 Task: Create fields in book object.
Action: Mouse moved to (736, 72)
Screenshot: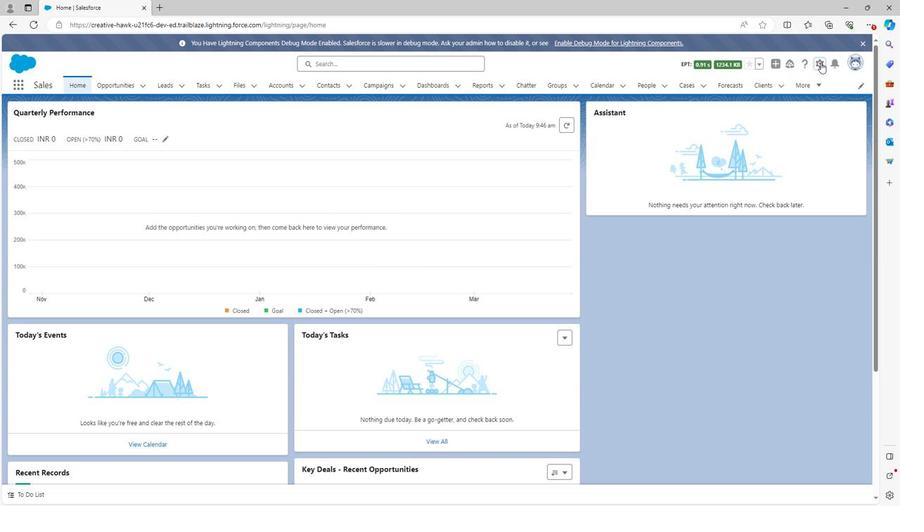 
Action: Mouse pressed left at (736, 72)
Screenshot: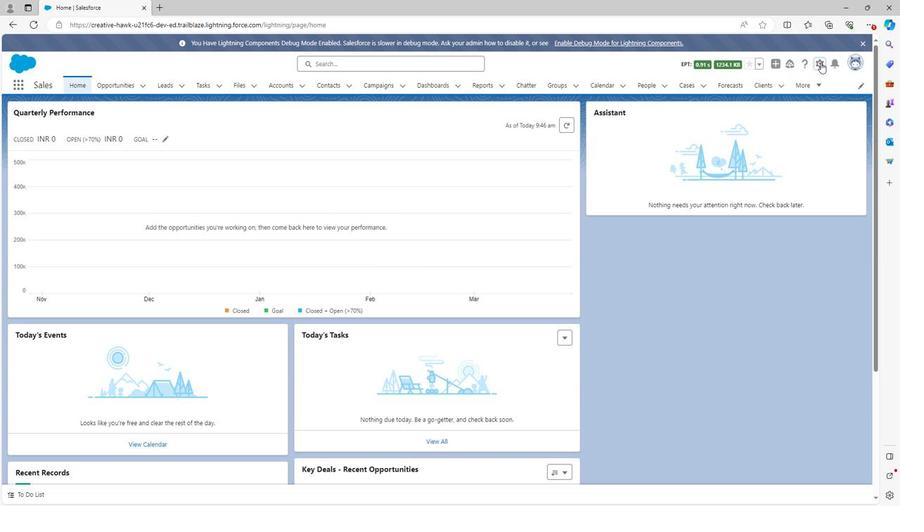 
Action: Mouse moved to (715, 99)
Screenshot: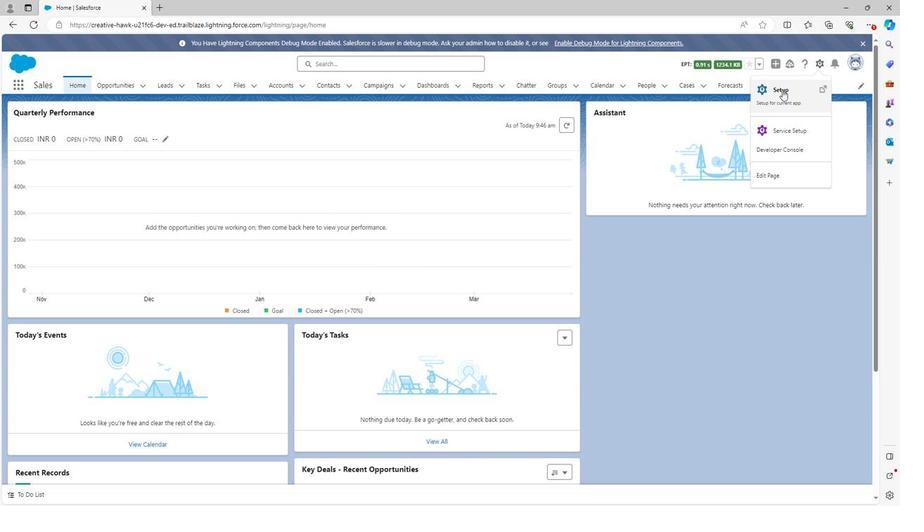 
Action: Mouse pressed left at (715, 99)
Screenshot: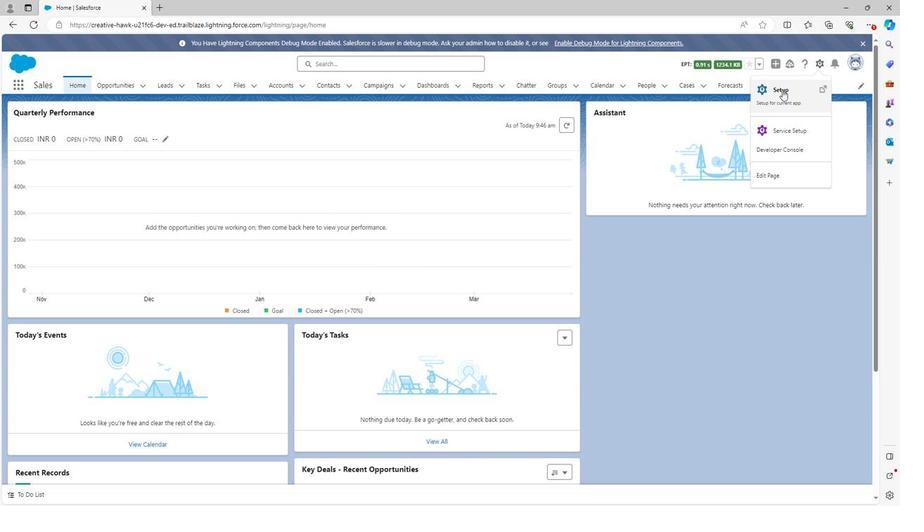 
Action: Mouse moved to (335, 95)
Screenshot: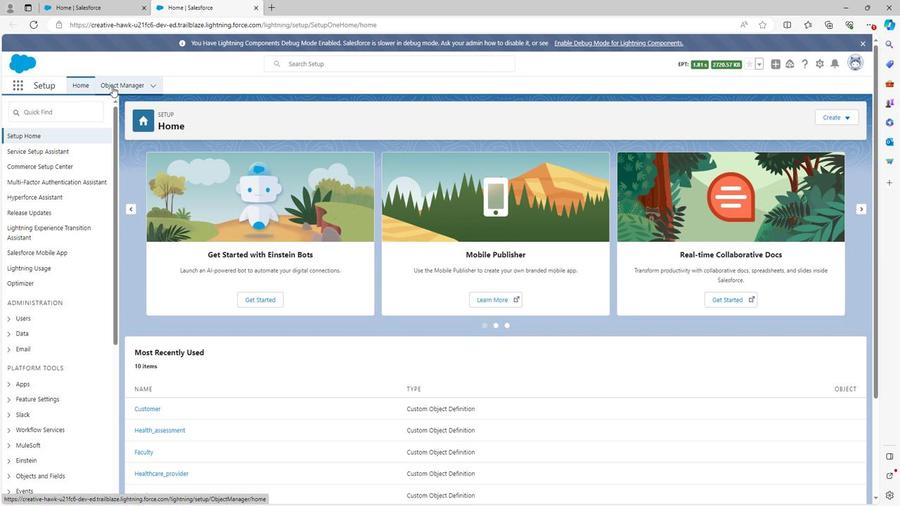 
Action: Mouse pressed left at (335, 95)
Screenshot: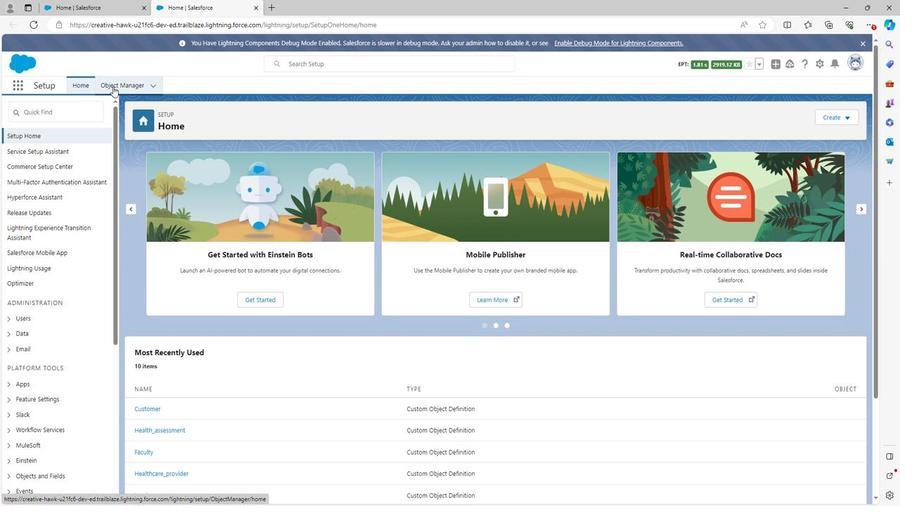 
Action: Mouse moved to (294, 292)
Screenshot: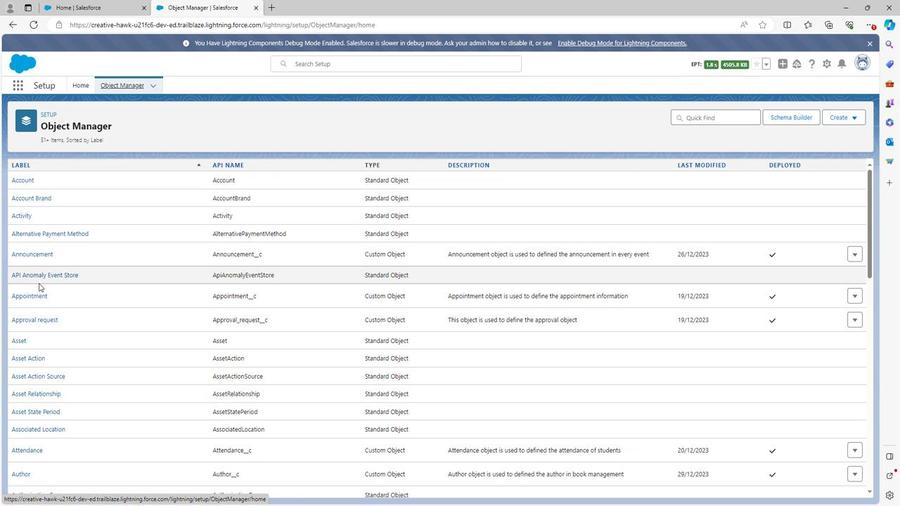 
Action: Mouse scrolled (294, 292) with delta (0, 0)
Screenshot: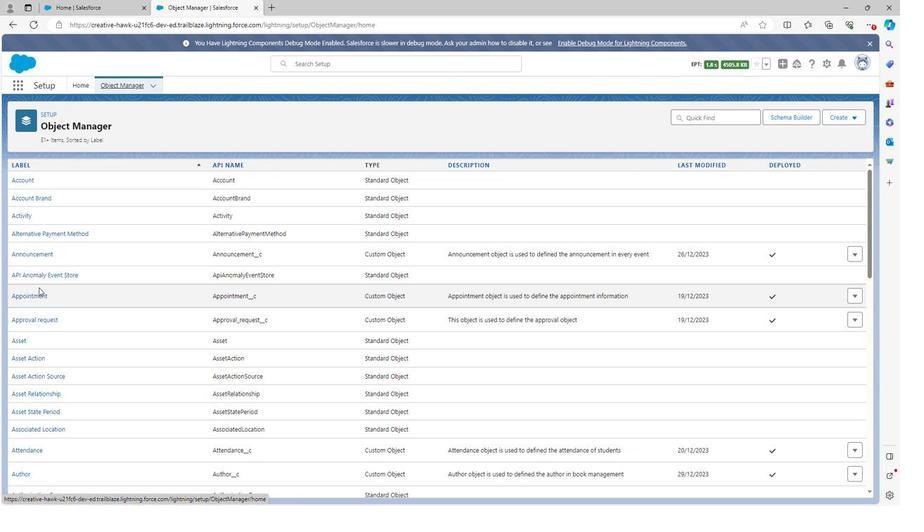 
Action: Mouse scrolled (294, 292) with delta (0, 0)
Screenshot: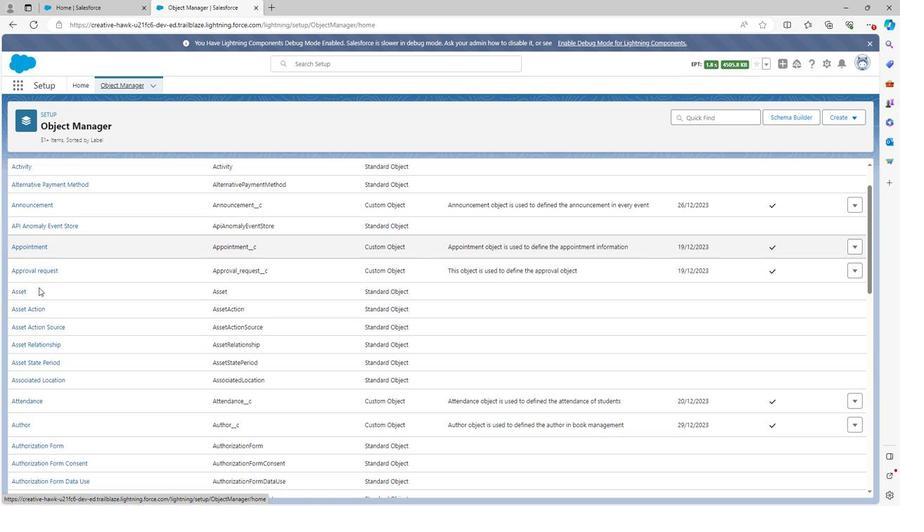 
Action: Mouse scrolled (294, 292) with delta (0, 0)
Screenshot: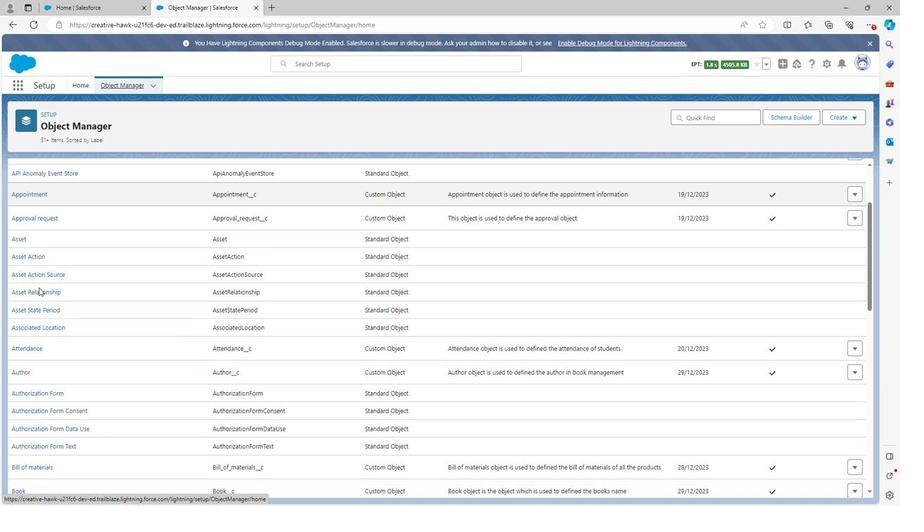 
Action: Mouse scrolled (294, 292) with delta (0, 0)
Screenshot: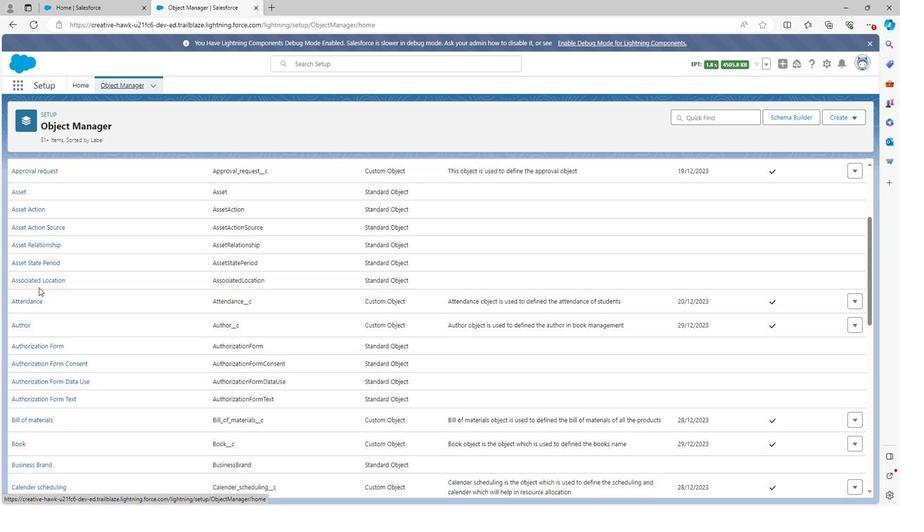 
Action: Mouse scrolled (294, 292) with delta (0, 0)
Screenshot: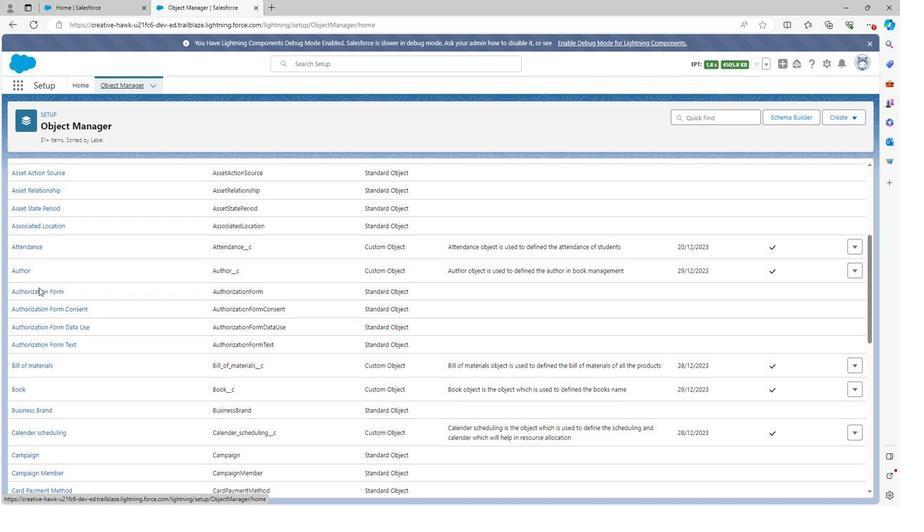 
Action: Mouse moved to (283, 339)
Screenshot: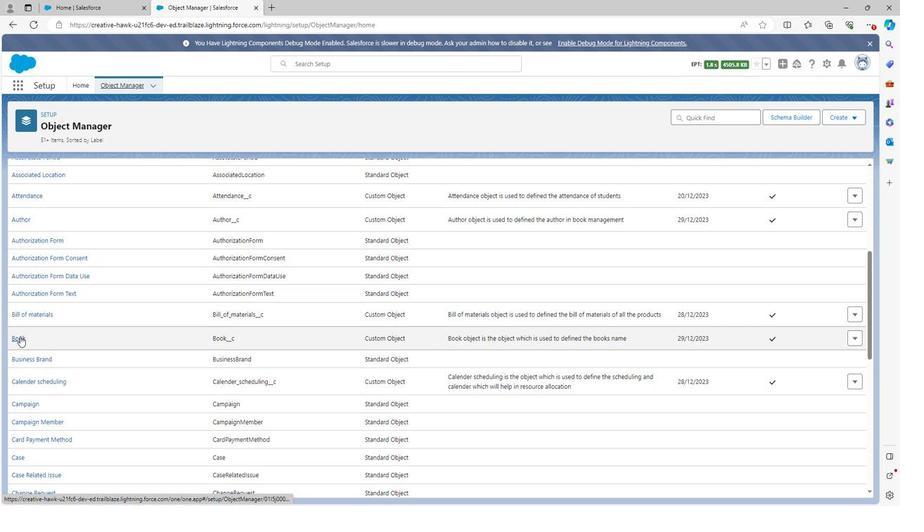 
Action: Mouse pressed left at (283, 339)
Screenshot: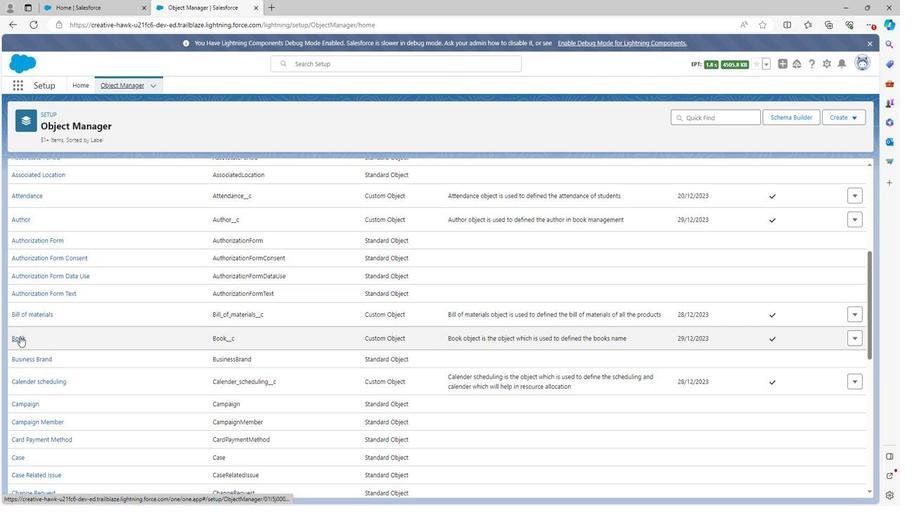 
Action: Mouse moved to (304, 187)
Screenshot: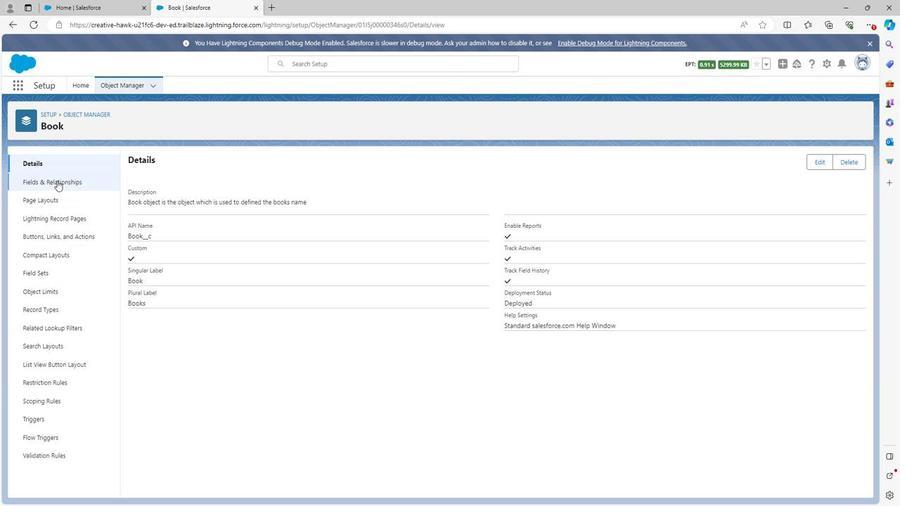 
Action: Mouse pressed left at (304, 187)
Screenshot: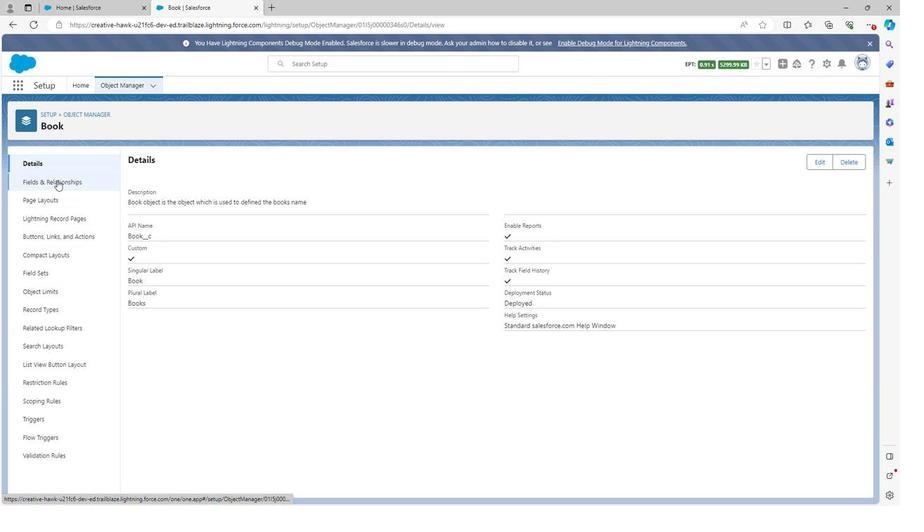 
Action: Mouse moved to (648, 168)
Screenshot: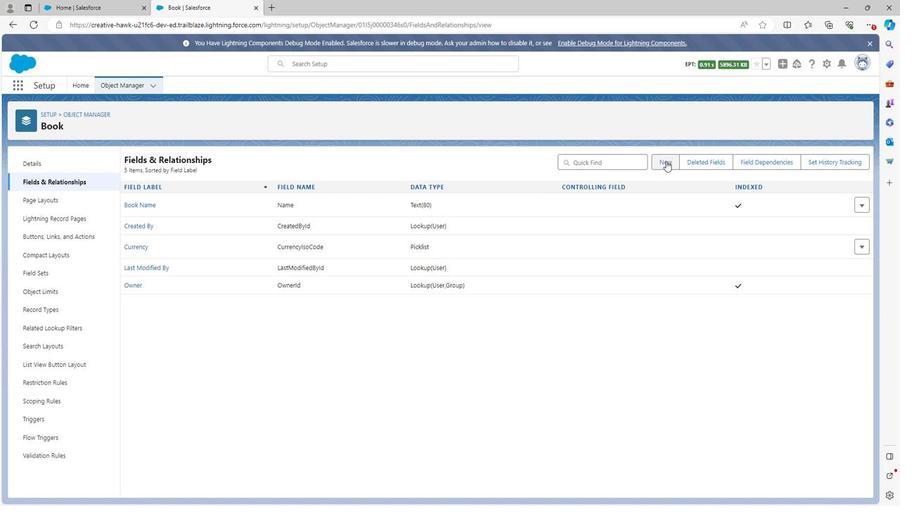 
Action: Mouse pressed left at (648, 168)
Screenshot: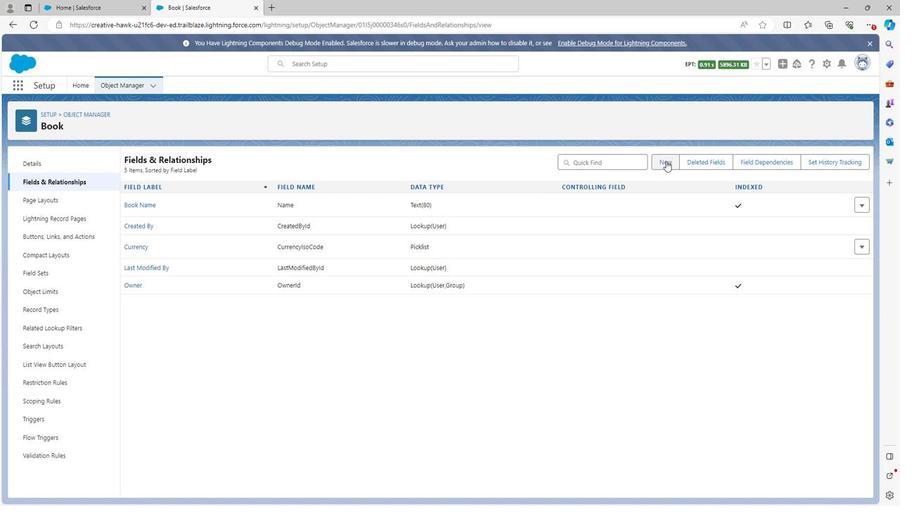 
Action: Mouse moved to (384, 330)
Screenshot: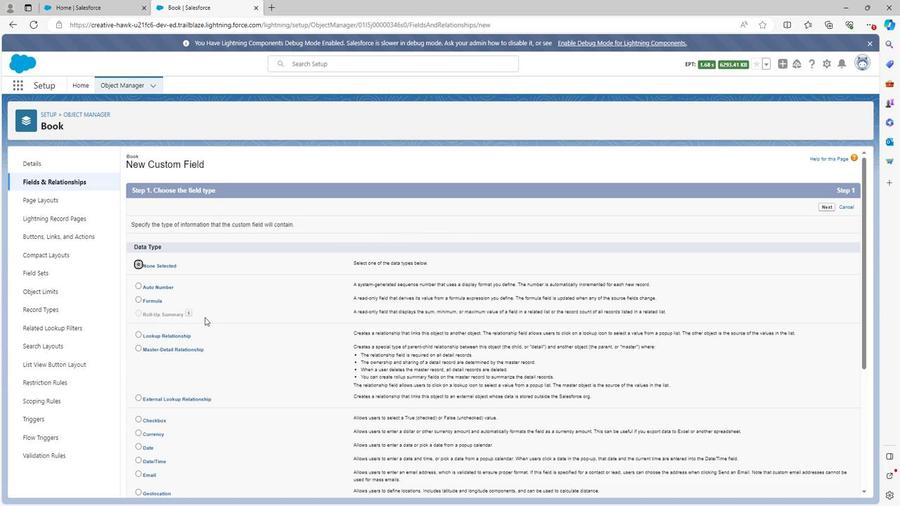 
Action: Mouse scrolled (384, 330) with delta (0, 0)
Screenshot: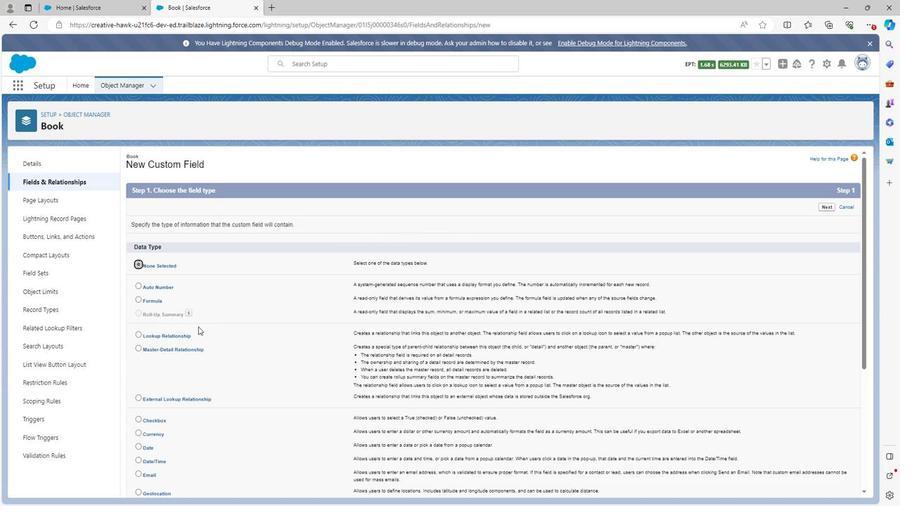 
Action: Mouse moved to (384, 330)
Screenshot: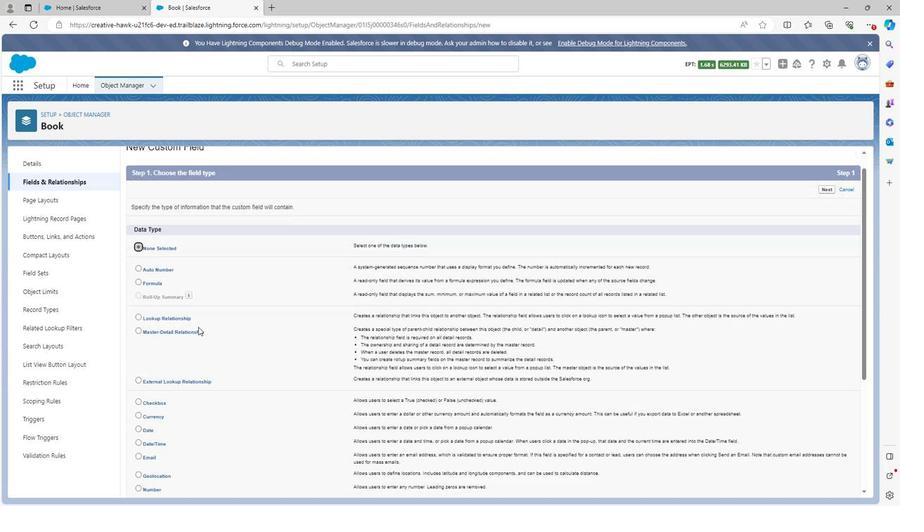 
Action: Mouse scrolled (384, 330) with delta (0, 0)
Screenshot: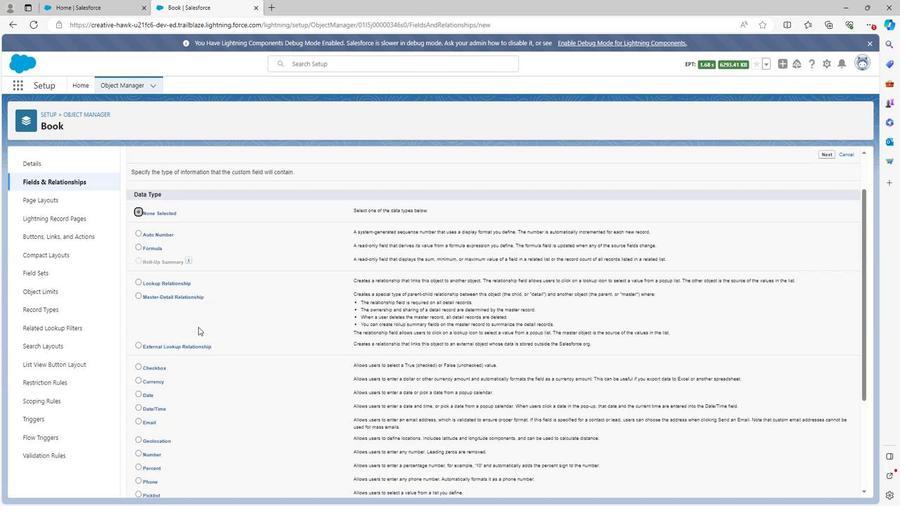 
Action: Mouse scrolled (384, 330) with delta (0, 0)
Screenshot: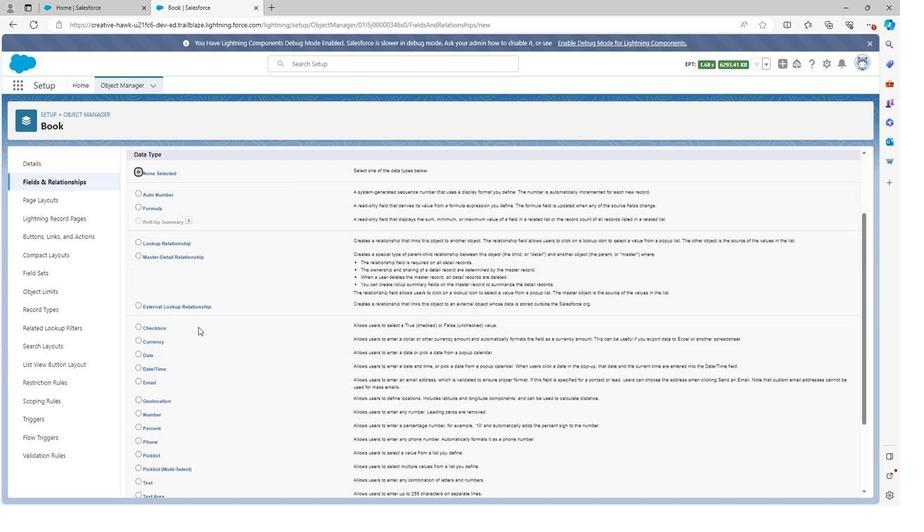 
Action: Mouse scrolled (384, 330) with delta (0, 0)
Screenshot: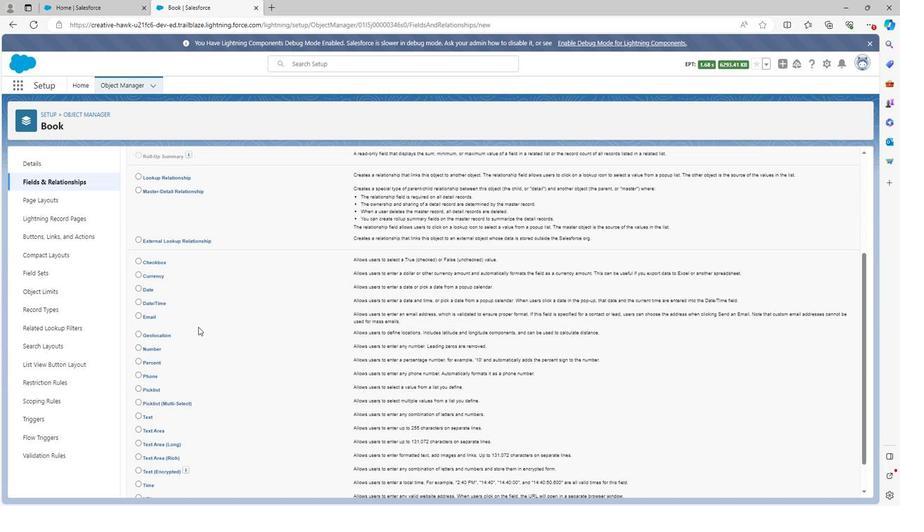 
Action: Mouse moved to (349, 381)
Screenshot: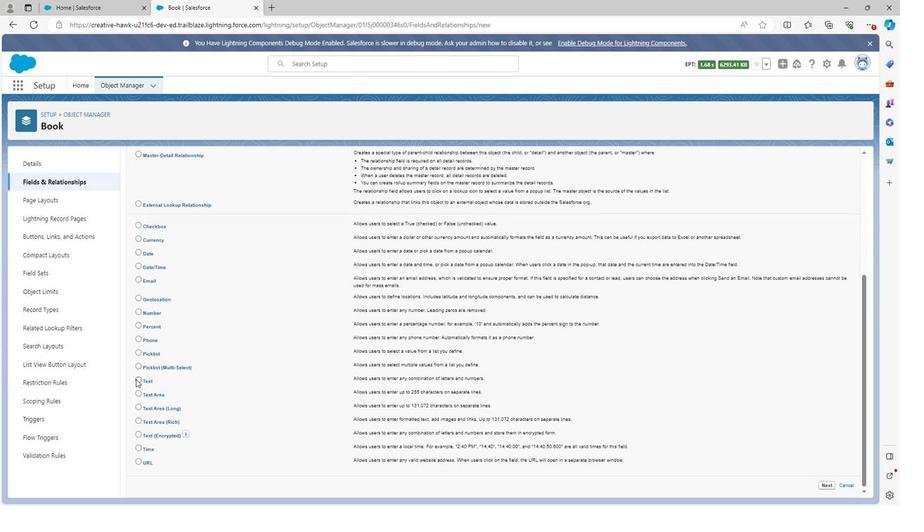 
Action: Mouse pressed left at (349, 381)
Screenshot: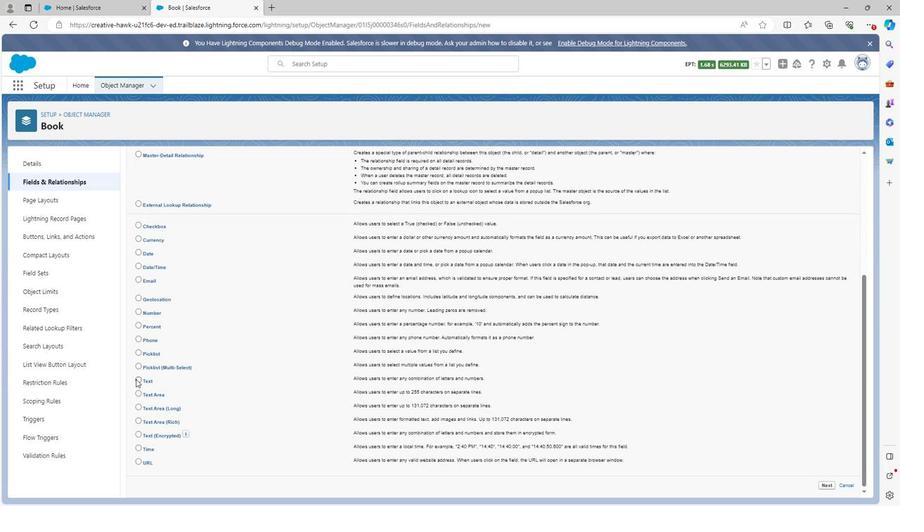 
Action: Mouse moved to (736, 486)
Screenshot: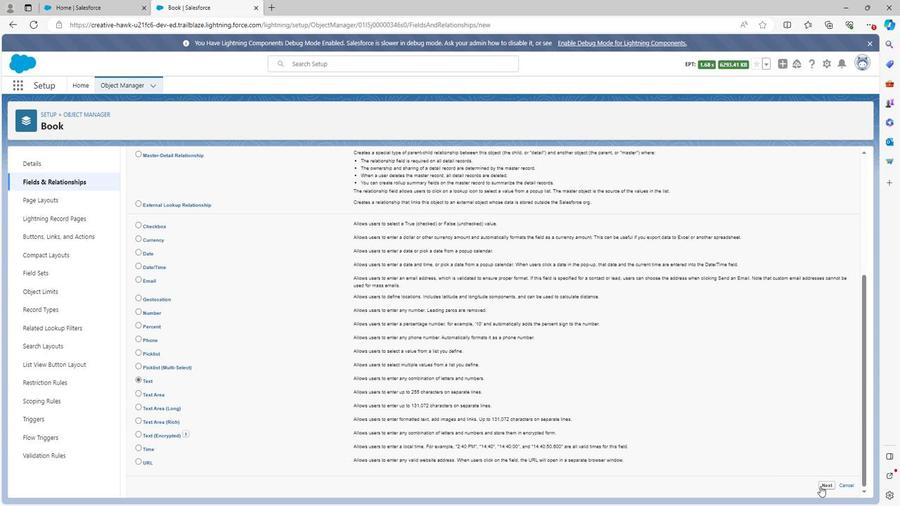 
Action: Mouse pressed left at (736, 486)
Screenshot: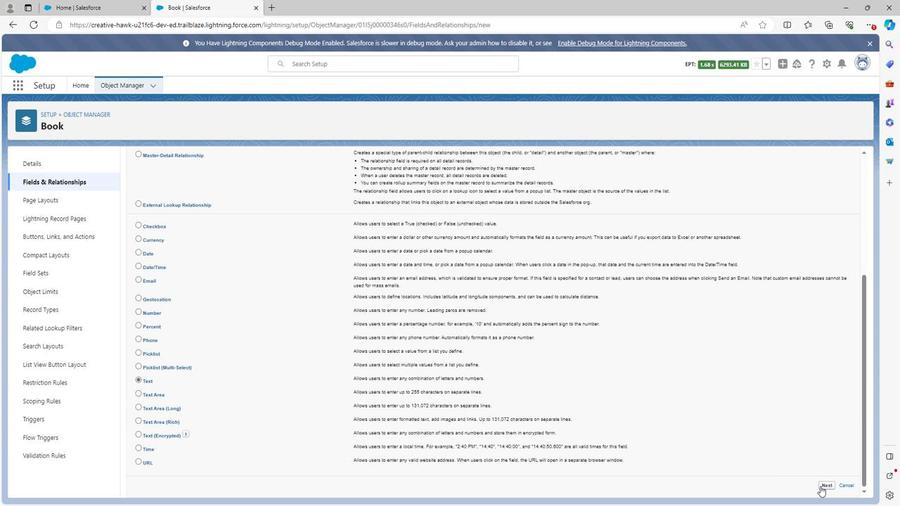 
Action: Mouse moved to (434, 234)
Screenshot: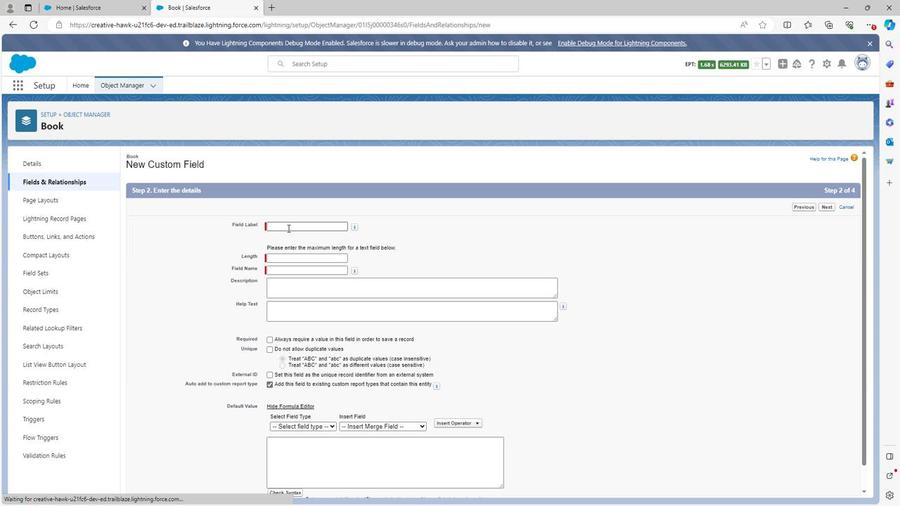 
Action: Mouse pressed left at (434, 234)
Screenshot: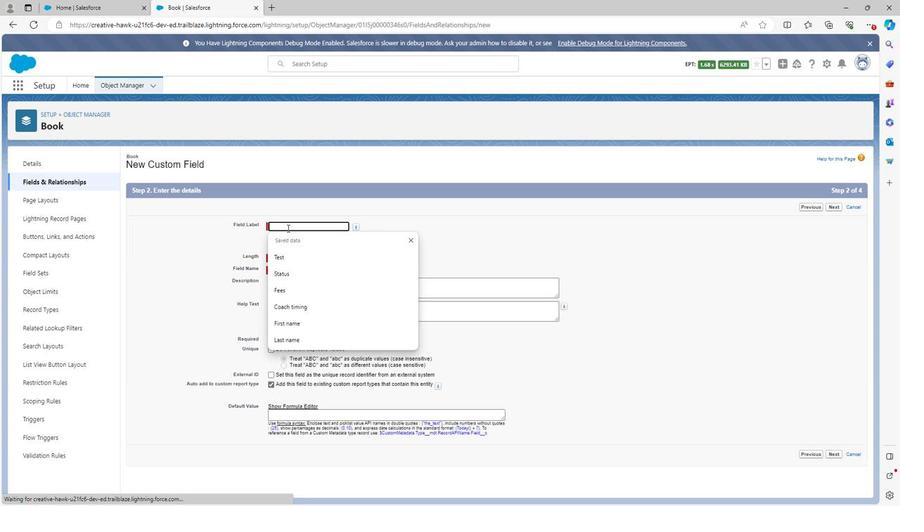 
Action: Key pressed <Key.shift><Key.shift><Key.shift><Key.shift><Key.shift>Title
Screenshot: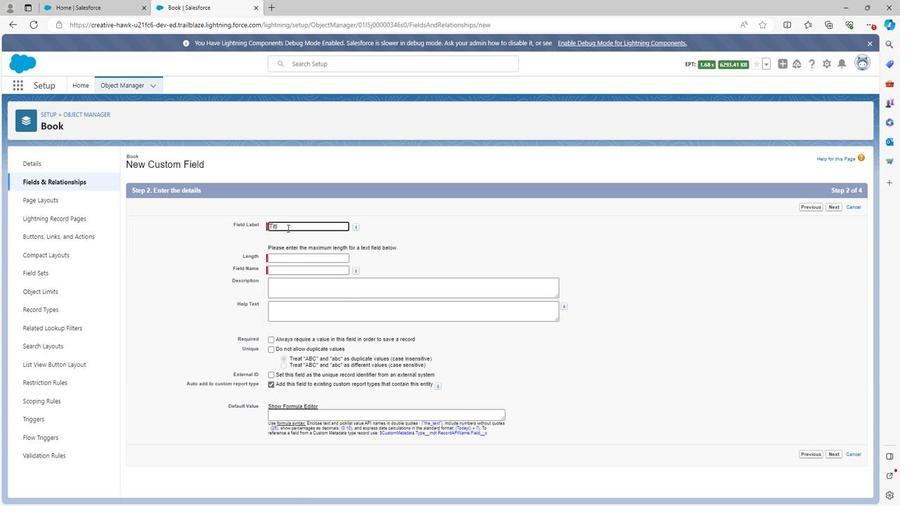 
Action: Mouse moved to (506, 255)
Screenshot: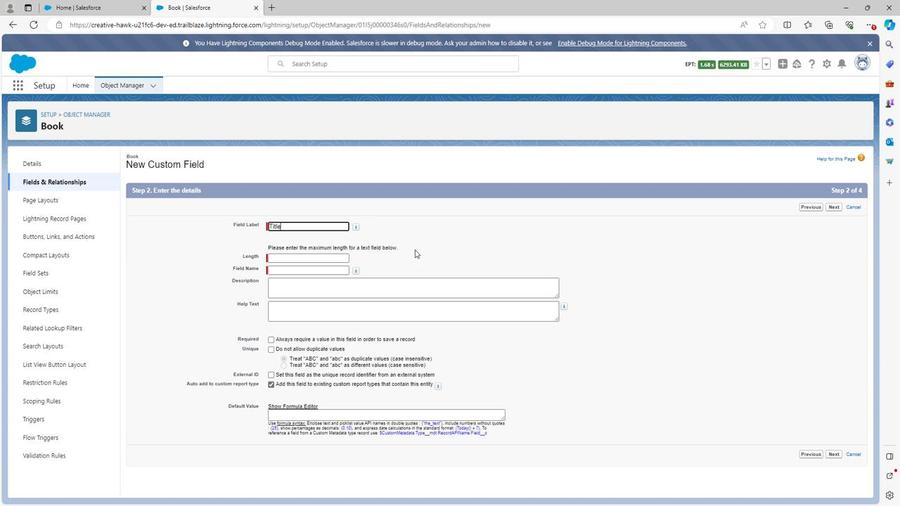 
Action: Mouse pressed left at (506, 255)
Screenshot: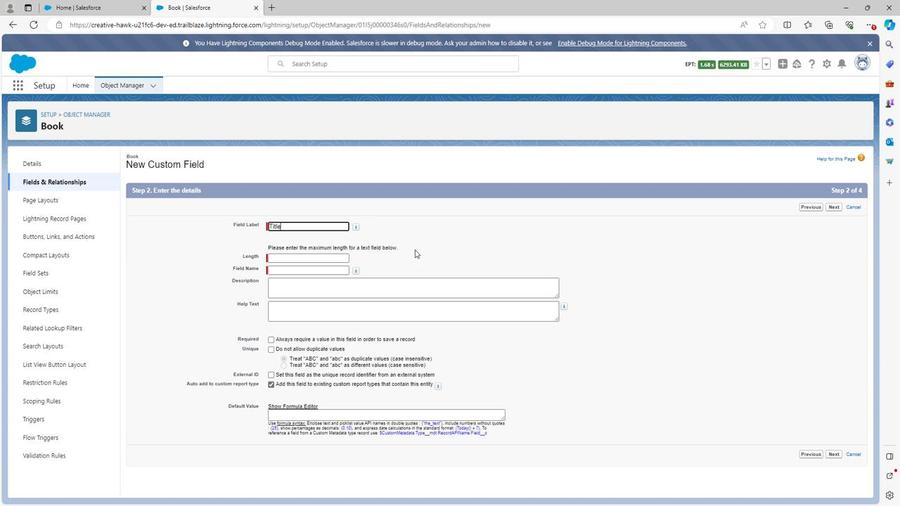 
Action: Mouse moved to (452, 262)
Screenshot: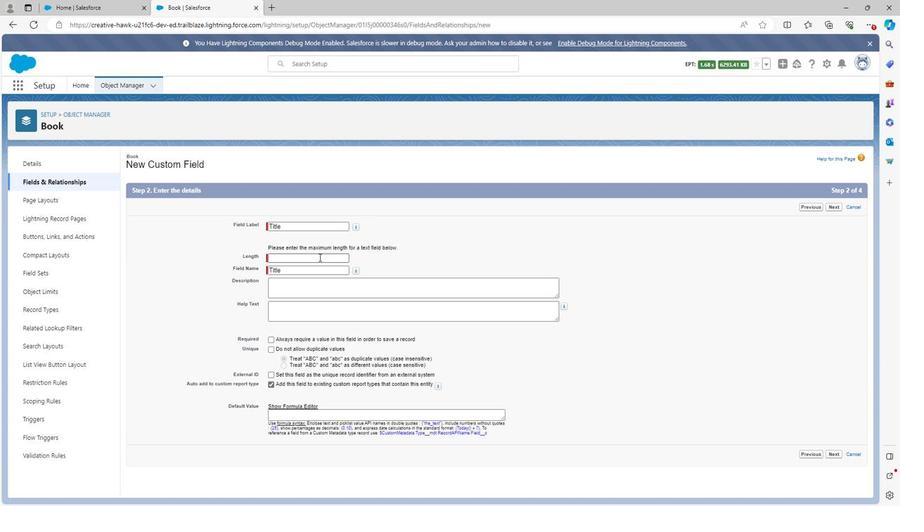 
Action: Mouse pressed left at (452, 262)
Screenshot: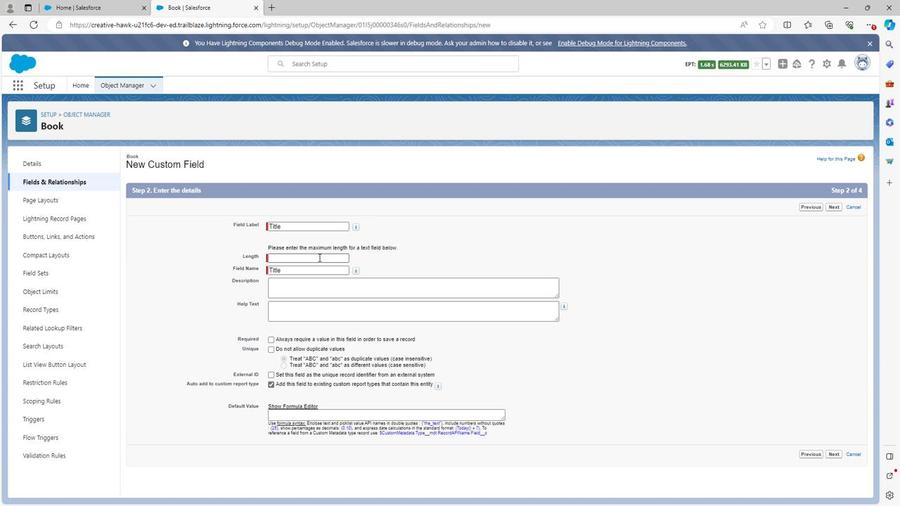 
Action: Mouse moved to (434, 289)
Screenshot: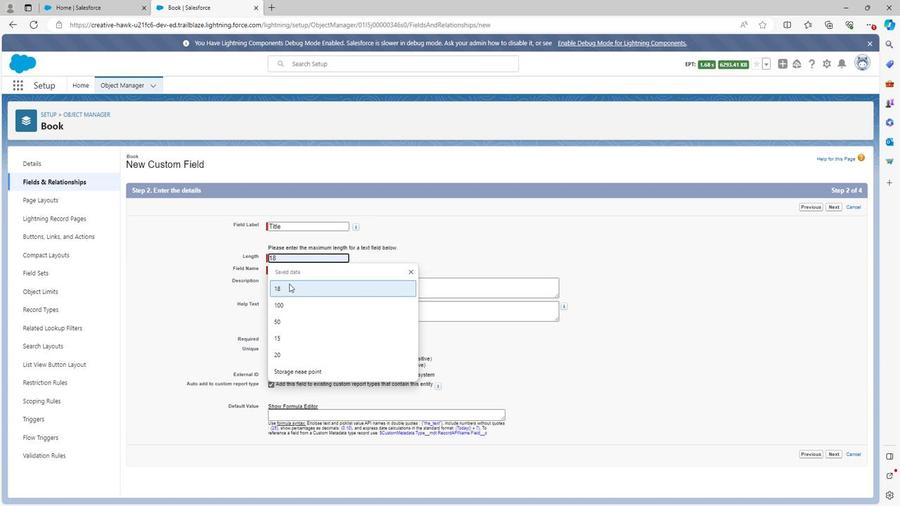 
Action: Mouse pressed left at (434, 289)
Screenshot: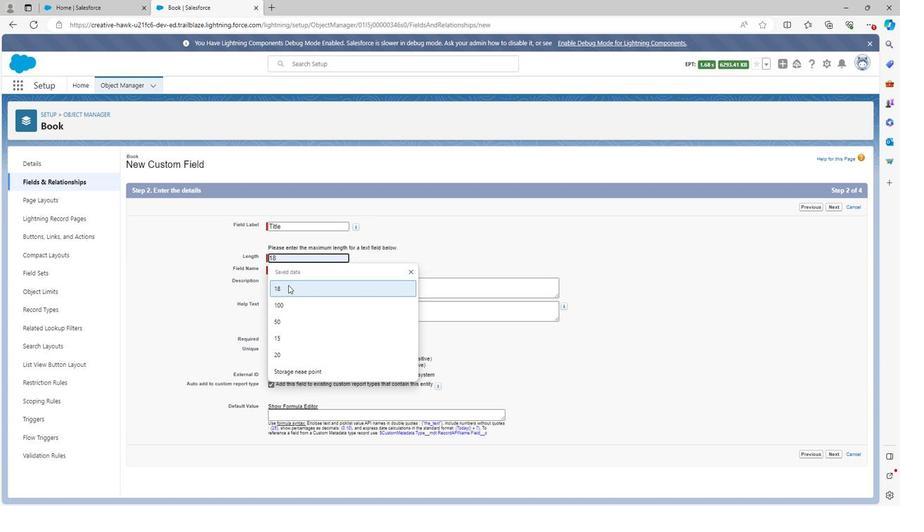 
Action: Mouse pressed left at (434, 289)
Screenshot: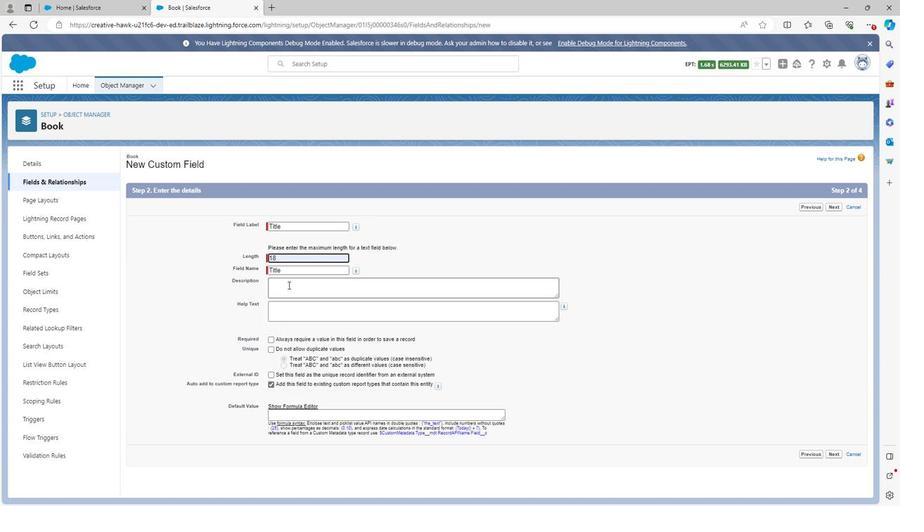 
Action: Key pressed <Key.shift><Key.shift><Key.shift><Key.shift><Key.shift><Key.shift><Key.shift><Key.shift><Key.shift><Key.shift>Title<Key.space>field<Key.space>is<Key.space>the<Key.space>field<Key.space>which<Key.space>is<Key.space>used<Key.space>to<Key.space>defined<Key.space>the<Key.space>title<Key.space>of<Key.space>book<Key.space>in<Key.space>book<Key.space>shop<Key.space>management
Screenshot: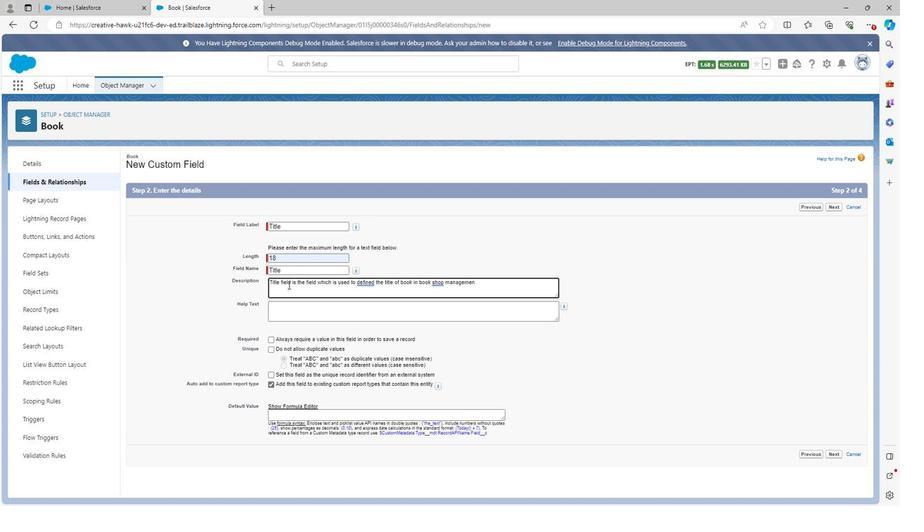 
Action: Mouse moved to (438, 314)
Screenshot: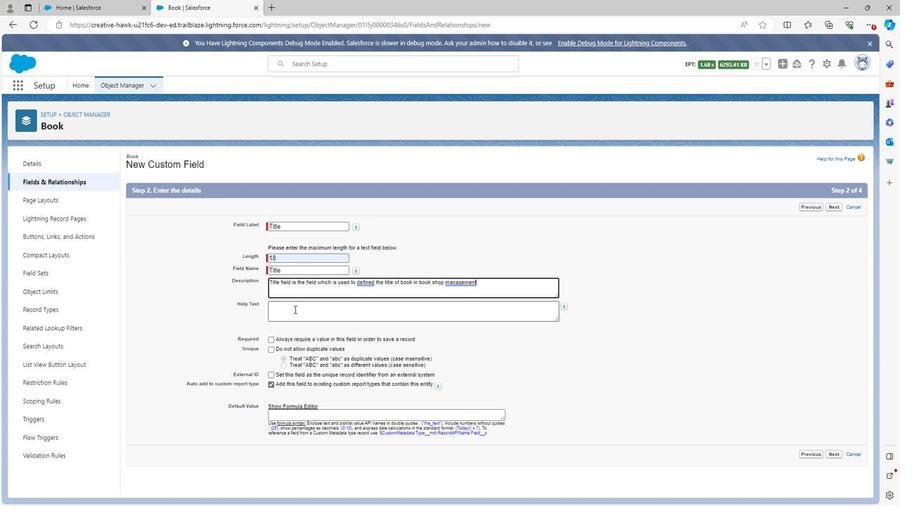 
Action: Mouse pressed left at (438, 314)
Screenshot: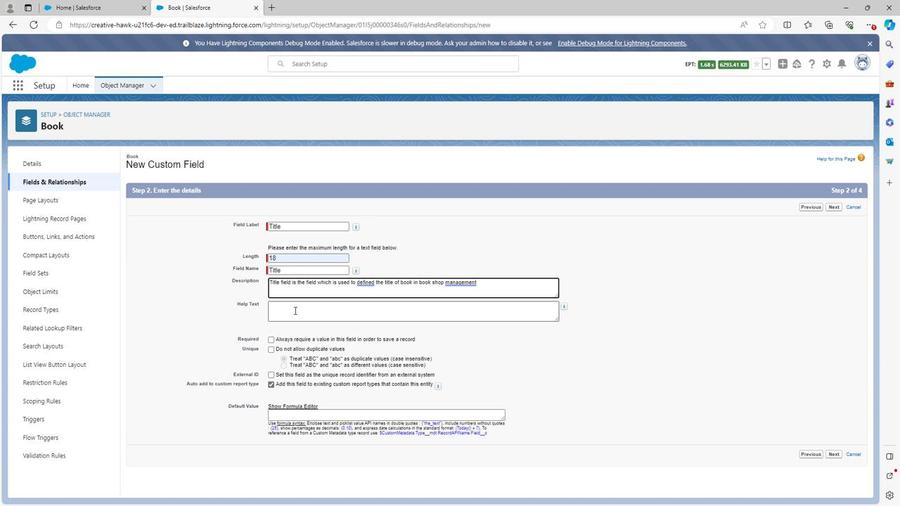 
Action: Key pressed <Key.shift>Title<Key.space>b=<Key.backspace><Key.backspace>
Screenshot: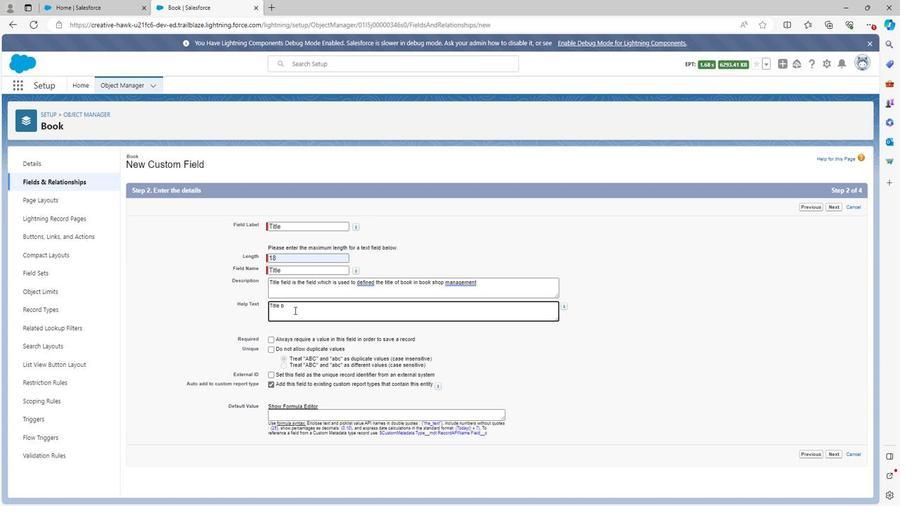 
Action: Mouse moved to (743, 455)
Screenshot: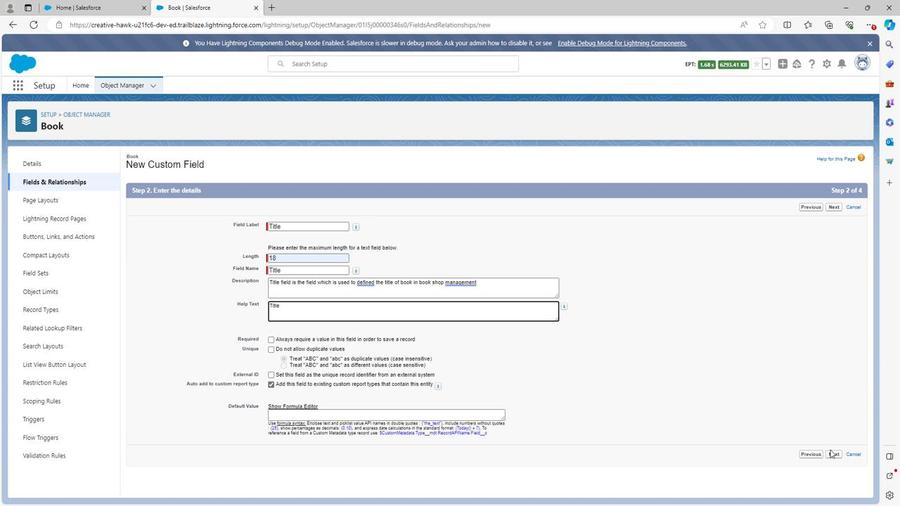 
Action: Mouse pressed left at (743, 455)
Screenshot: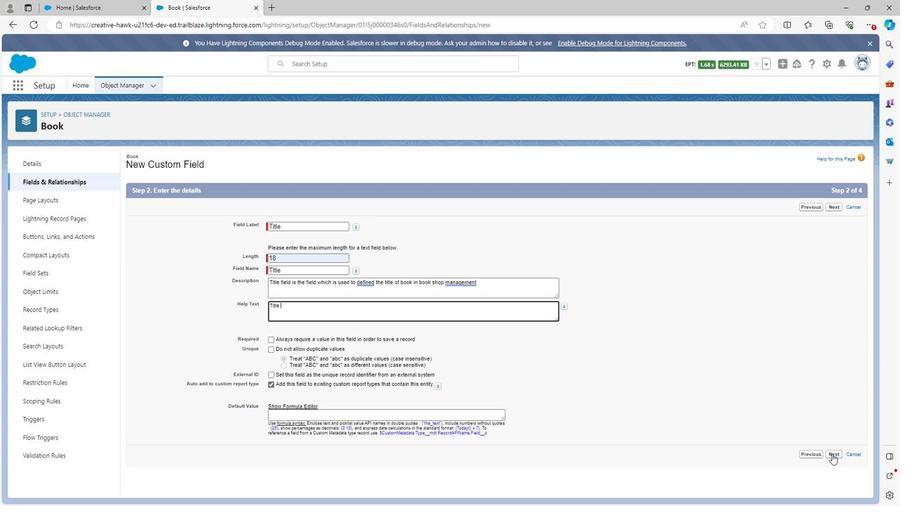 
Action: Mouse moved to (624, 290)
Screenshot: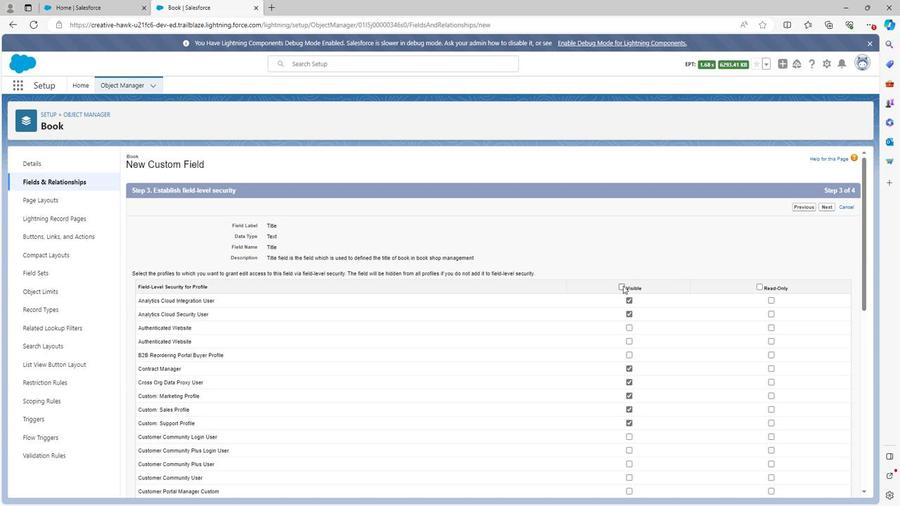 
Action: Mouse pressed left at (624, 290)
Screenshot: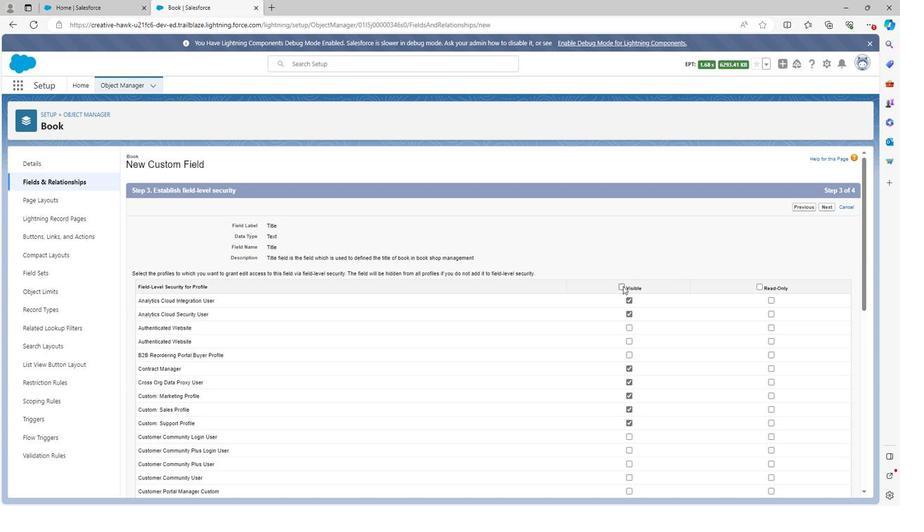 
Action: Mouse moved to (701, 290)
Screenshot: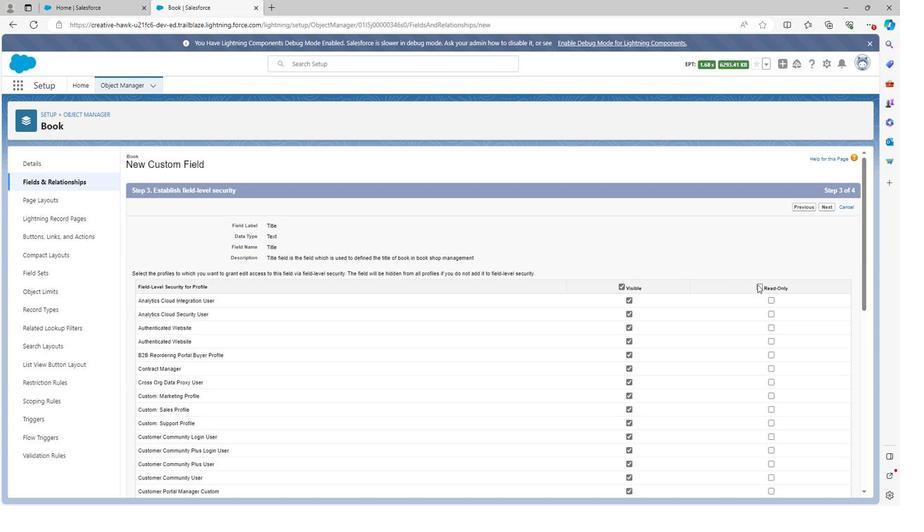 
Action: Mouse pressed left at (701, 290)
Screenshot: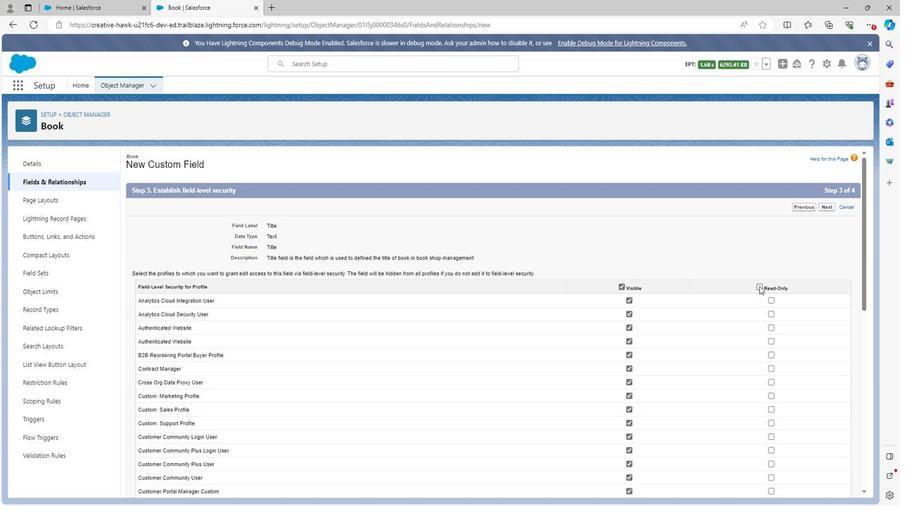 
Action: Mouse moved to (629, 304)
Screenshot: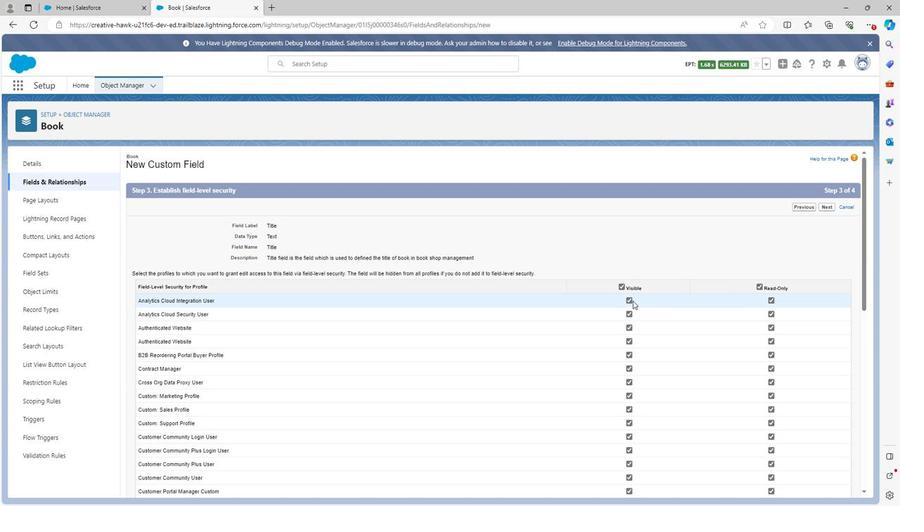 
Action: Mouse pressed left at (629, 304)
Screenshot: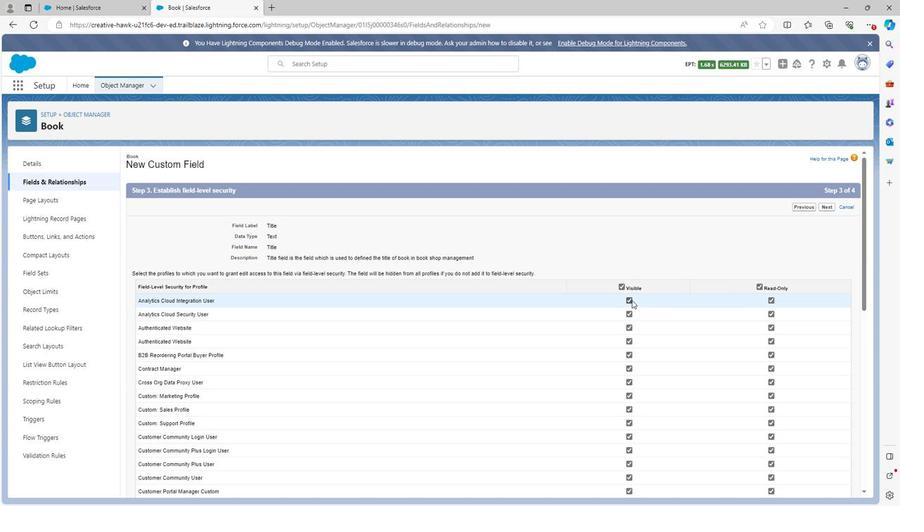 
Action: Mouse moved to (628, 318)
Screenshot: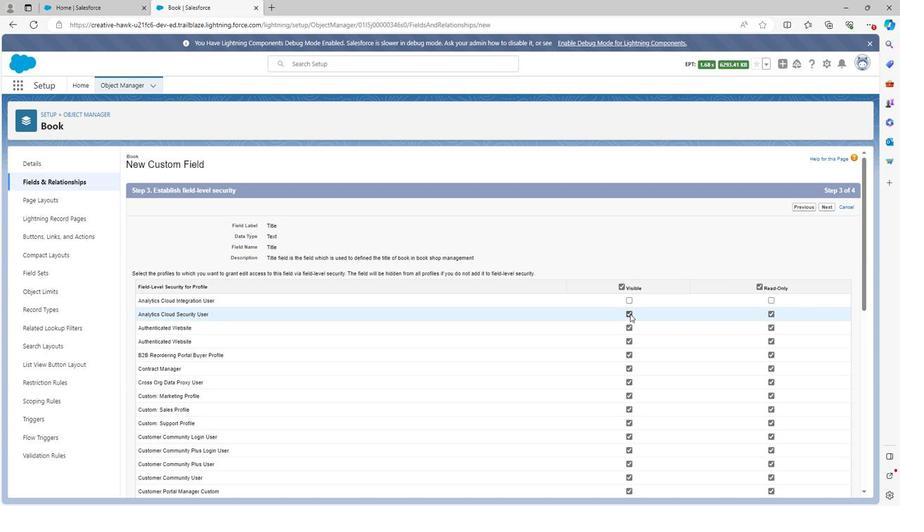 
Action: Mouse pressed left at (628, 318)
Screenshot: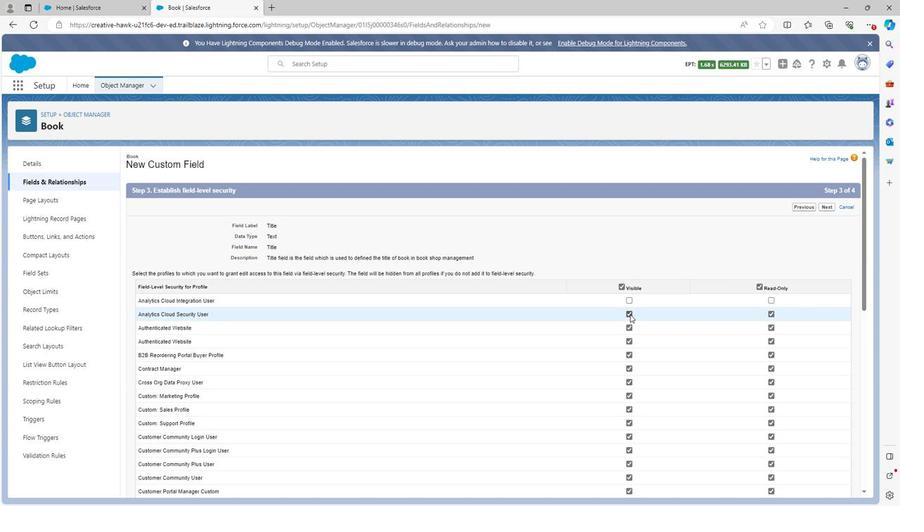 
Action: Mouse moved to (629, 356)
Screenshot: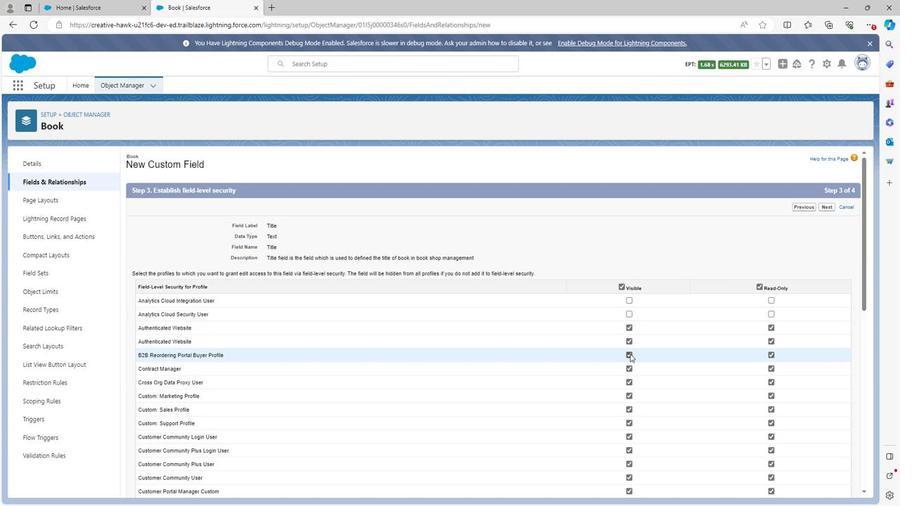 
Action: Mouse pressed left at (629, 356)
Screenshot: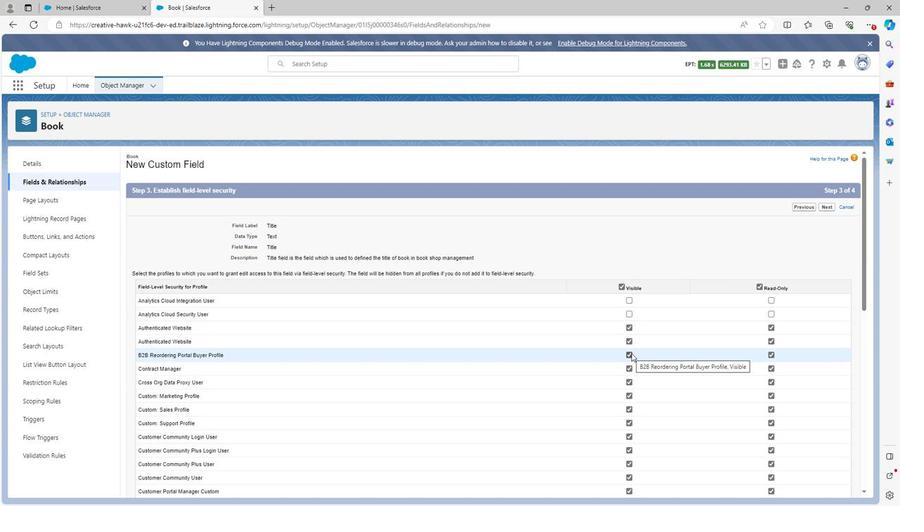 
Action: Mouse moved to (627, 383)
Screenshot: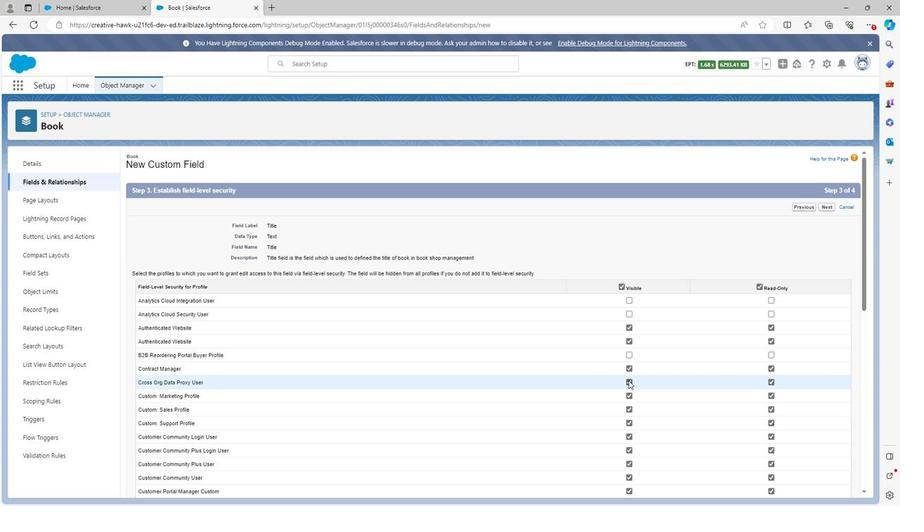 
Action: Mouse pressed left at (627, 383)
Screenshot: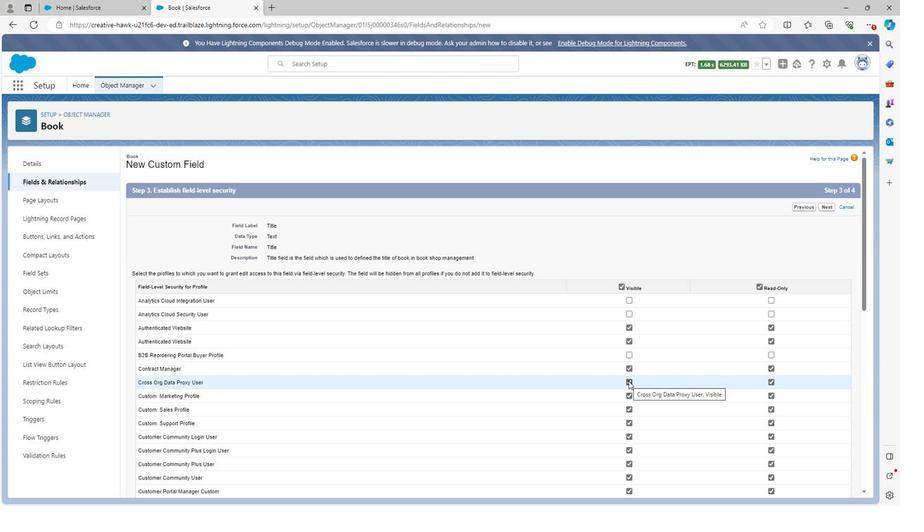 
Action: Mouse moved to (627, 422)
Screenshot: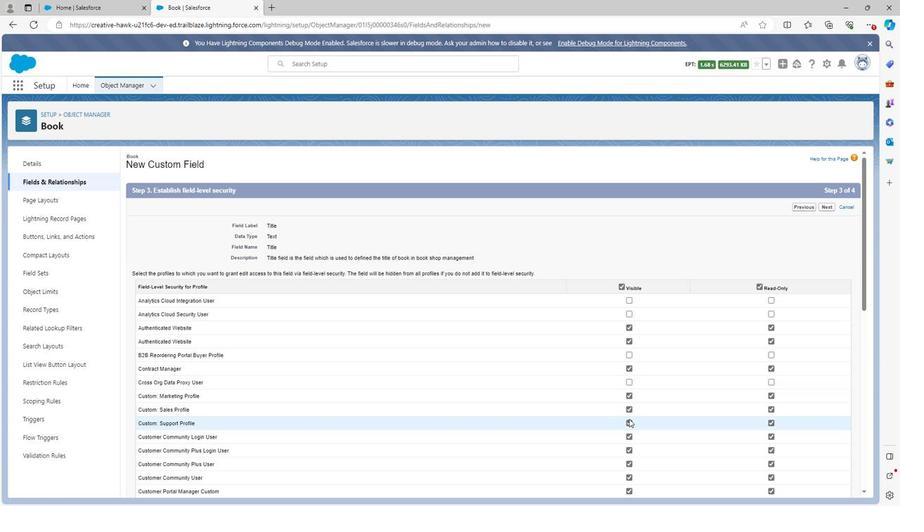 
Action: Mouse pressed left at (627, 422)
Screenshot: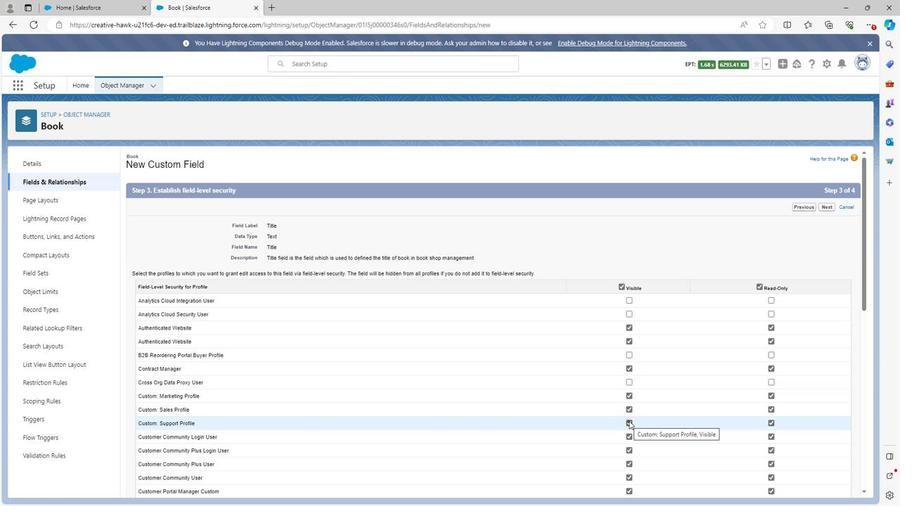 
Action: Mouse moved to (627, 451)
Screenshot: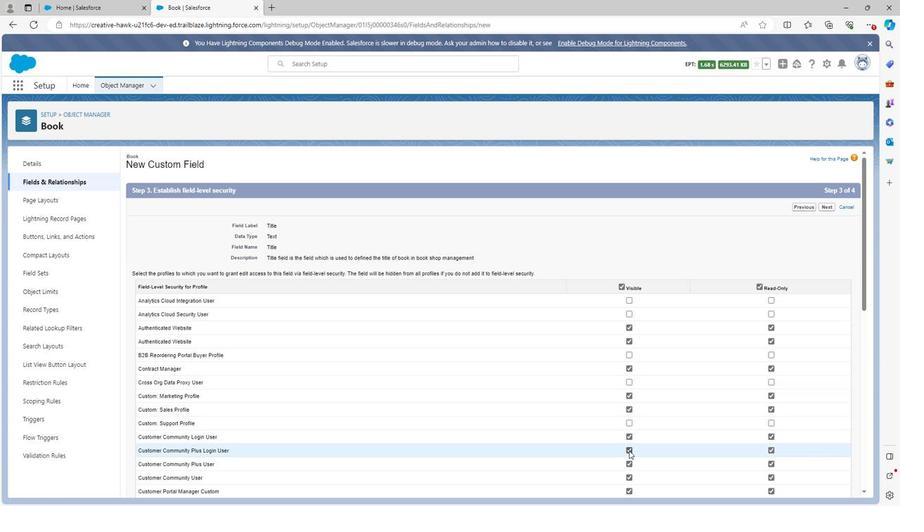 
Action: Mouse pressed left at (627, 451)
Screenshot: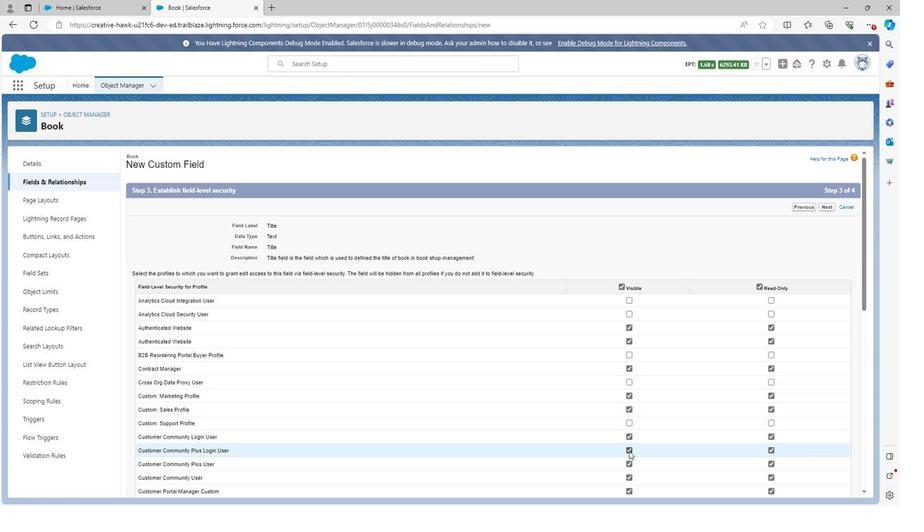 
Action: Mouse scrolled (627, 451) with delta (0, 0)
Screenshot: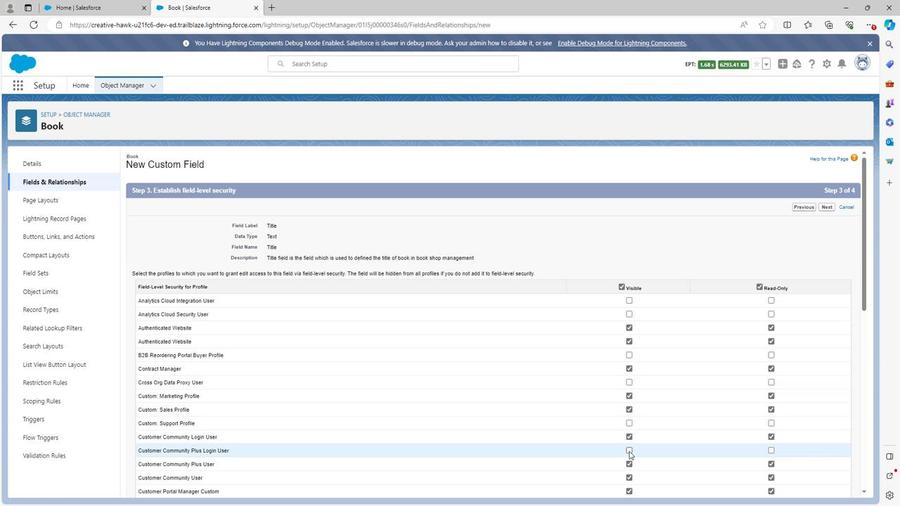 
Action: Mouse moved to (627, 452)
Screenshot: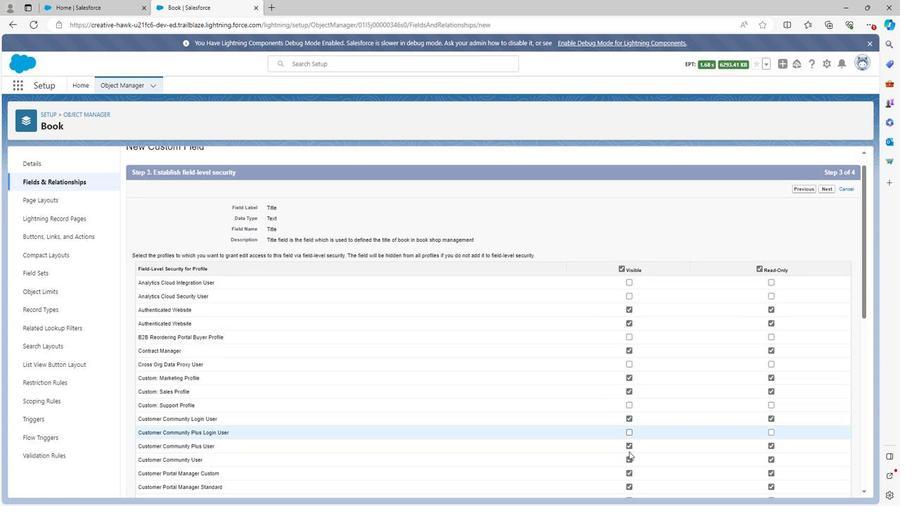 
Action: Mouse scrolled (627, 451) with delta (0, 0)
Screenshot: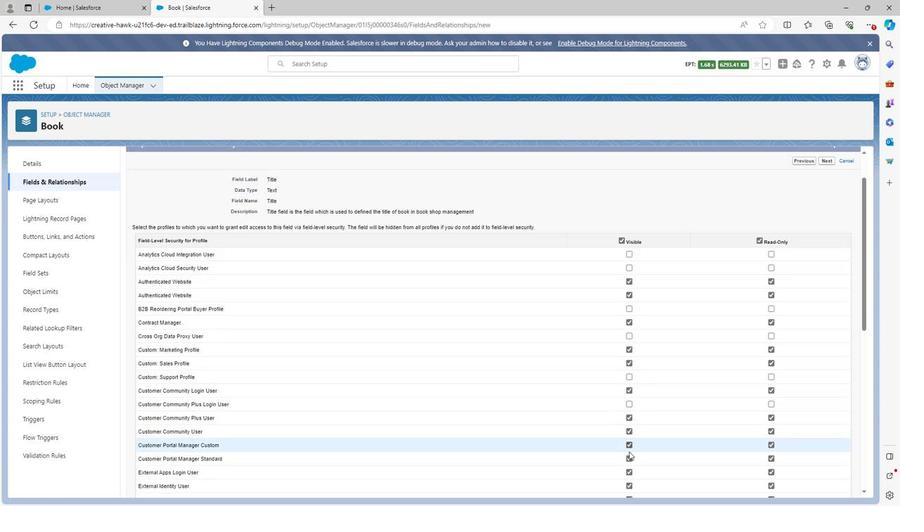 
Action: Mouse moved to (629, 373)
Screenshot: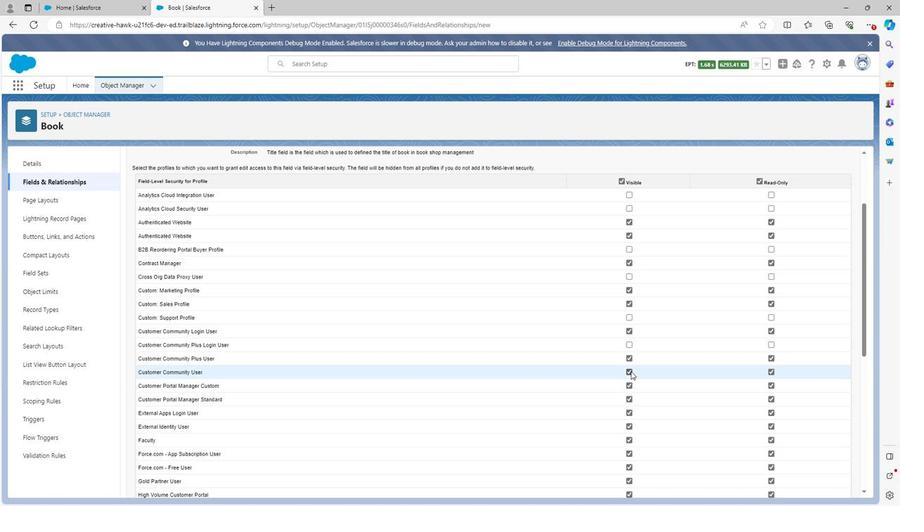 
Action: Mouse pressed left at (629, 373)
Screenshot: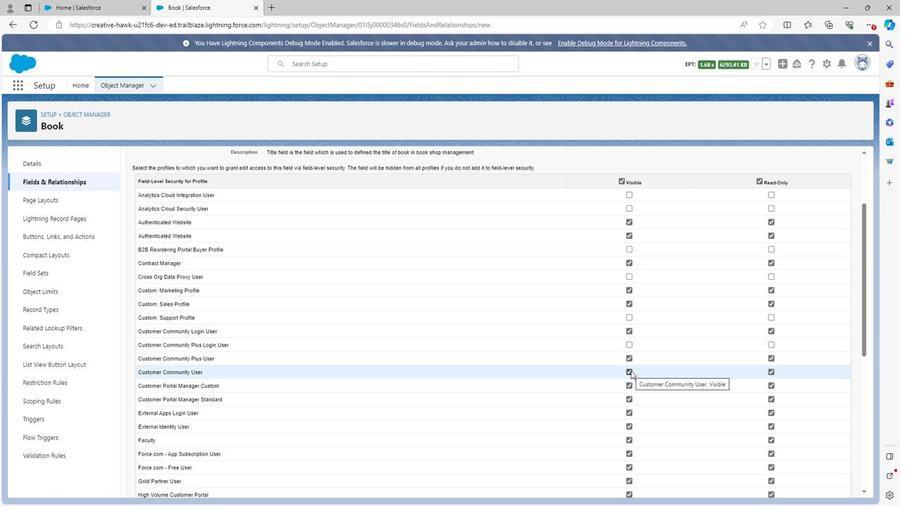 
Action: Mouse moved to (627, 425)
Screenshot: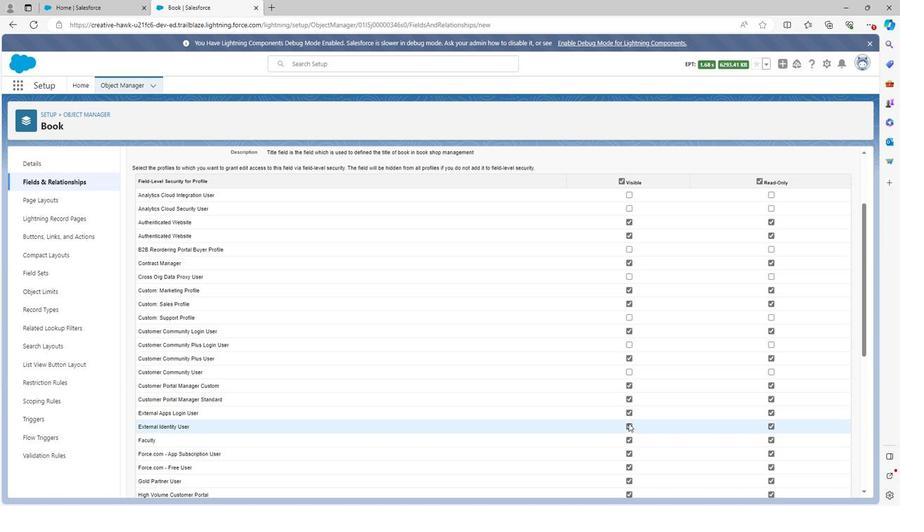 
Action: Mouse pressed left at (627, 425)
Screenshot: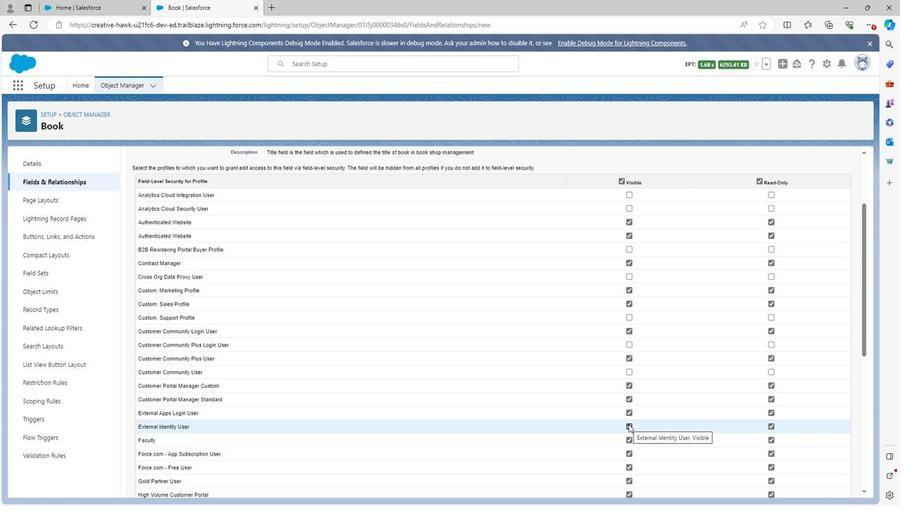 
Action: Mouse moved to (627, 440)
Screenshot: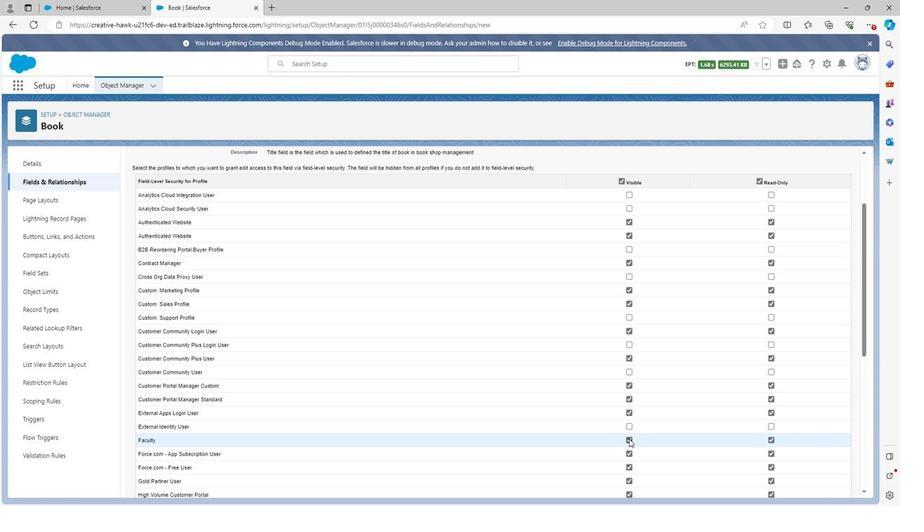 
Action: Mouse pressed left at (627, 440)
Screenshot: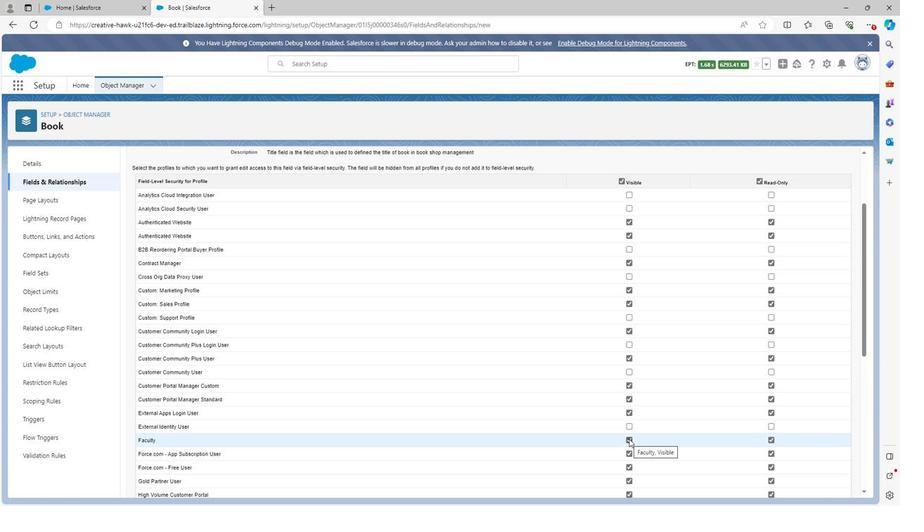 
Action: Mouse moved to (627, 439)
Screenshot: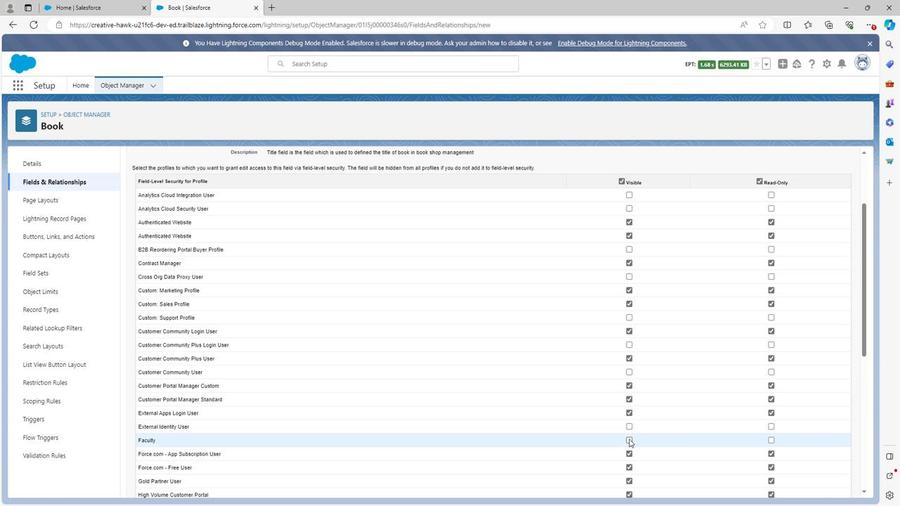 
Action: Mouse scrolled (627, 439) with delta (0, 0)
Screenshot: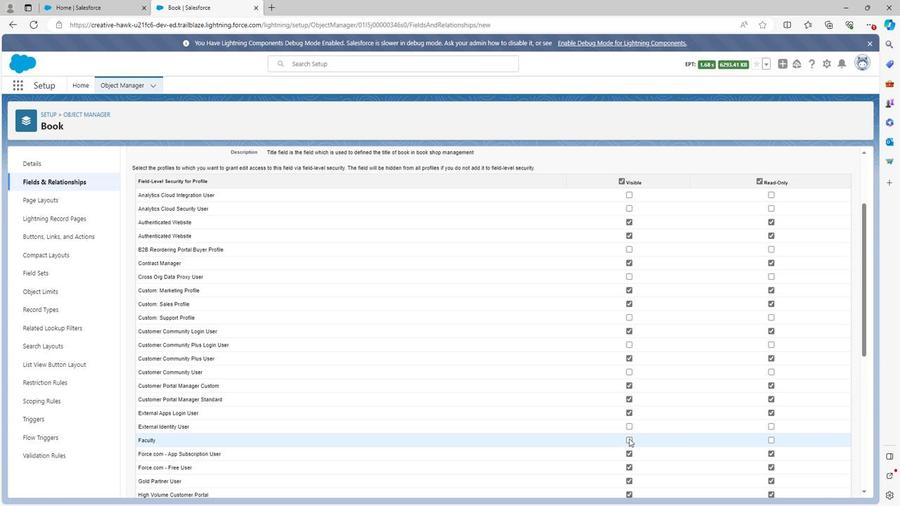 
Action: Mouse scrolled (627, 439) with delta (0, 0)
Screenshot: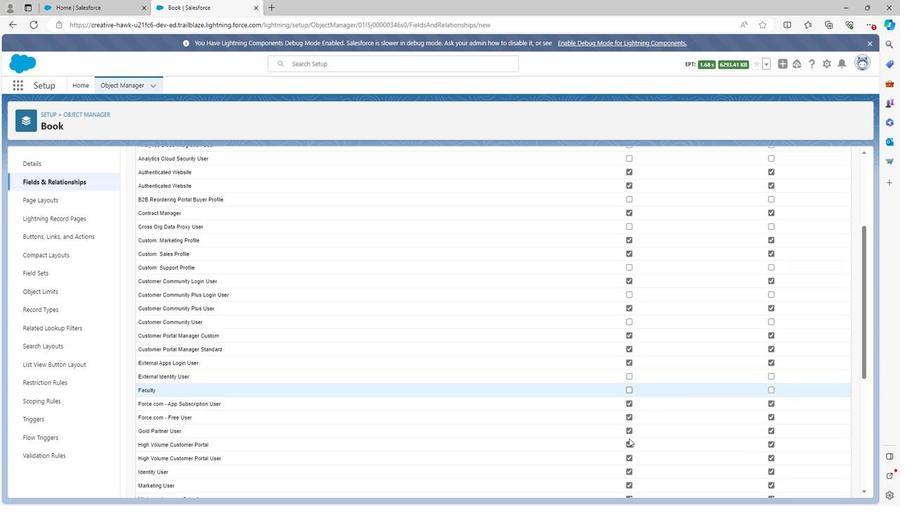 
Action: Mouse moved to (628, 378)
Screenshot: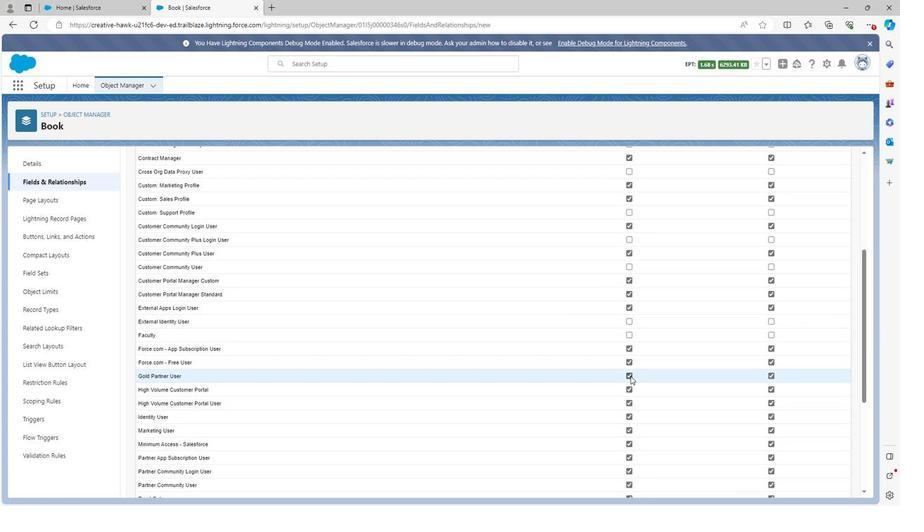 
Action: Mouse pressed left at (628, 378)
Screenshot: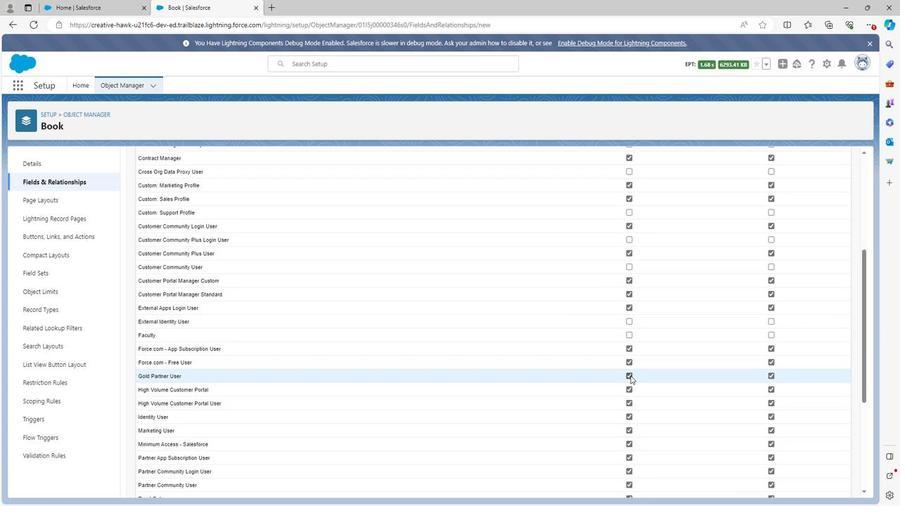 
Action: Mouse moved to (629, 392)
Screenshot: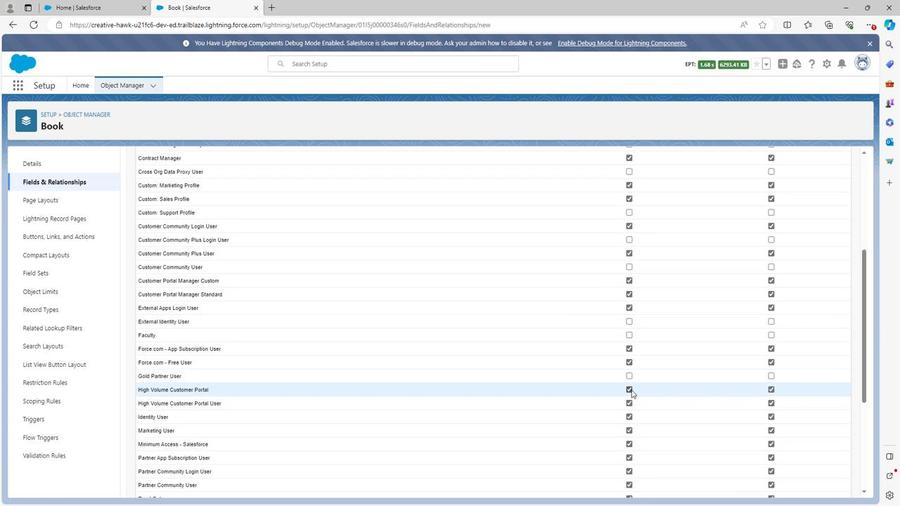 
Action: Mouse pressed left at (629, 392)
Screenshot: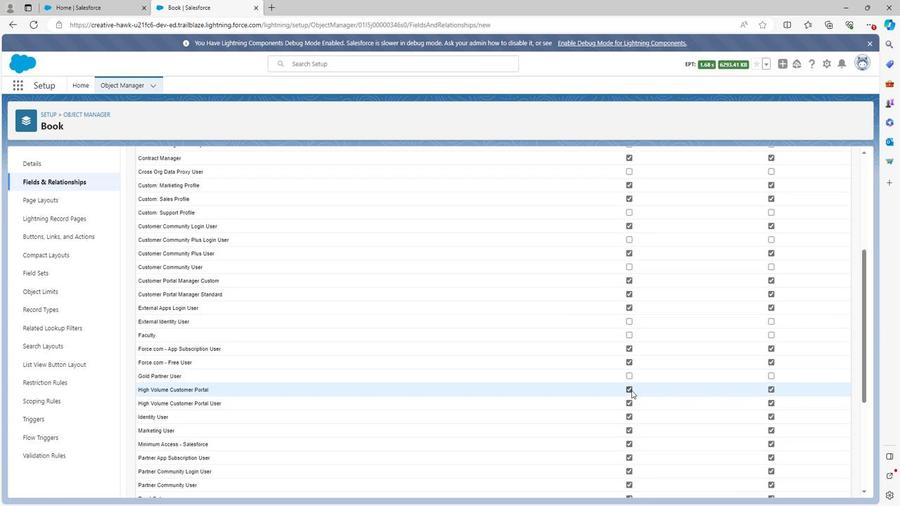 
Action: Mouse moved to (627, 403)
Screenshot: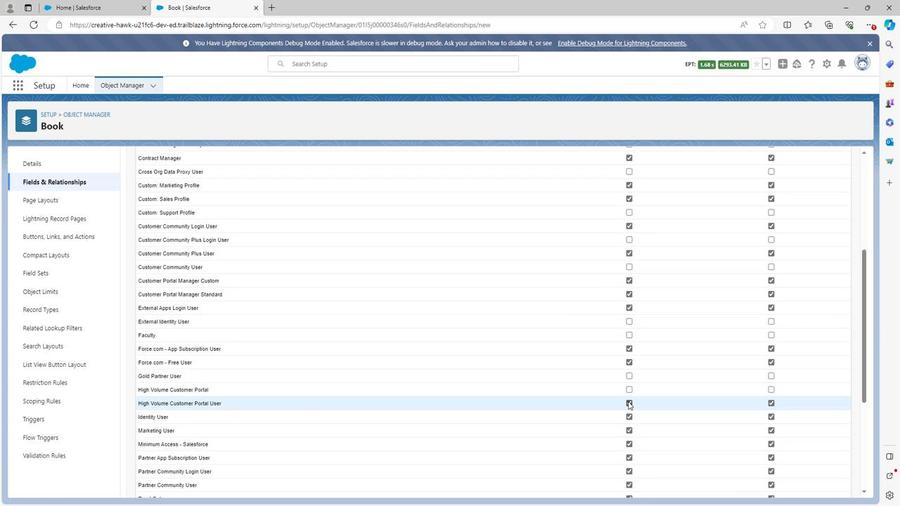
Action: Mouse pressed left at (627, 403)
Screenshot: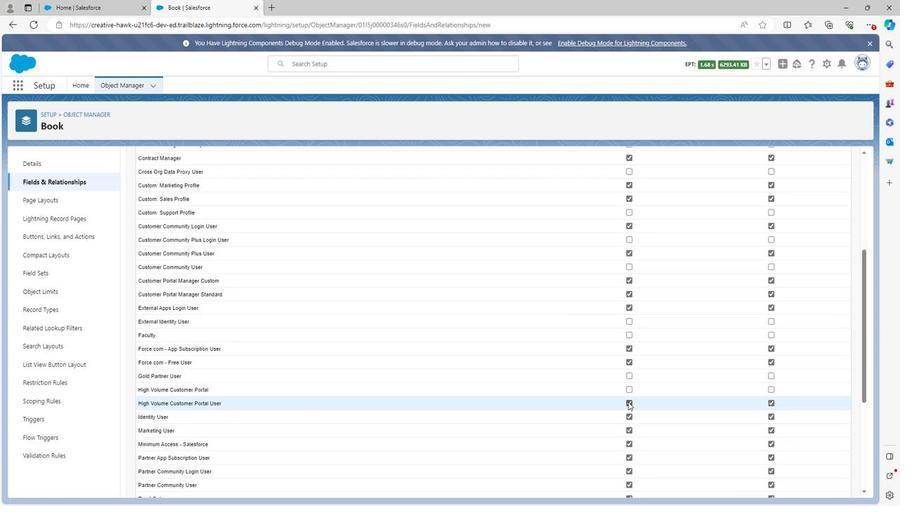
Action: Mouse moved to (628, 428)
Screenshot: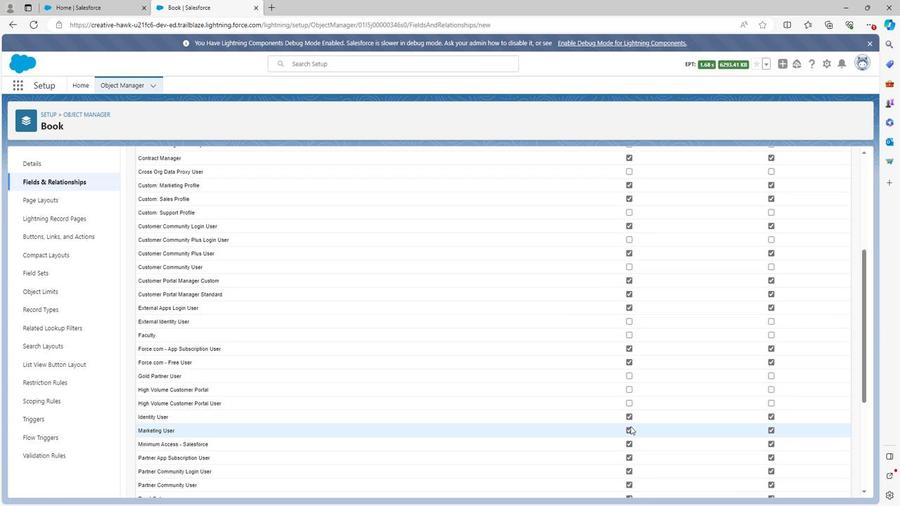 
Action: Mouse pressed left at (628, 428)
Screenshot: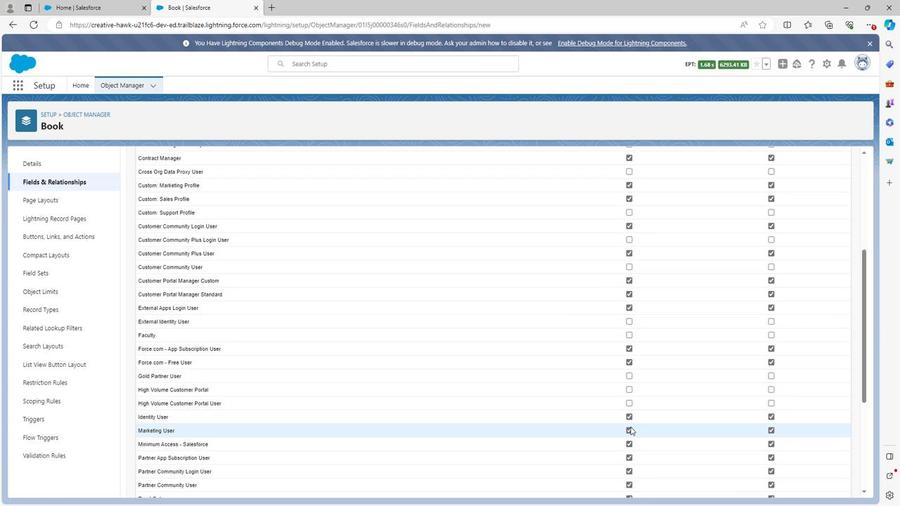 
Action: Mouse moved to (627, 431)
Screenshot: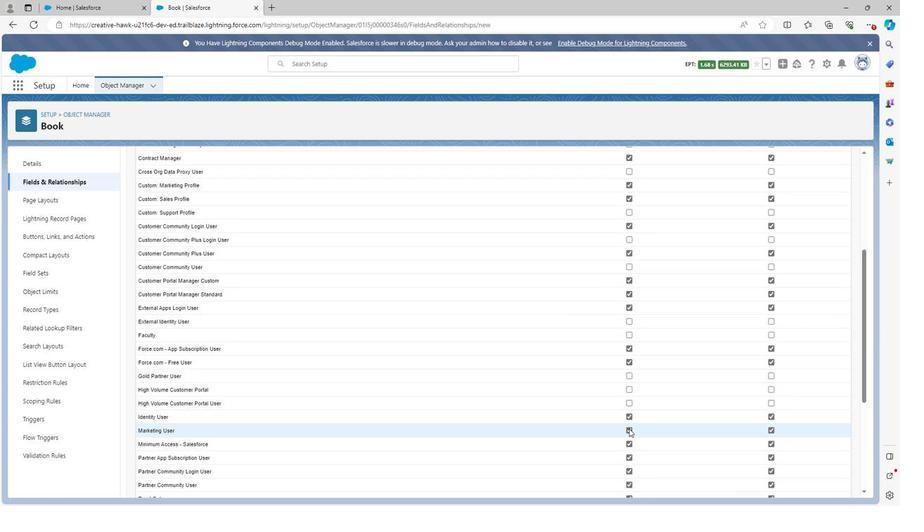
Action: Mouse pressed left at (627, 431)
Screenshot: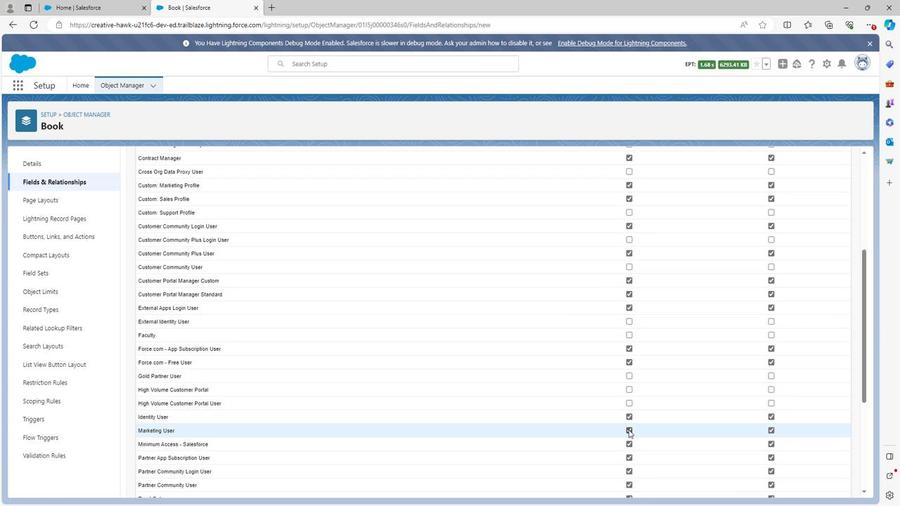 
Action: Mouse moved to (627, 457)
Screenshot: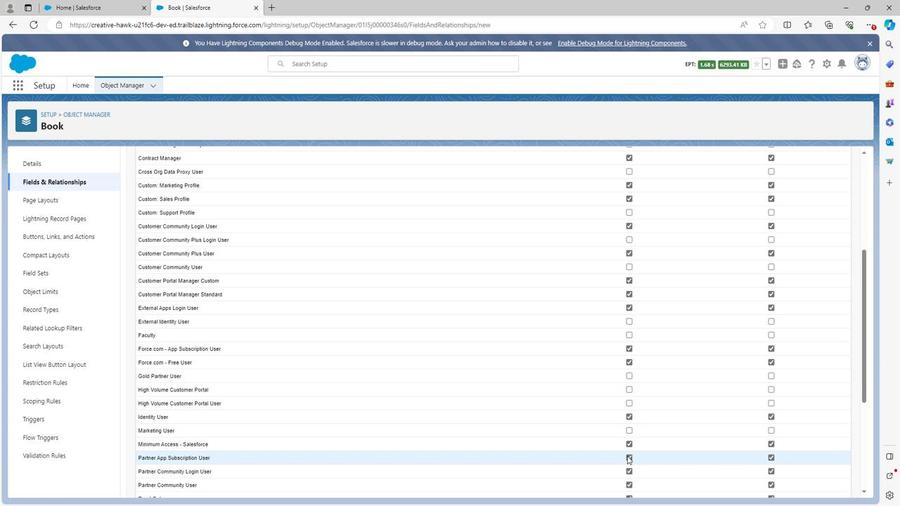 
Action: Mouse pressed left at (627, 457)
Screenshot: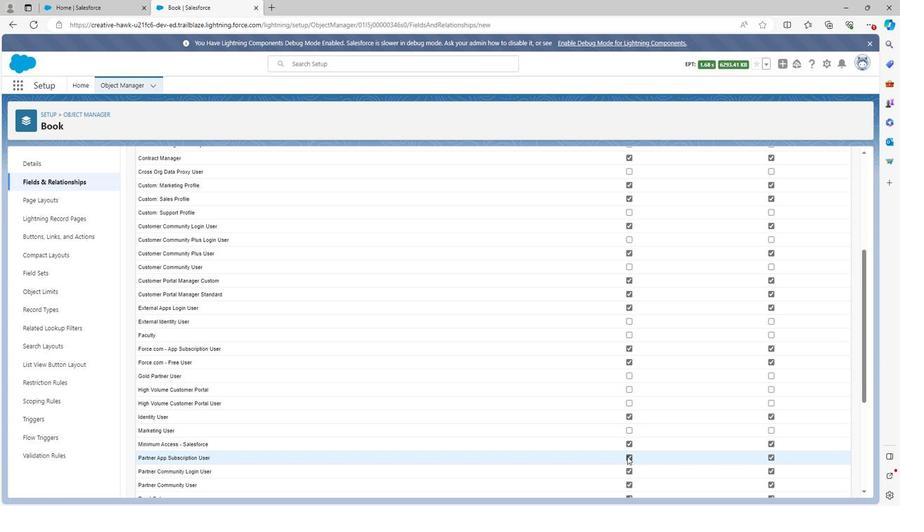 
Action: Mouse scrolled (627, 456) with delta (0, 0)
Screenshot: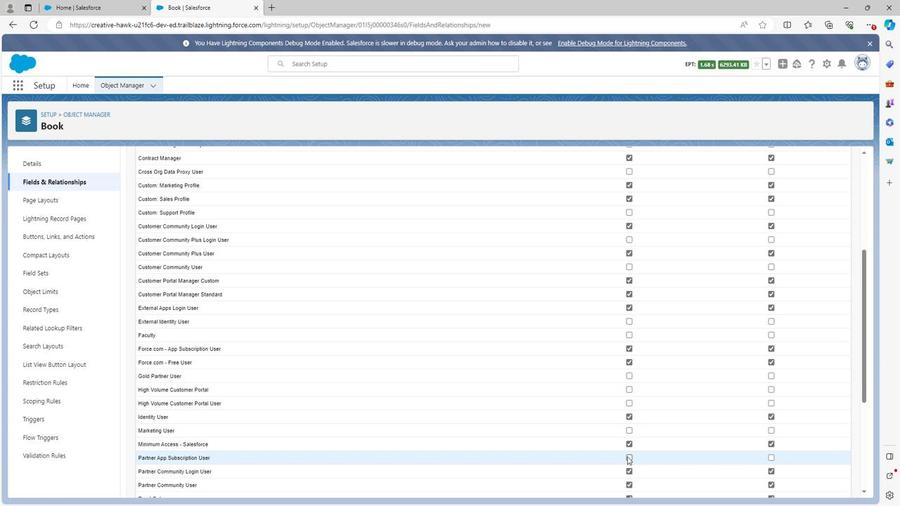 
Action: Mouse scrolled (627, 456) with delta (0, 0)
Screenshot: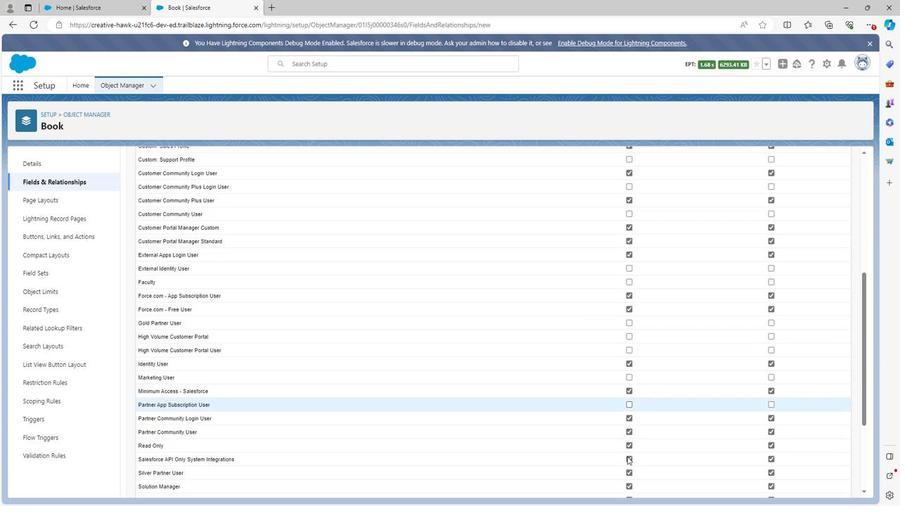 
Action: Mouse moved to (629, 414)
Screenshot: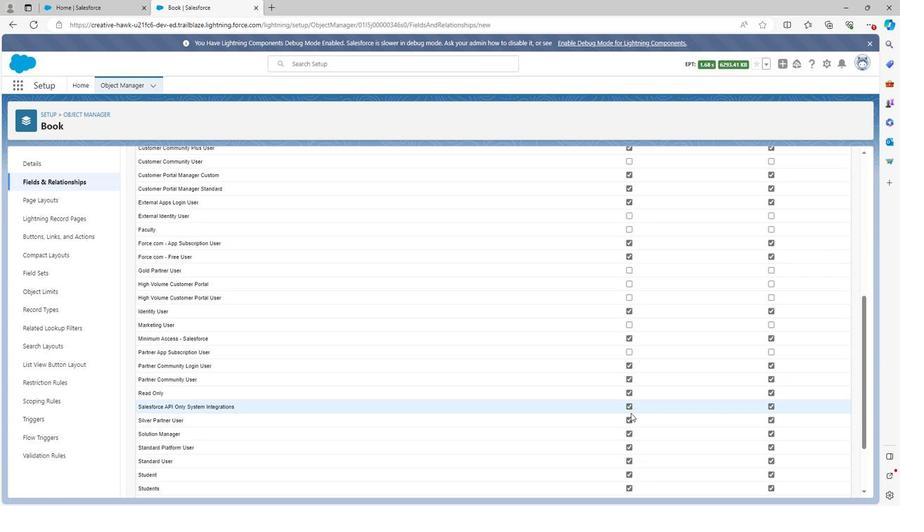 
Action: Mouse pressed left at (629, 414)
Screenshot: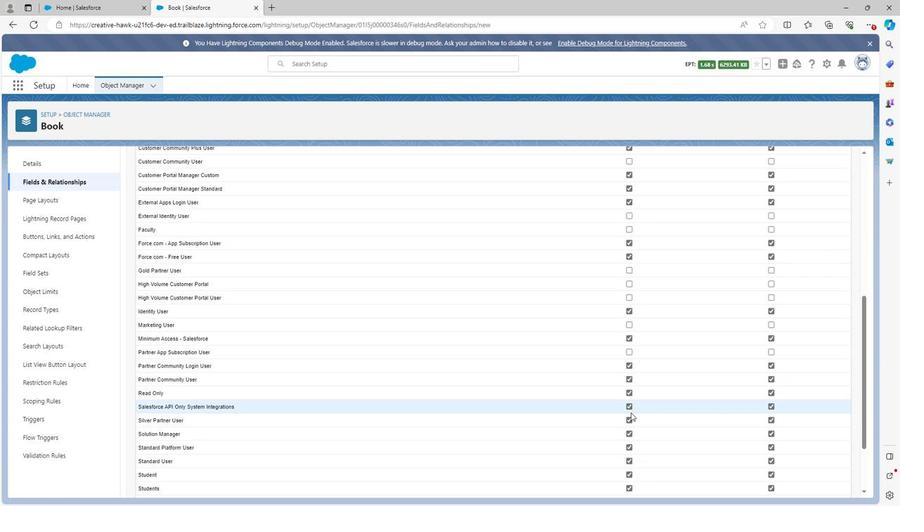 
Action: Mouse moved to (629, 408)
Screenshot: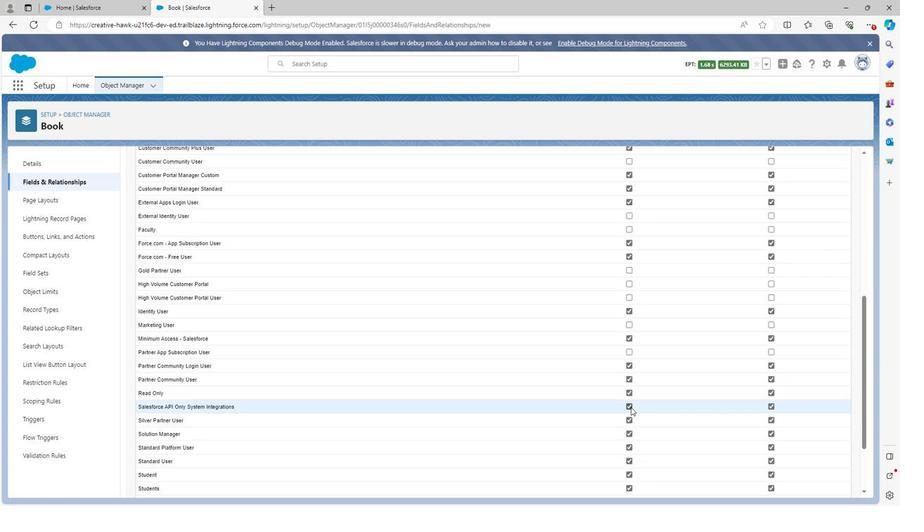 
Action: Mouse pressed left at (629, 408)
Screenshot: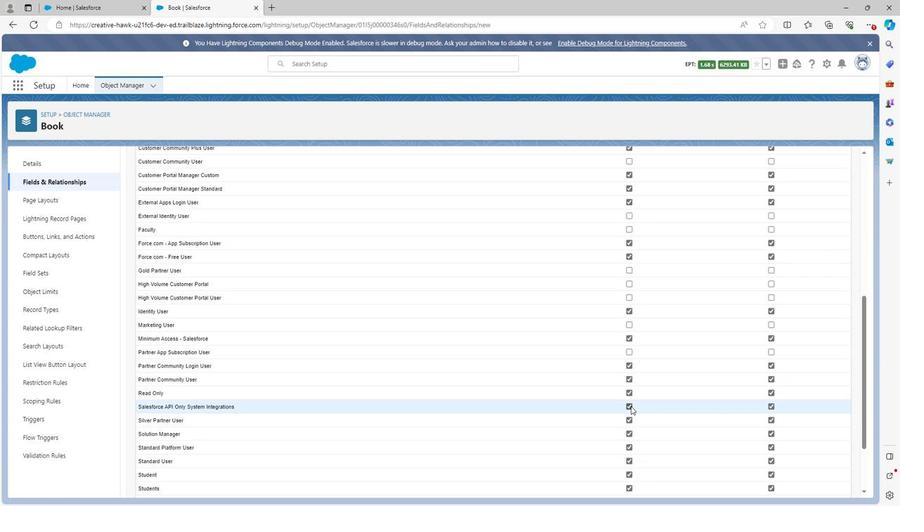 
Action: Mouse moved to (628, 421)
Screenshot: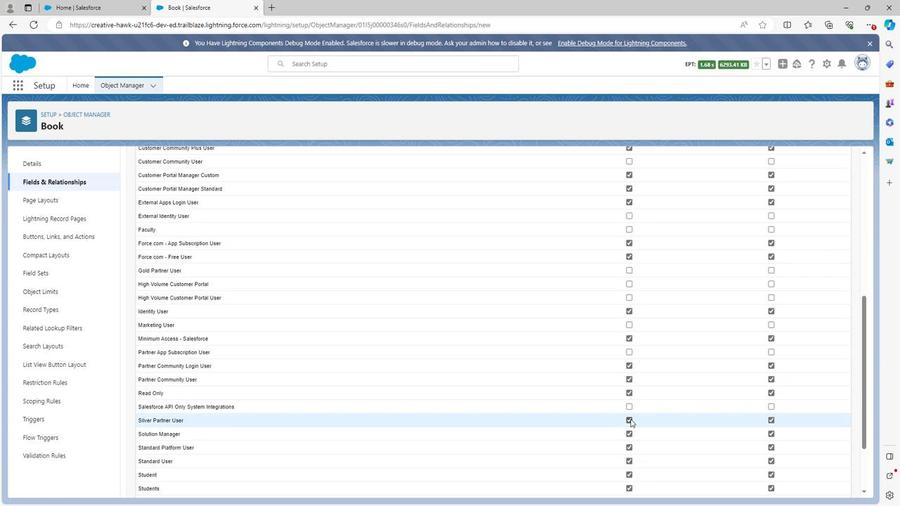 
Action: Mouse pressed left at (628, 421)
Screenshot: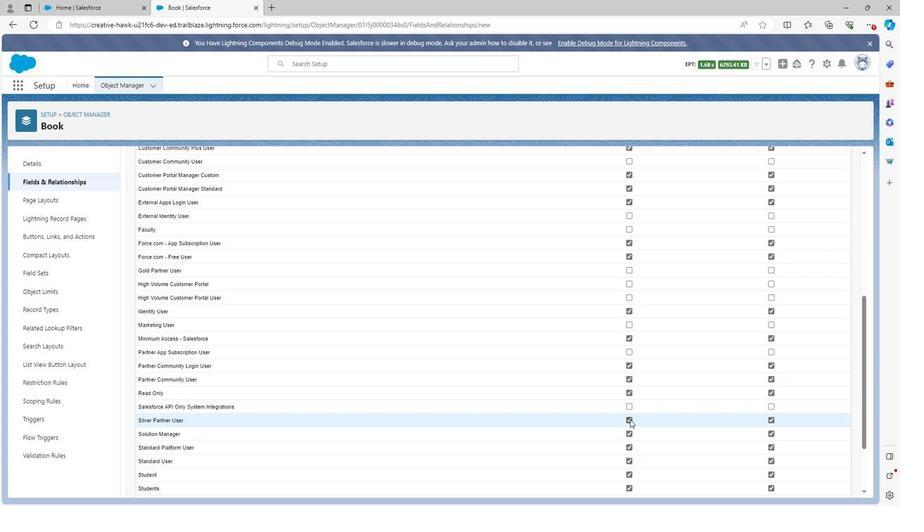 
Action: Mouse moved to (627, 477)
Screenshot: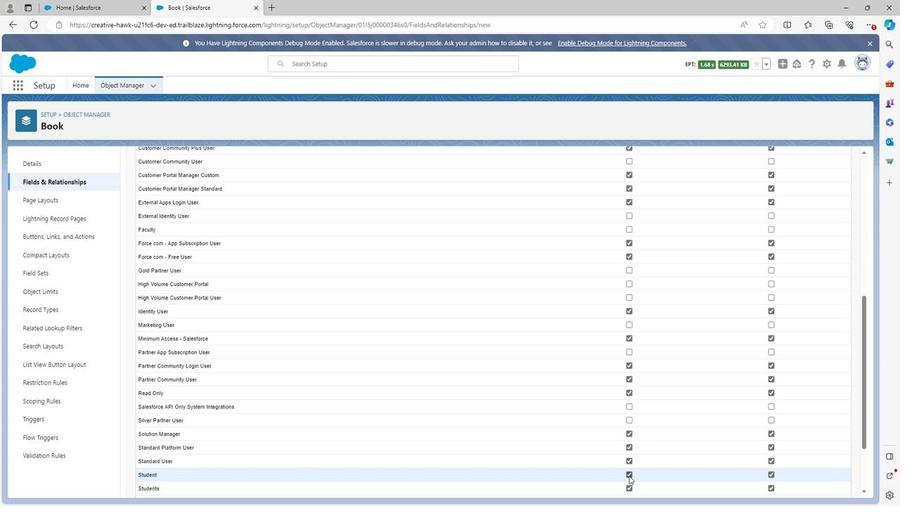 
Action: Mouse pressed left at (627, 477)
Screenshot: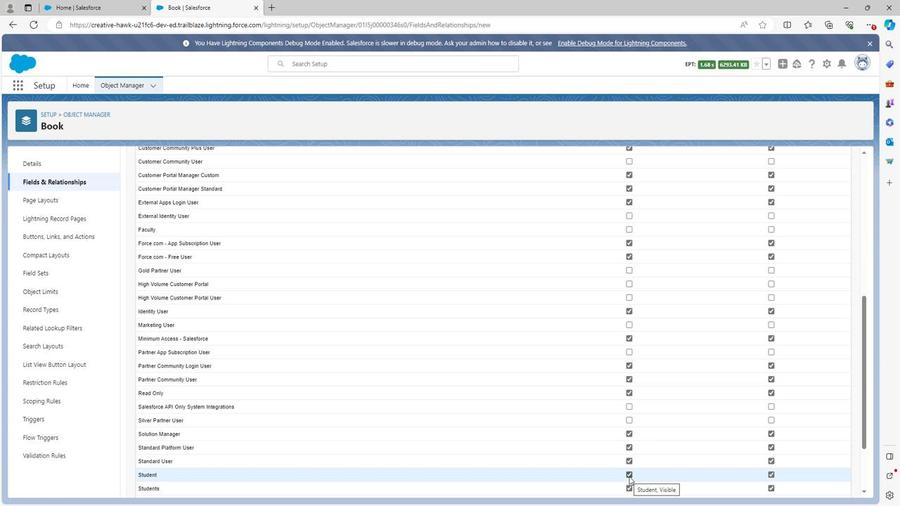 
Action: Mouse moved to (628, 485)
Screenshot: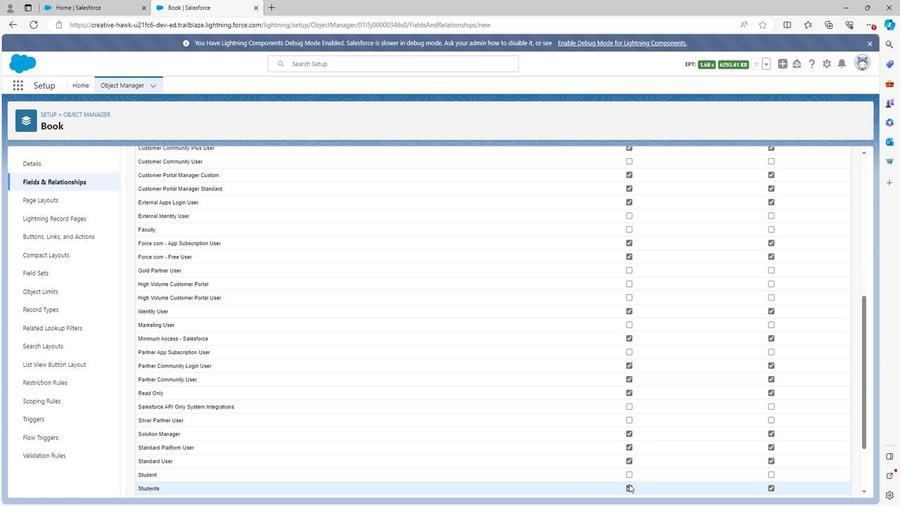 
Action: Mouse pressed left at (628, 485)
Screenshot: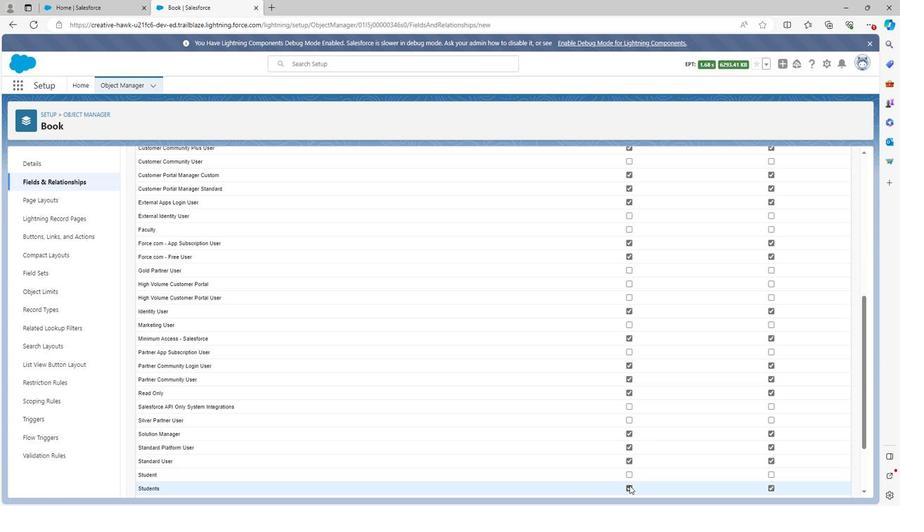 
Action: Mouse scrolled (628, 485) with delta (0, 0)
Screenshot: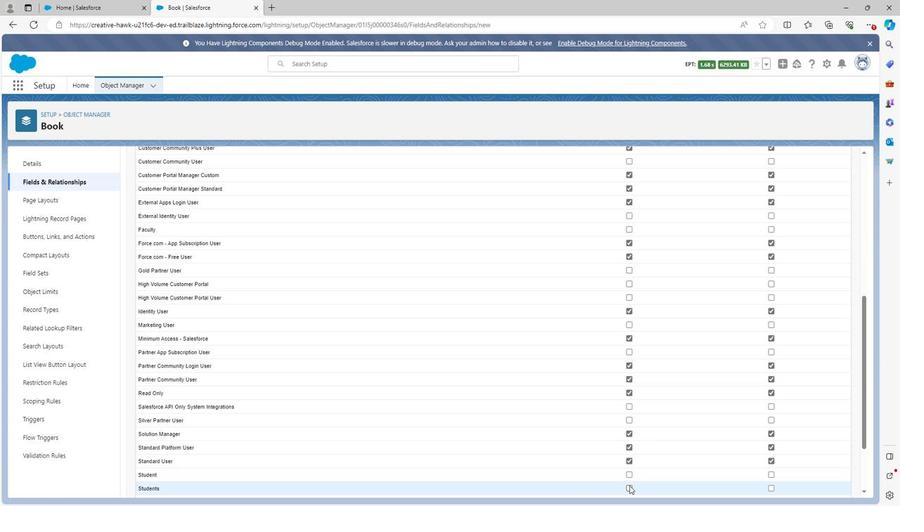 
Action: Mouse scrolled (628, 485) with delta (0, 0)
Screenshot: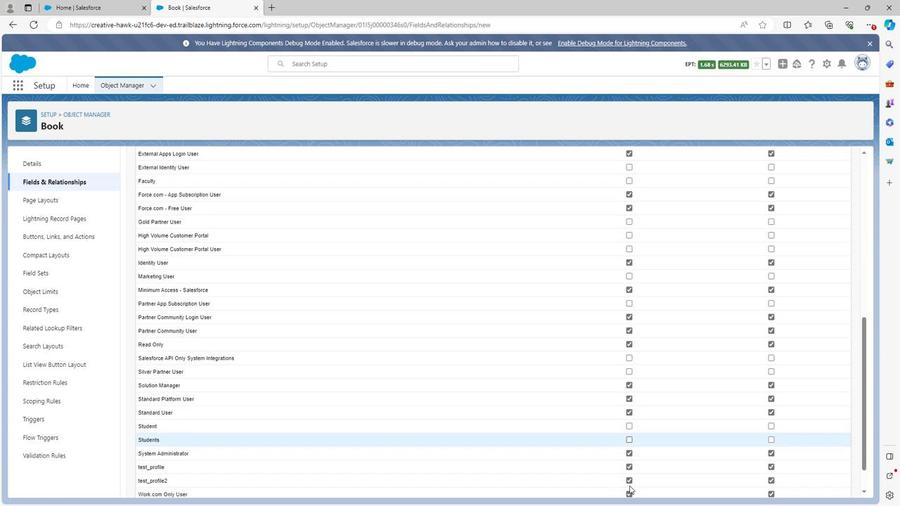 
Action: Mouse moved to (627, 430)
Screenshot: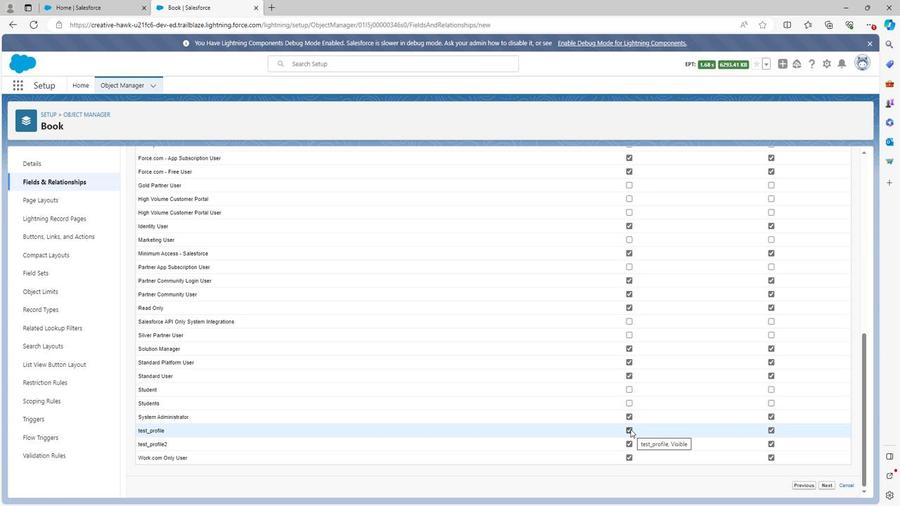
Action: Mouse pressed left at (627, 430)
Screenshot: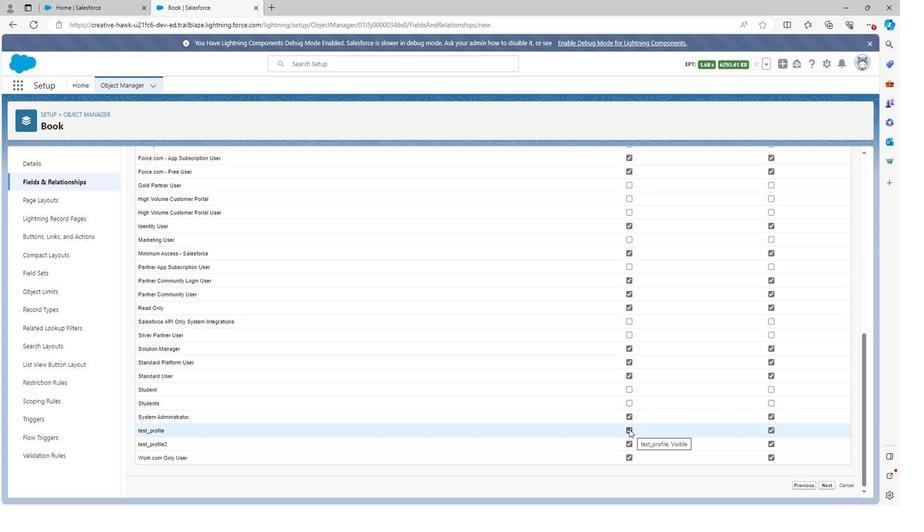 
Action: Mouse moved to (627, 444)
Screenshot: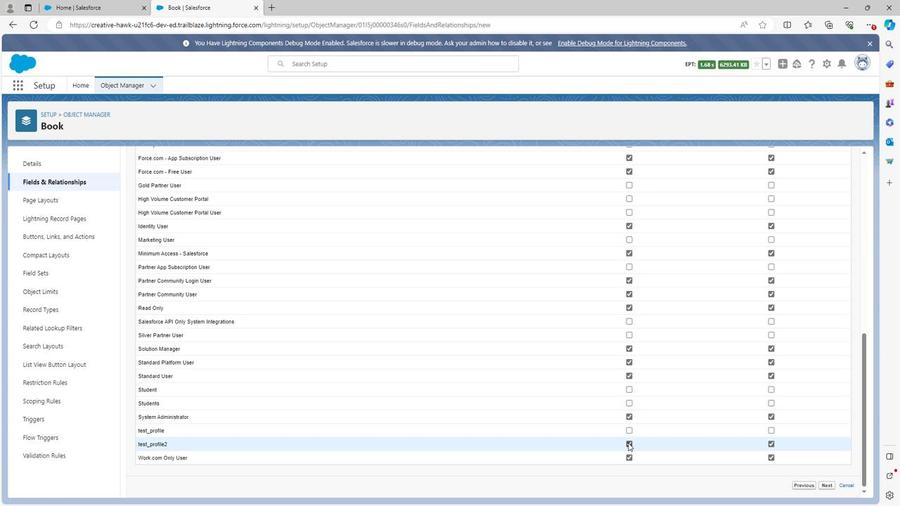 
Action: Mouse pressed left at (627, 444)
Screenshot: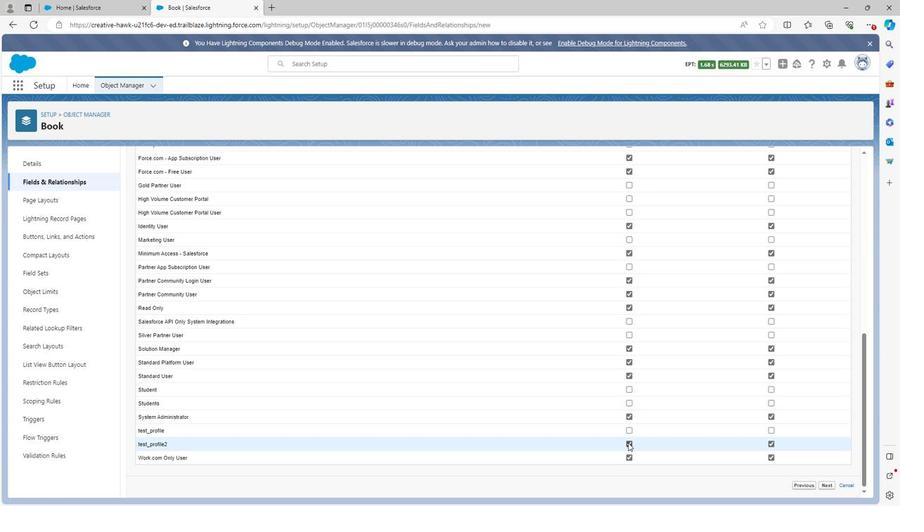 
Action: Mouse moved to (627, 458)
Screenshot: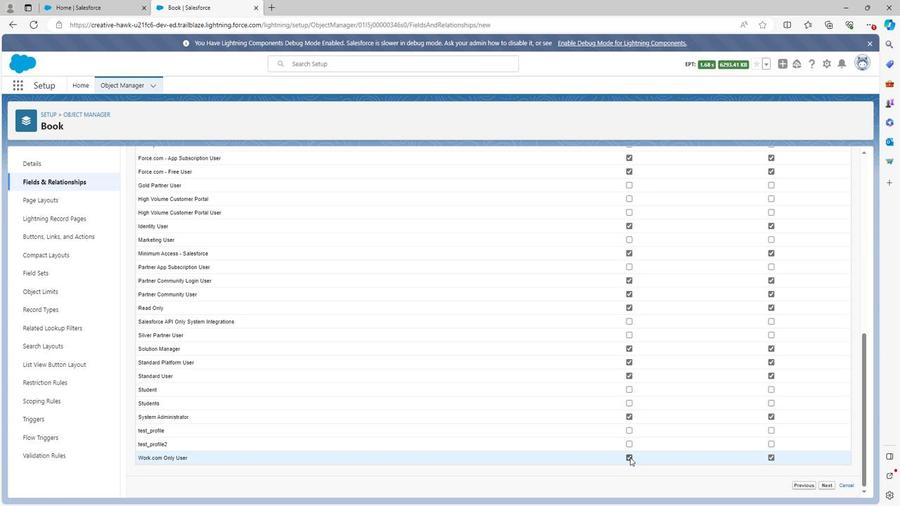 
Action: Mouse pressed left at (627, 458)
Screenshot: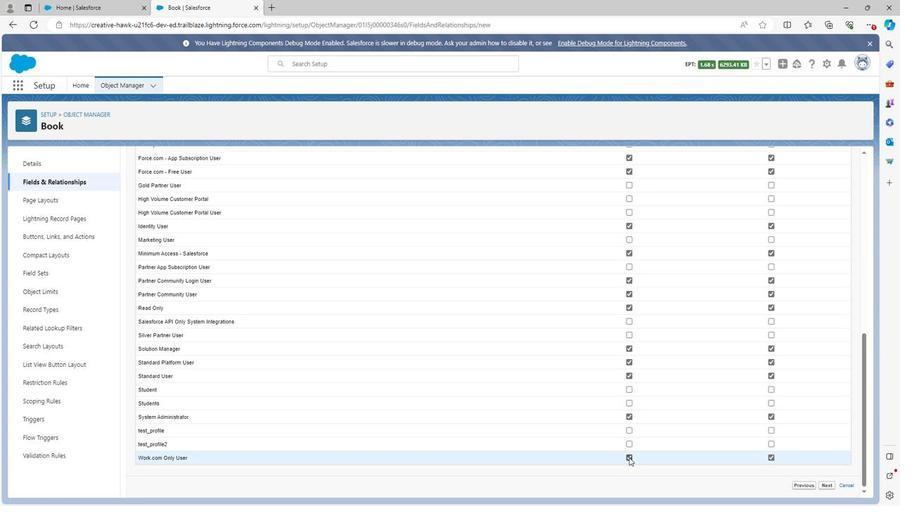 
Action: Mouse moved to (741, 484)
Screenshot: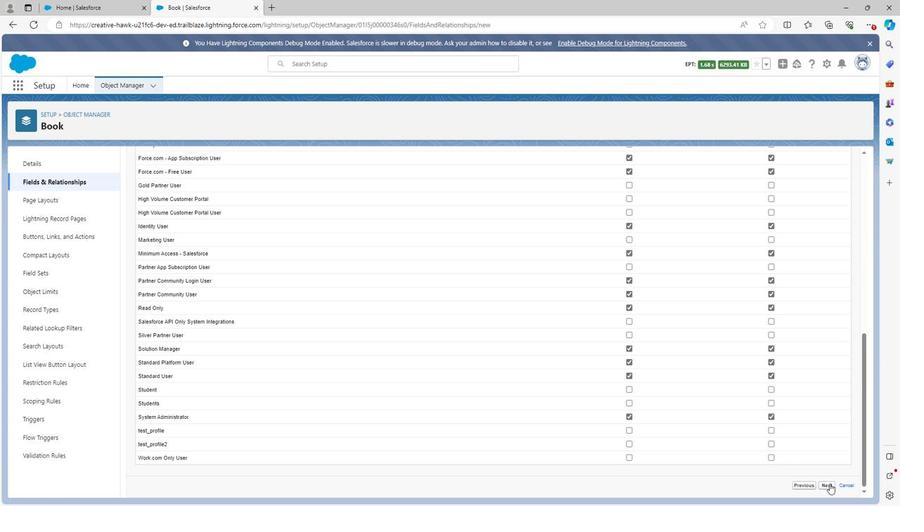 
Action: Mouse pressed left at (741, 484)
Screenshot: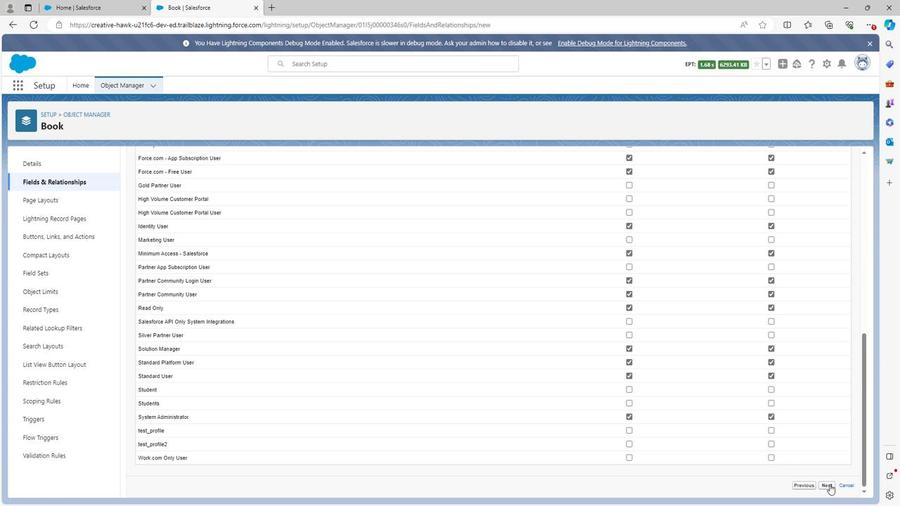 
Action: Mouse moved to (743, 350)
Screenshot: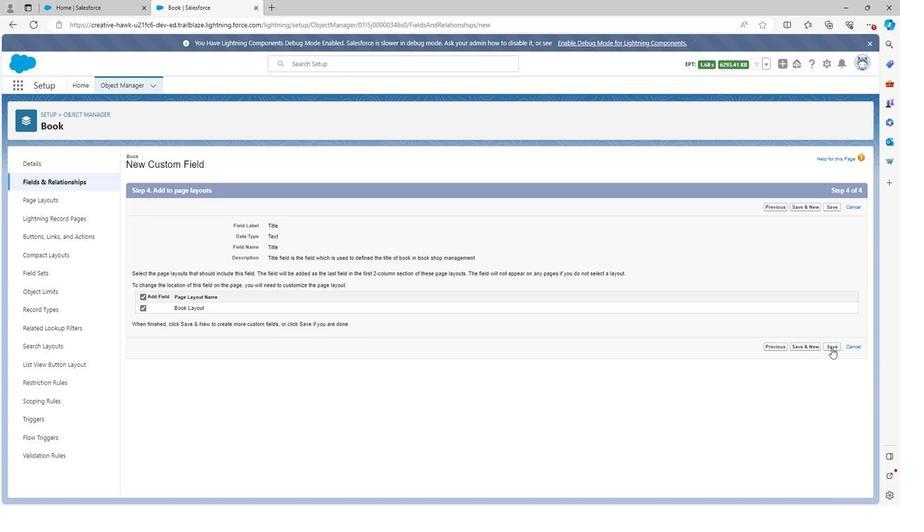 
Action: Mouse pressed left at (743, 350)
Screenshot: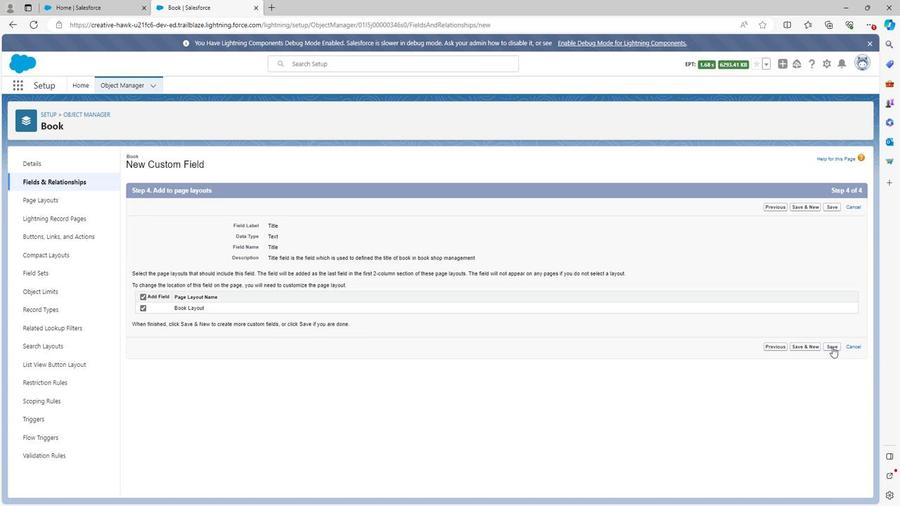 
Action: Mouse moved to (649, 170)
Screenshot: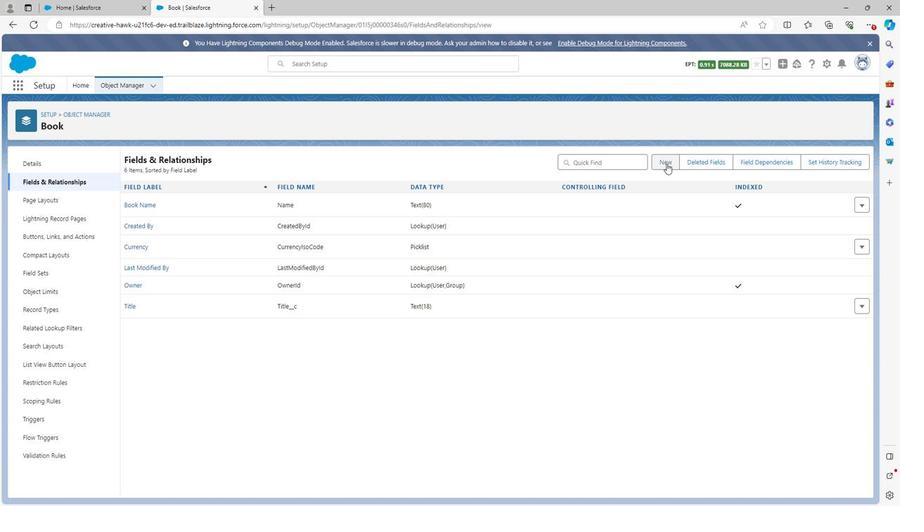 
Action: Mouse pressed left at (649, 170)
Screenshot: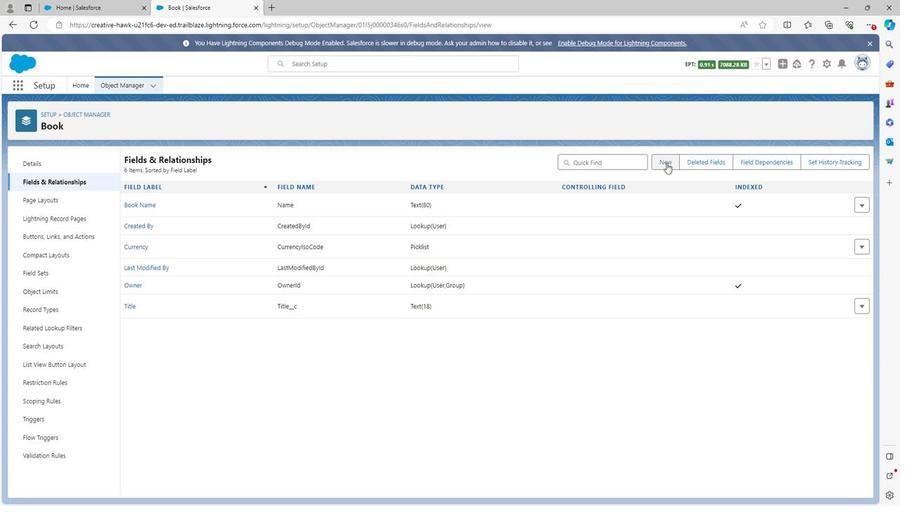 
Action: Mouse moved to (344, 439)
Screenshot: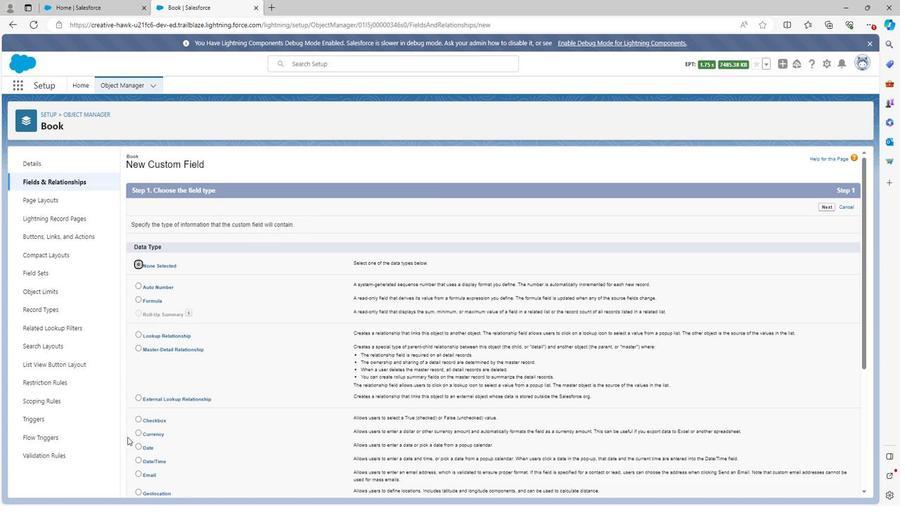 
Action: Mouse scrolled (344, 438) with delta (0, 0)
Screenshot: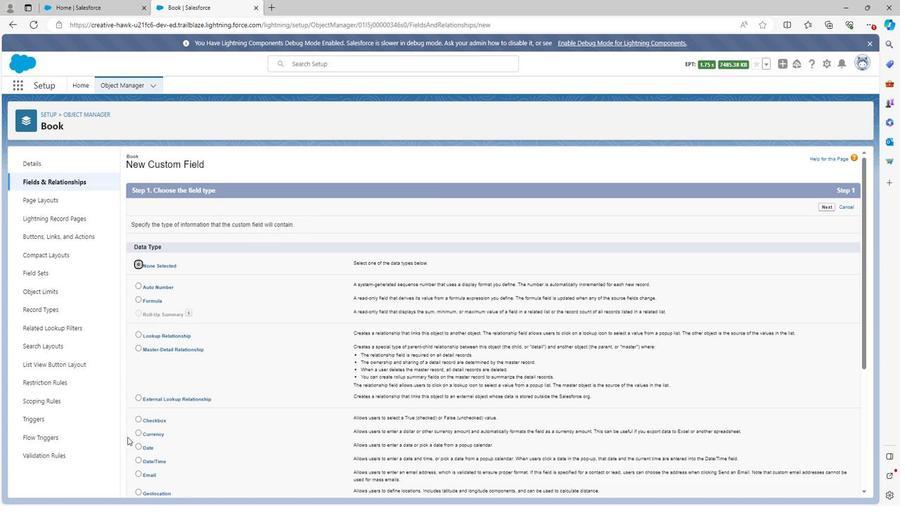 
Action: Mouse scrolled (344, 438) with delta (0, 0)
Screenshot: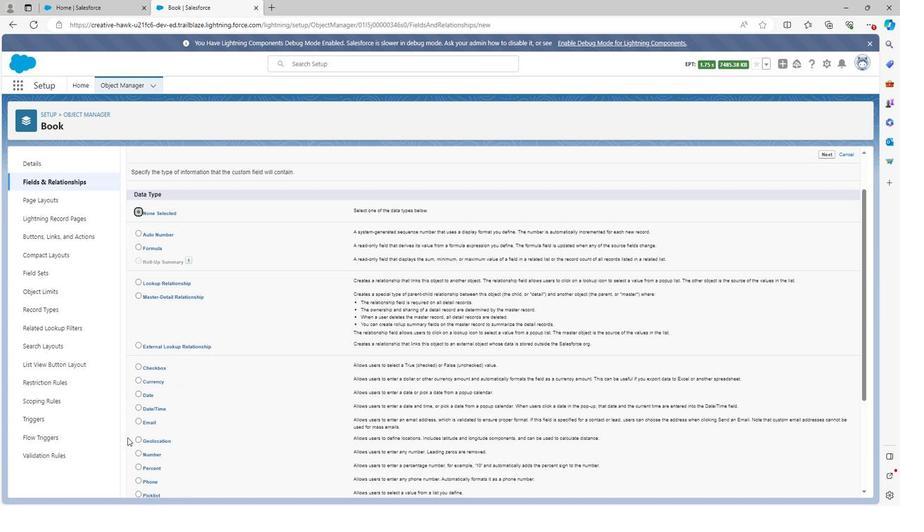
Action: Mouse moved to (351, 414)
Screenshot: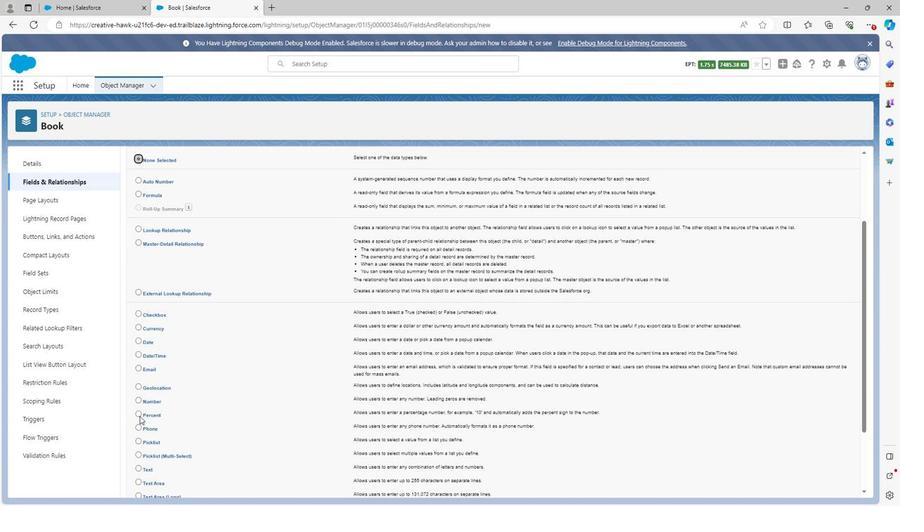 
Action: Mouse pressed left at (351, 414)
Screenshot: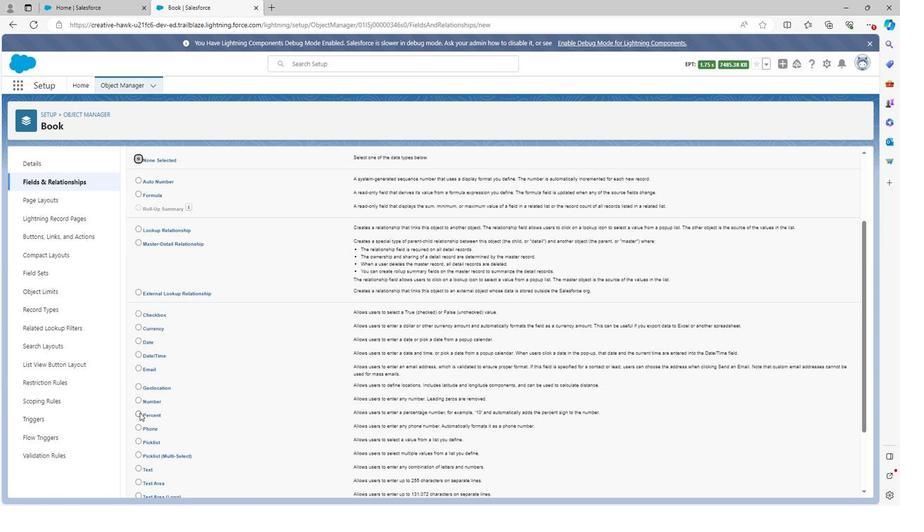 
Action: Mouse moved to (350, 401)
Screenshot: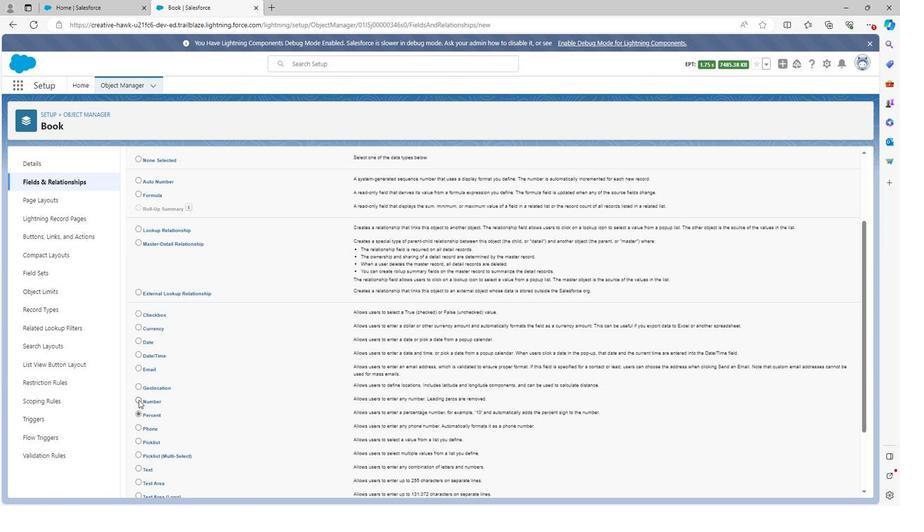 
Action: Mouse pressed left at (350, 401)
Screenshot: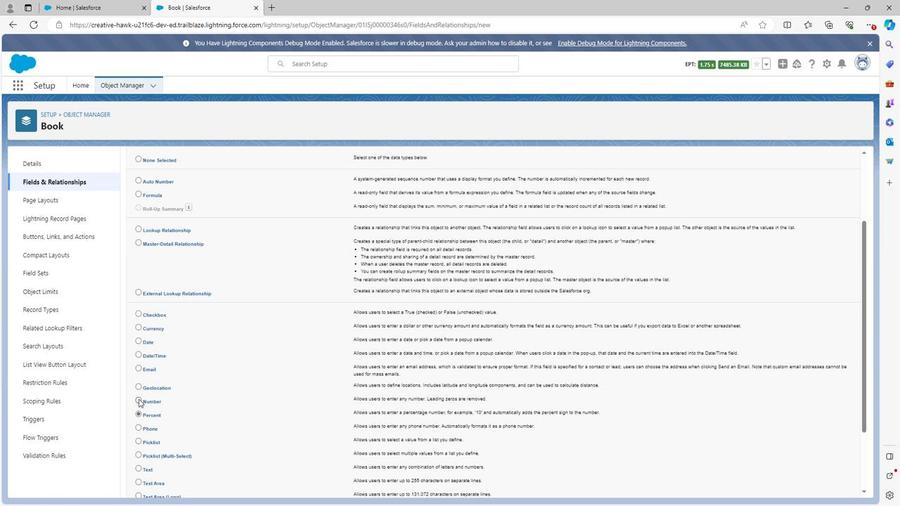 
Action: Mouse moved to (694, 453)
Screenshot: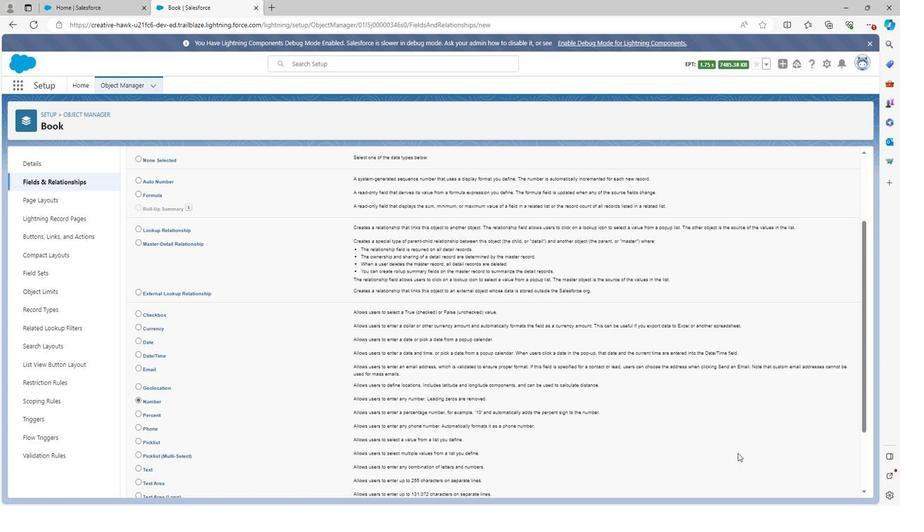 
Action: Mouse scrolled (694, 453) with delta (0, 0)
Screenshot: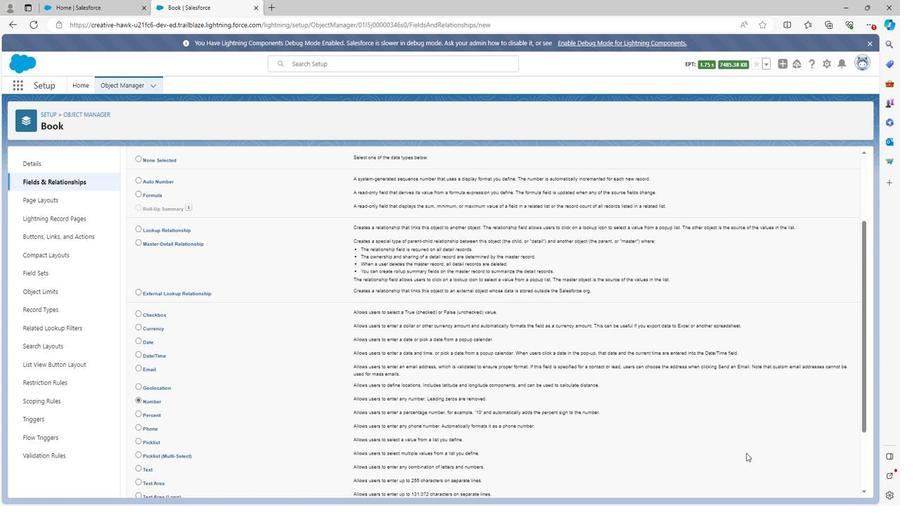 
Action: Mouse moved to (694, 454)
Screenshot: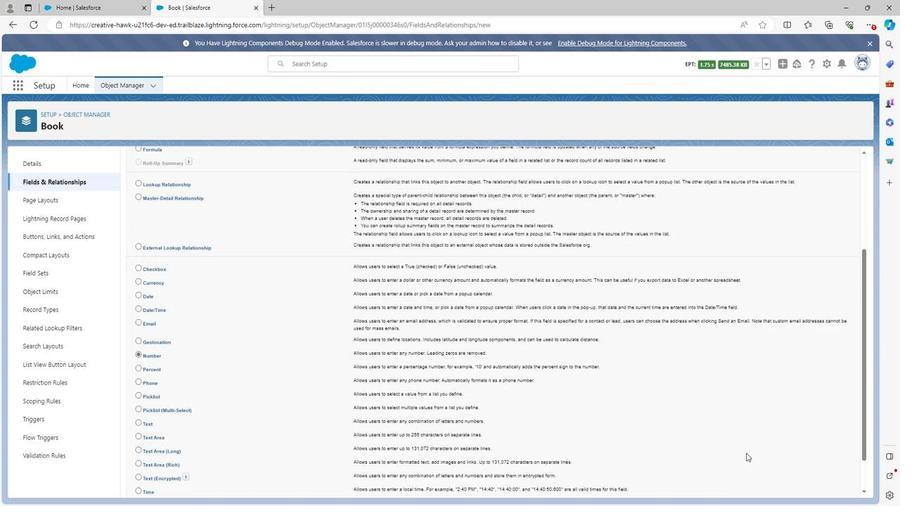 
Action: Mouse scrolled (694, 453) with delta (0, 0)
Screenshot: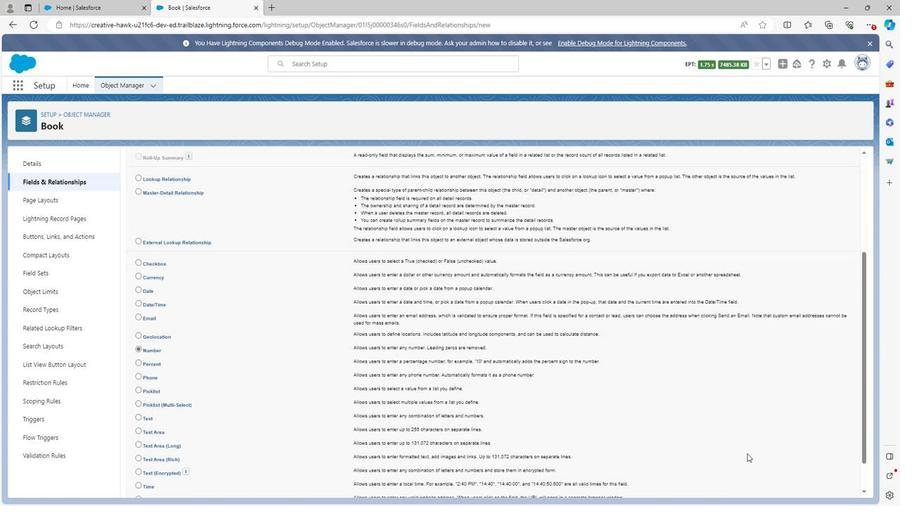 
Action: Mouse moved to (694, 455)
Screenshot: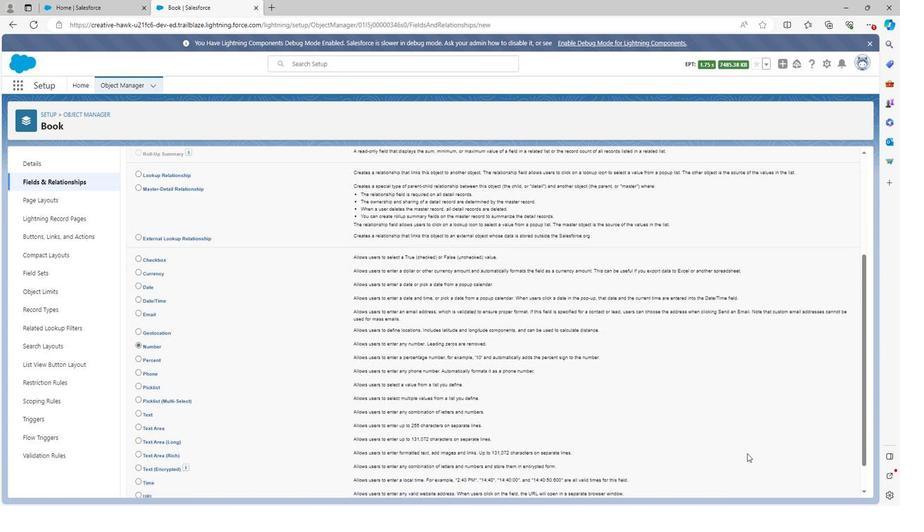 
Action: Mouse scrolled (694, 454) with delta (0, 0)
Screenshot: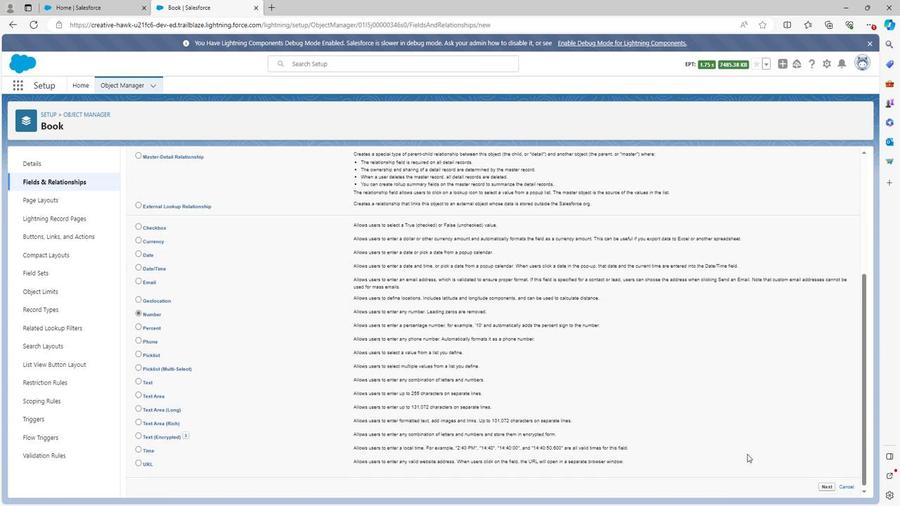 
Action: Mouse moved to (738, 482)
Screenshot: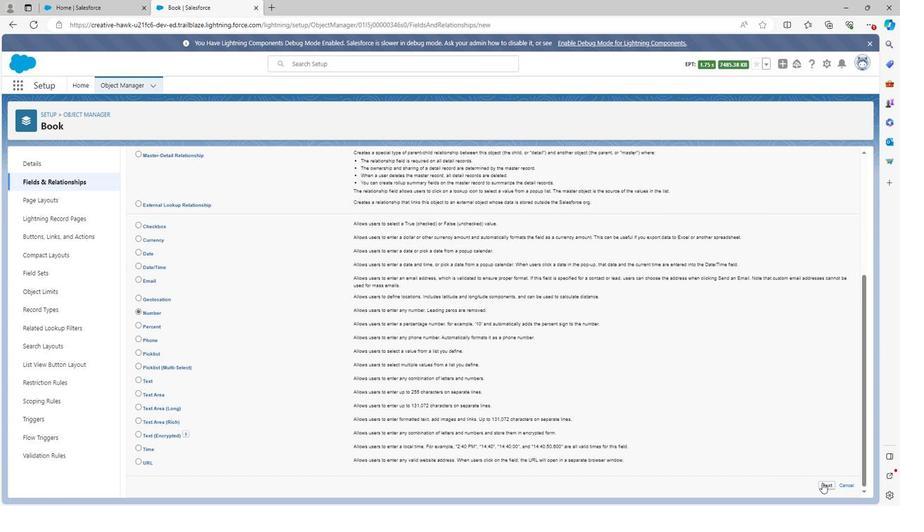 
Action: Mouse pressed left at (738, 482)
Screenshot: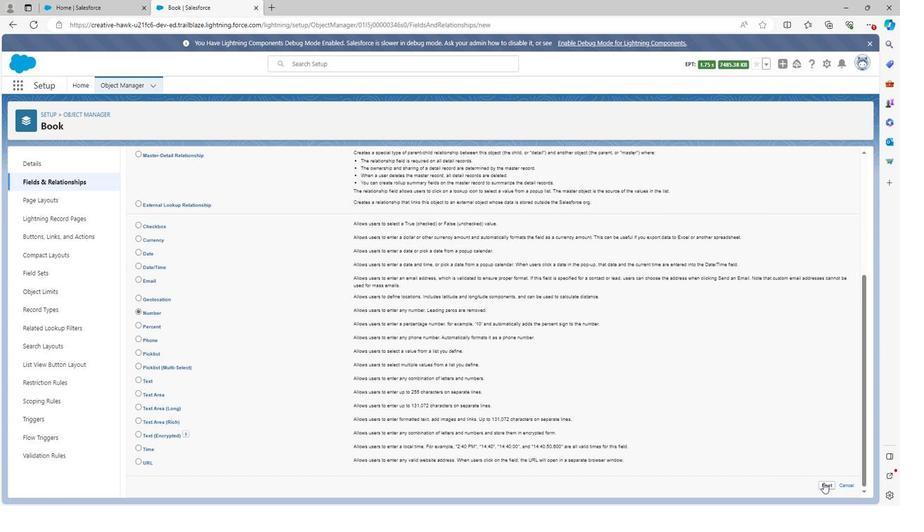 
Action: Mouse moved to (425, 233)
Screenshot: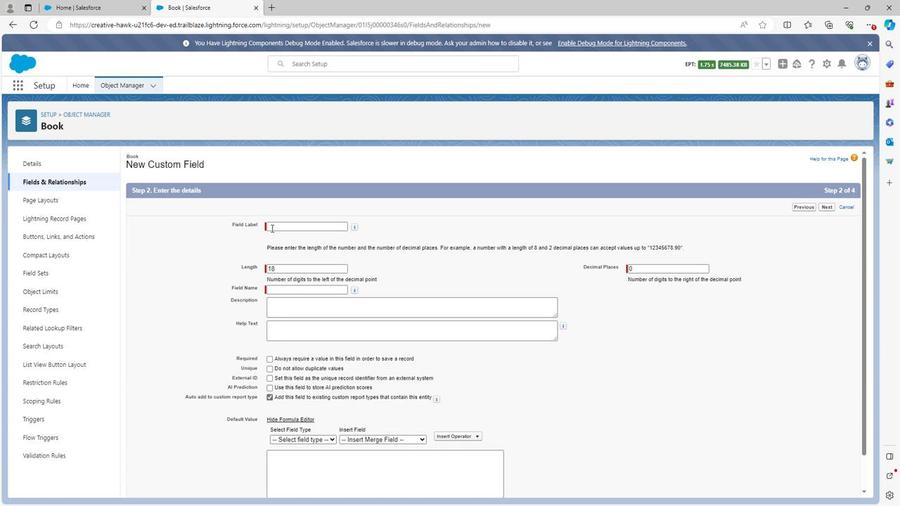 
Action: Mouse pressed left at (425, 233)
Screenshot: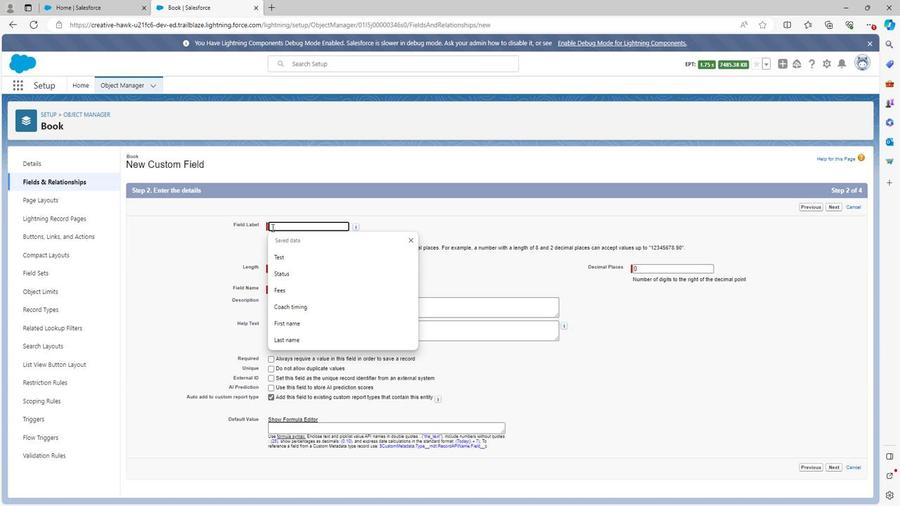 
Action: Key pressed <Key.shift>ISBN<Key.space>number
Screenshot: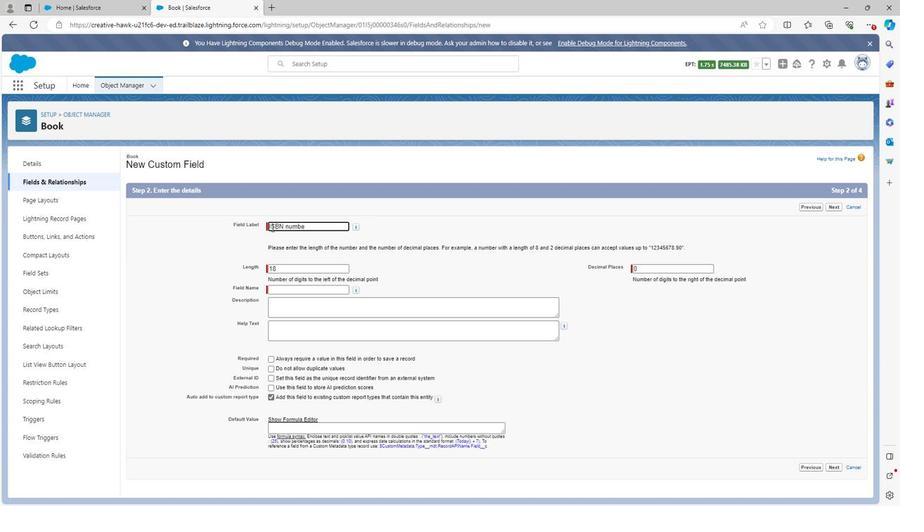 
Action: Mouse moved to (504, 273)
Screenshot: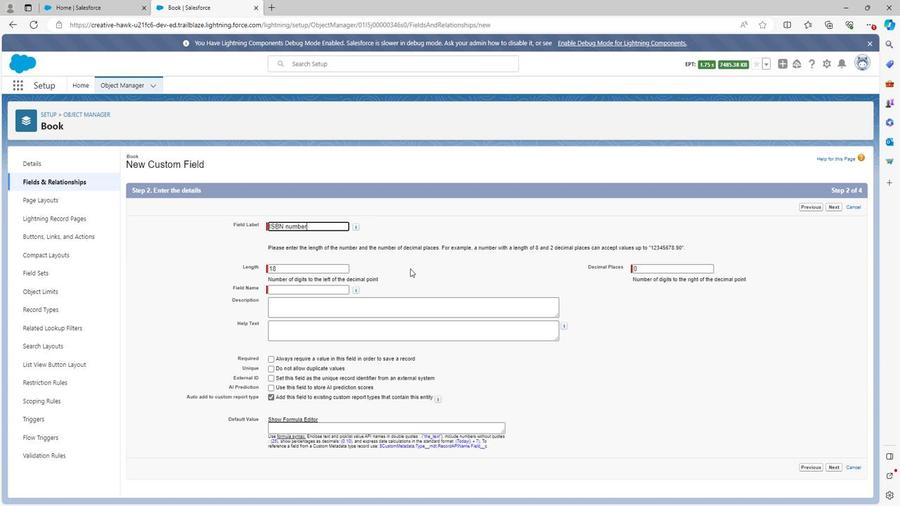 
Action: Mouse pressed left at (504, 273)
Screenshot: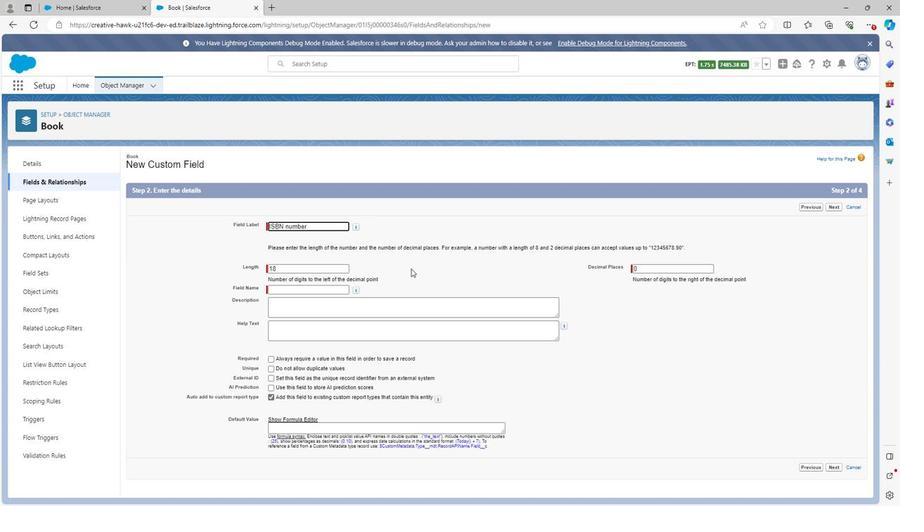 
Action: Mouse moved to (458, 314)
Screenshot: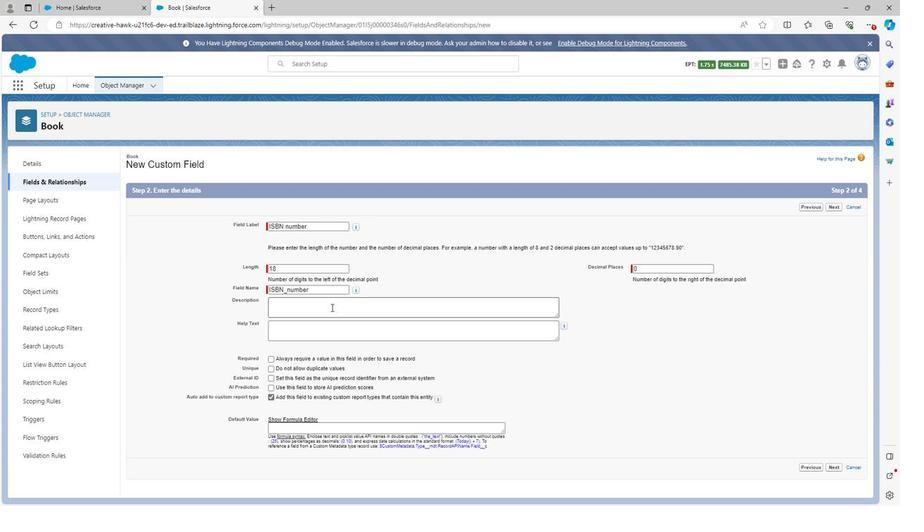 
Action: Mouse pressed left at (458, 314)
Screenshot: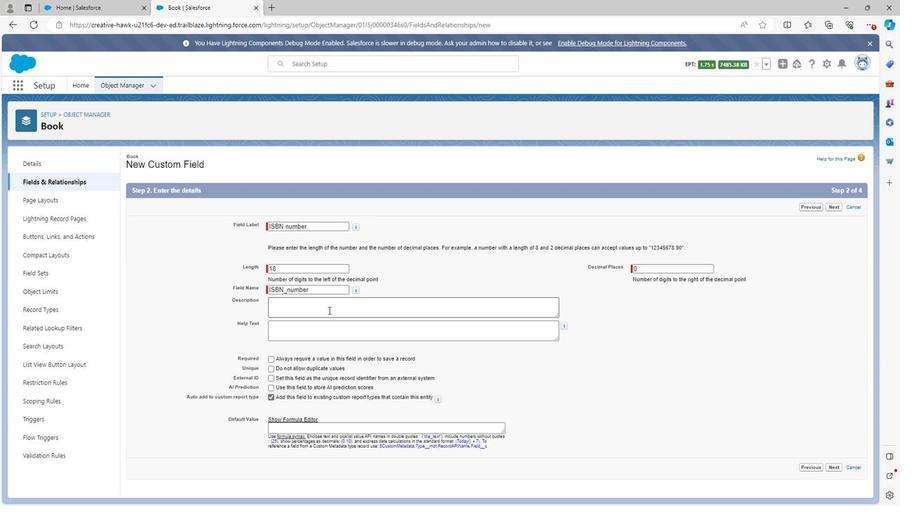 
Action: Key pressed <Key.shift><Key.shift>ISBN<Key.space>number<Key.space>field<Key.space>is<Key.space>used<Key.space>to<Key.space>defined<Key.space>the<Key.space>isbn<Key.space>number<Key.space>of<Key.space>book<Key.space>in<Key.space>book<Key.space>shop<Key.space>management
Screenshot: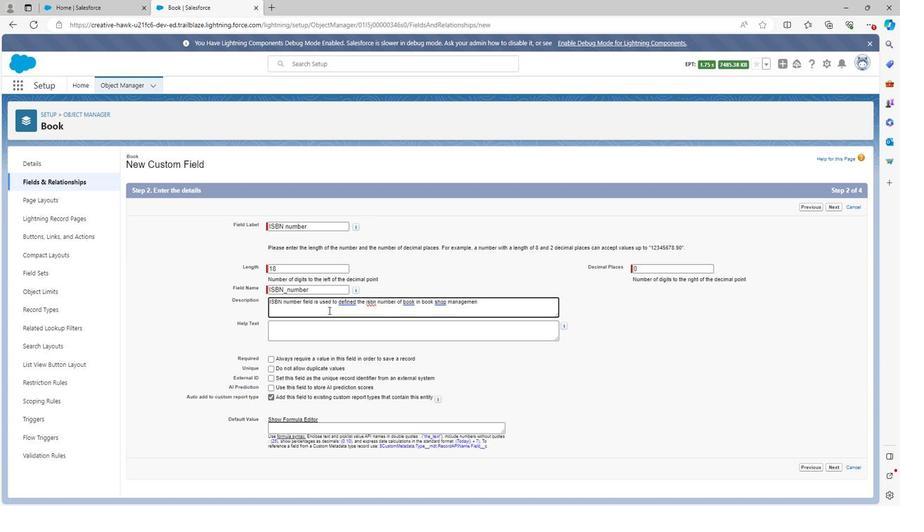 
Action: Mouse moved to (489, 332)
Screenshot: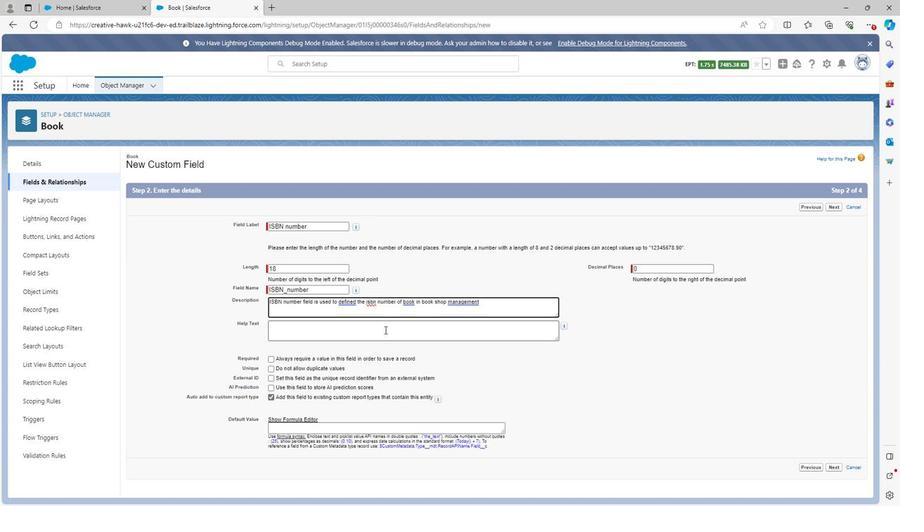
Action: Mouse pressed left at (489, 332)
Screenshot: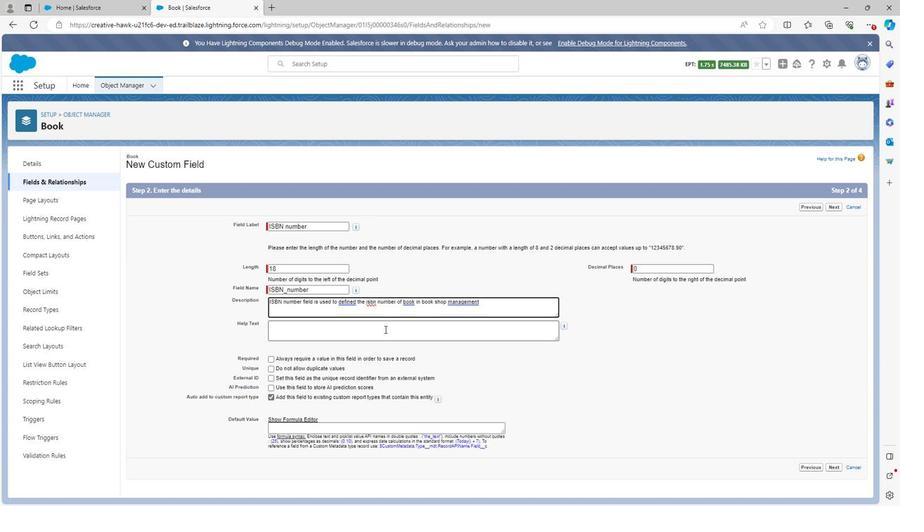 
Action: Mouse moved to (489, 332)
Screenshot: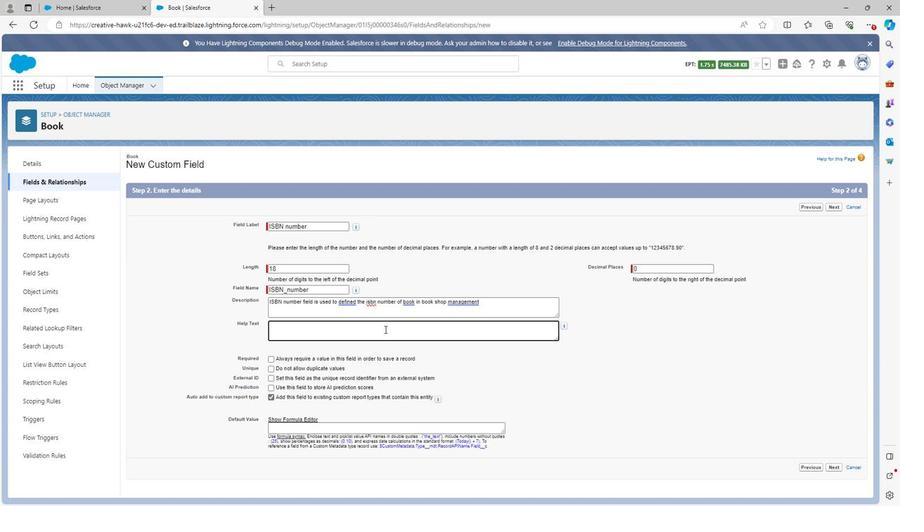 
Action: Key pressed <Key.shift>ISBN<Key.space>number
Screenshot: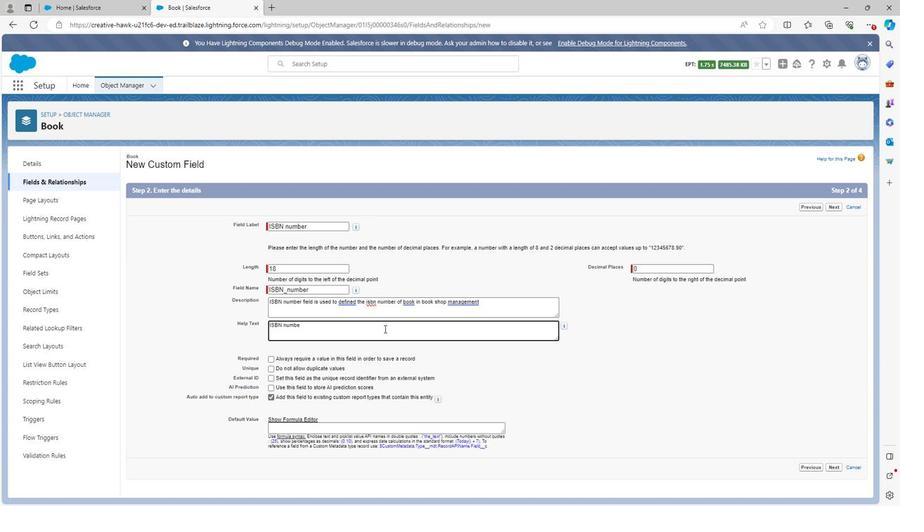 
Action: Mouse moved to (742, 465)
Screenshot: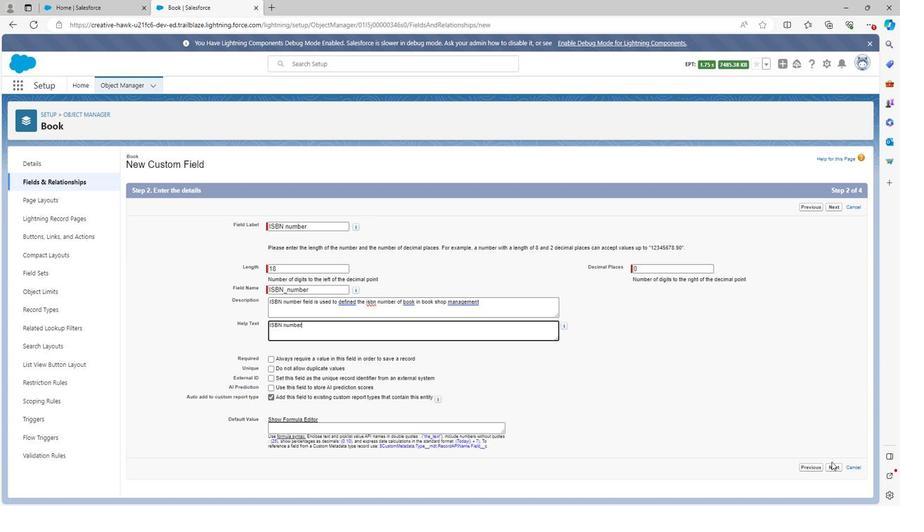 
Action: Mouse pressed left at (742, 465)
Screenshot: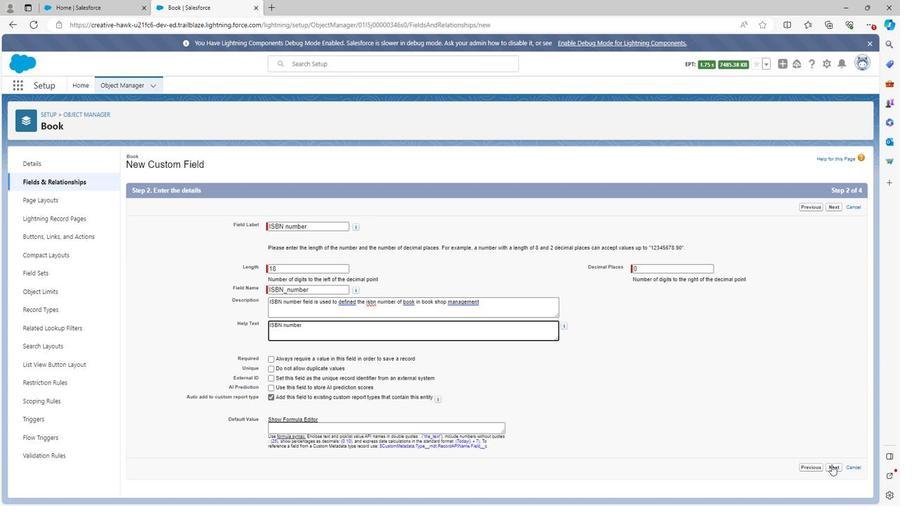 
Action: Mouse moved to (624, 292)
Screenshot: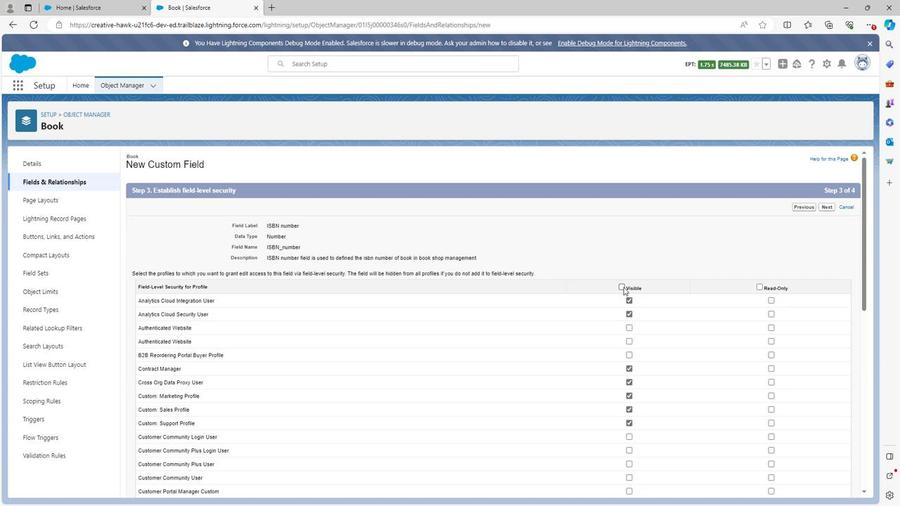 
Action: Mouse pressed left at (624, 292)
Screenshot: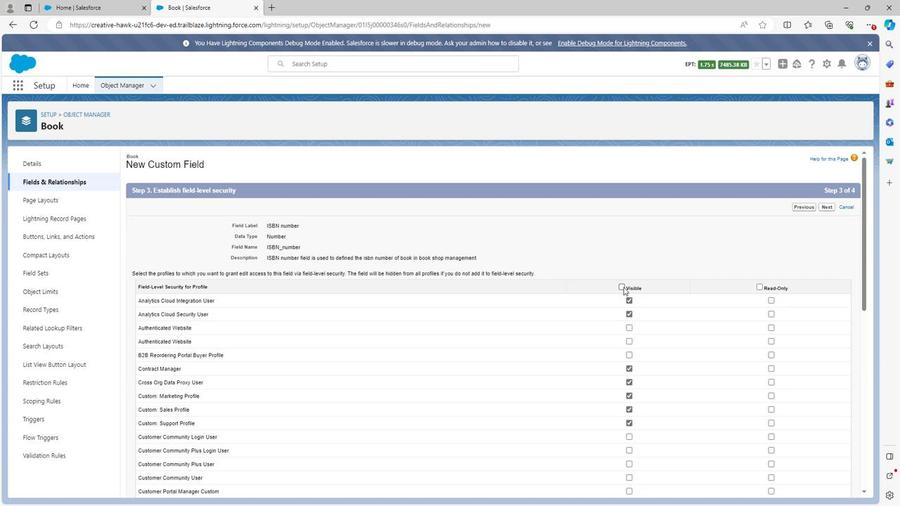 
Action: Mouse moved to (701, 292)
Screenshot: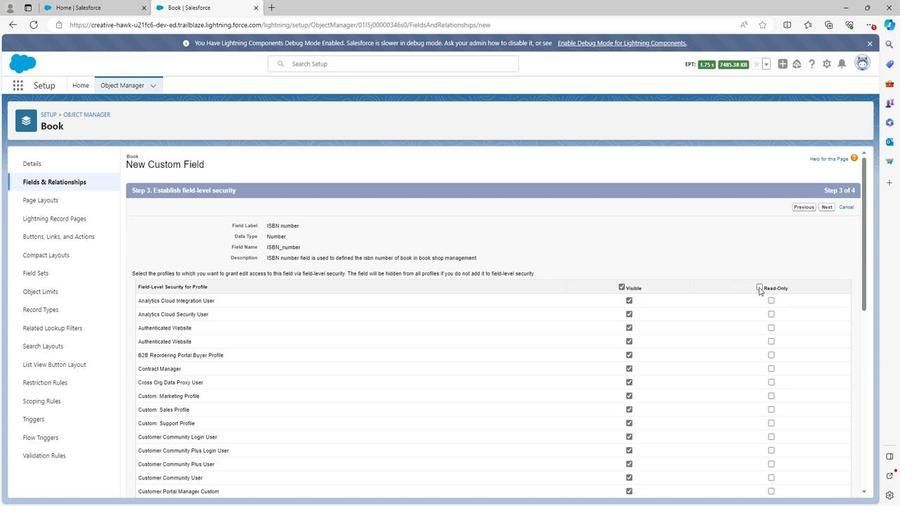 
Action: Mouse pressed left at (701, 292)
Screenshot: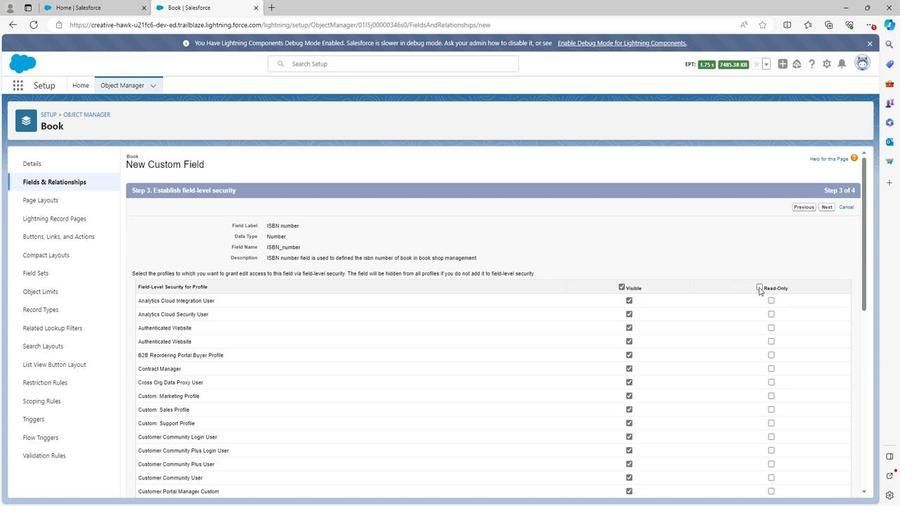 
Action: Mouse moved to (629, 305)
Screenshot: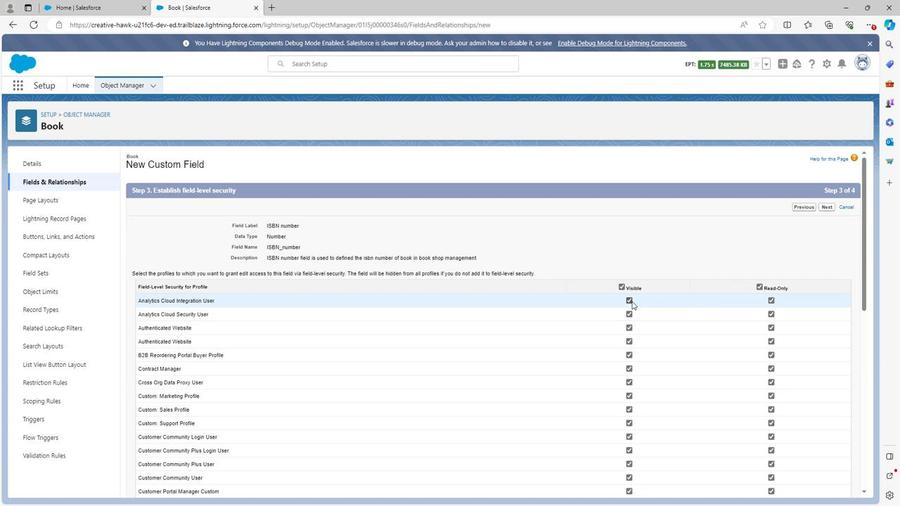 
Action: Mouse pressed left at (629, 305)
Screenshot: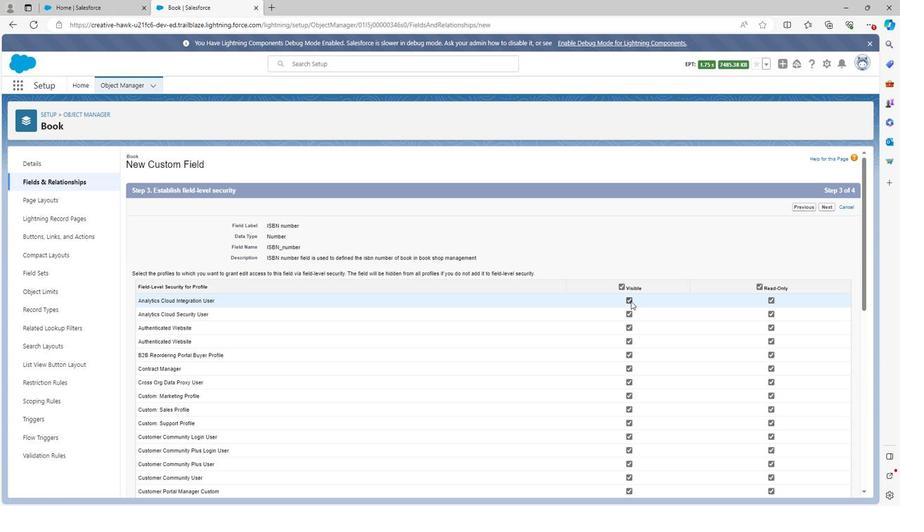 
Action: Mouse moved to (629, 316)
Screenshot: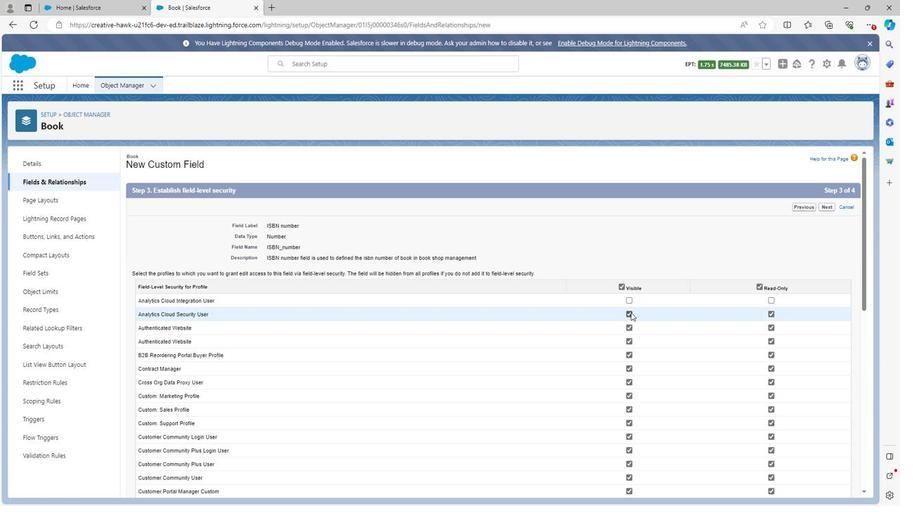 
Action: Mouse pressed left at (629, 316)
Screenshot: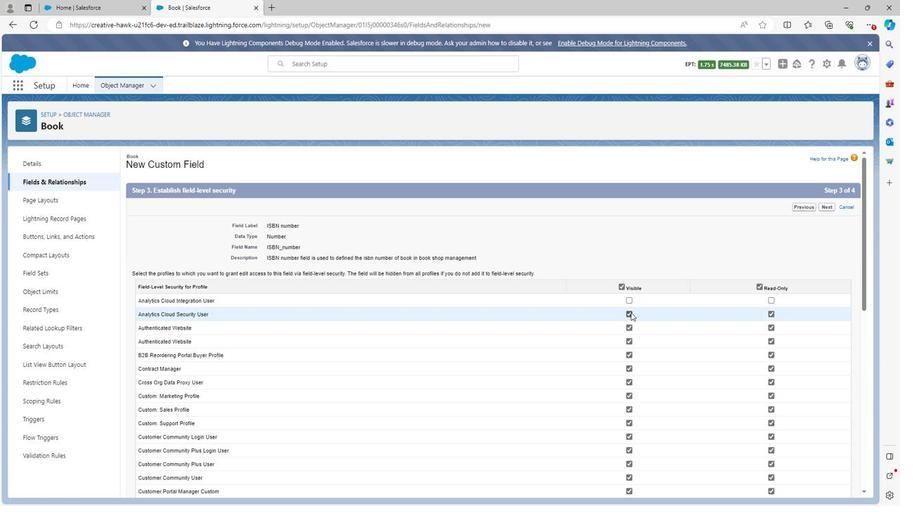 
Action: Mouse moved to (627, 356)
Screenshot: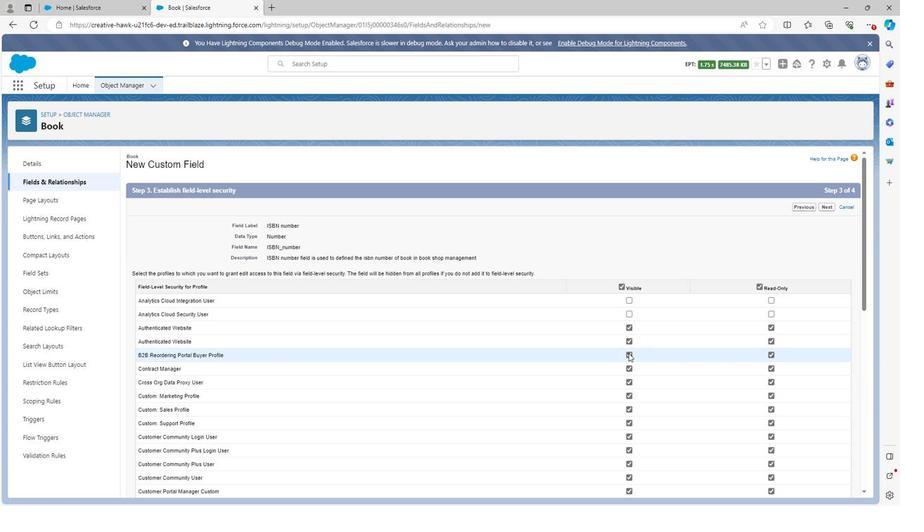 
Action: Mouse pressed left at (627, 356)
Screenshot: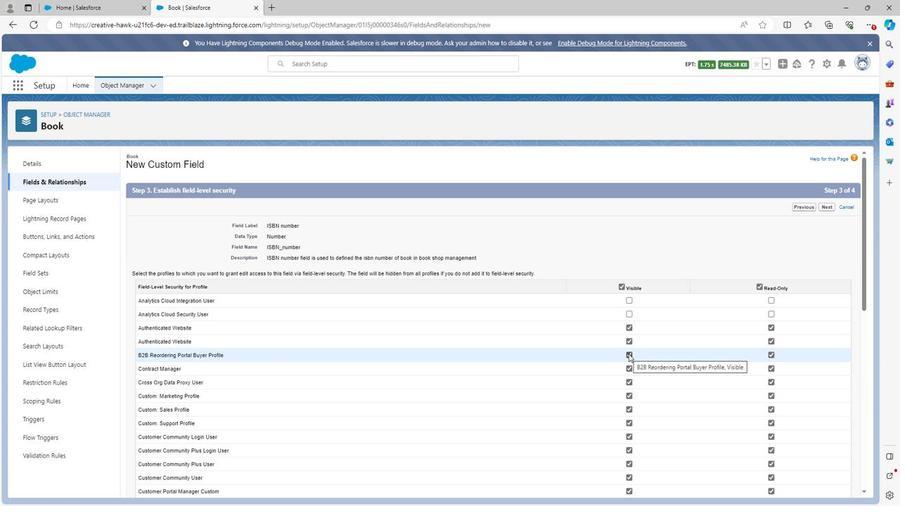 
Action: Mouse moved to (627, 382)
Screenshot: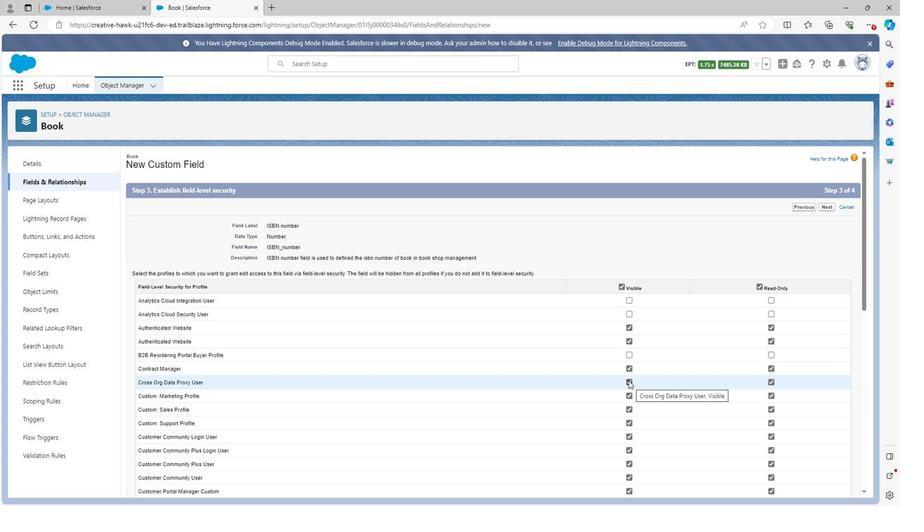 
Action: Mouse pressed left at (627, 382)
Screenshot: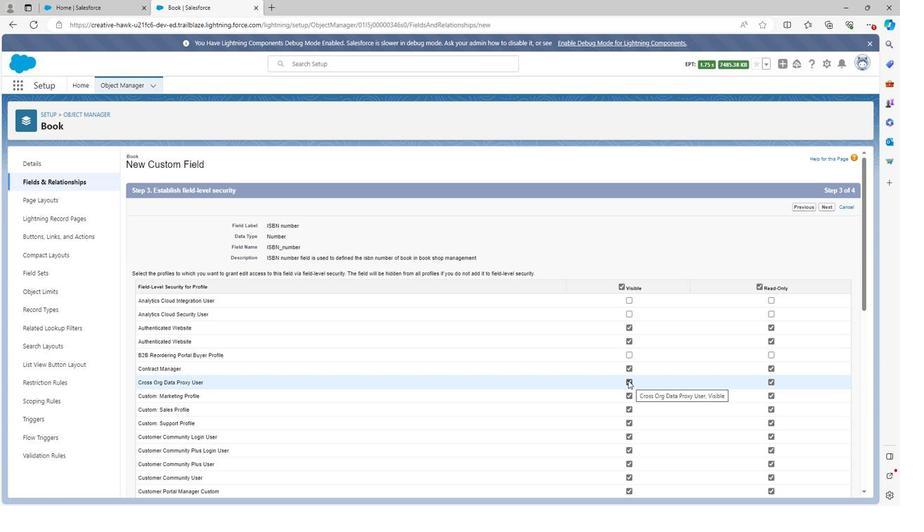 
Action: Mouse moved to (628, 422)
Screenshot: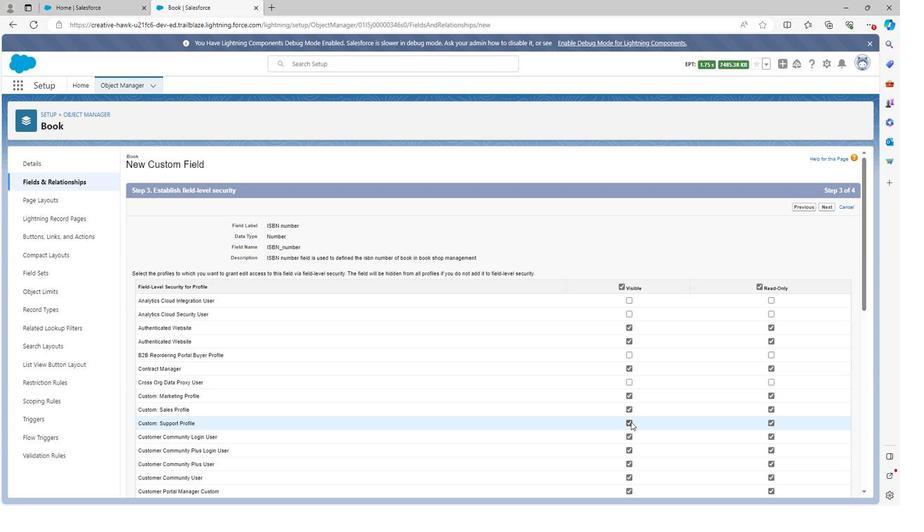 
Action: Mouse pressed left at (628, 422)
Screenshot: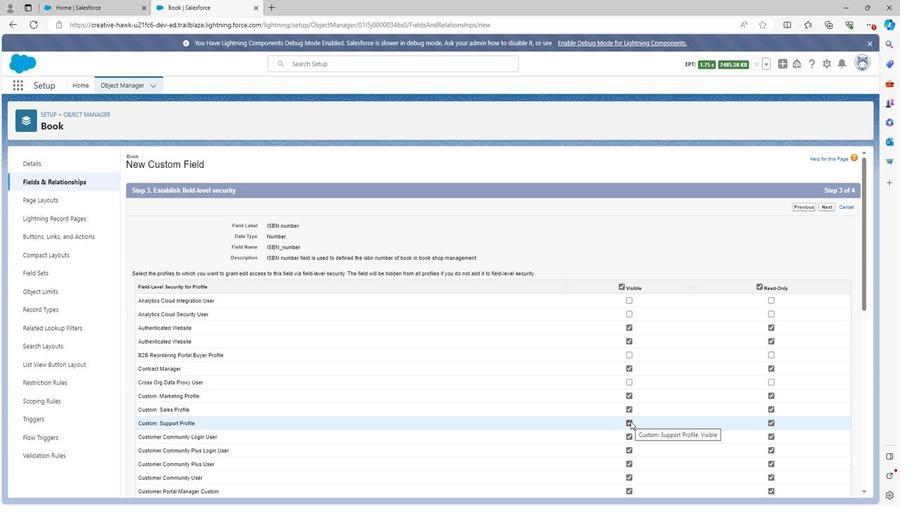 
Action: Mouse moved to (627, 451)
Screenshot: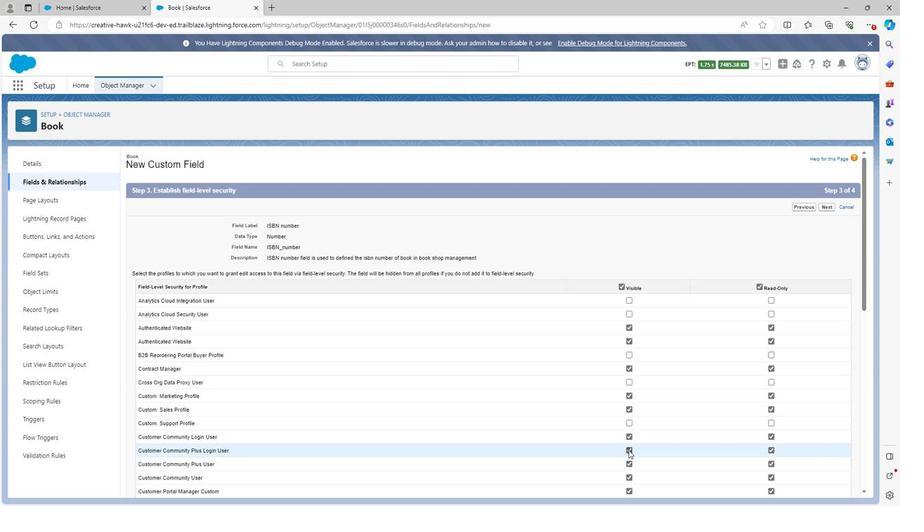 
Action: Mouse pressed left at (627, 451)
Screenshot: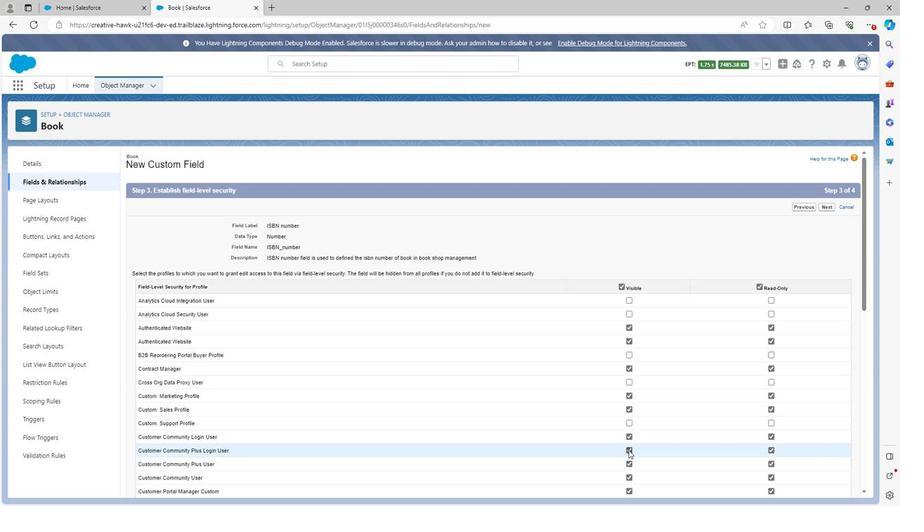 
Action: Mouse scrolled (627, 450) with delta (0, 0)
Screenshot: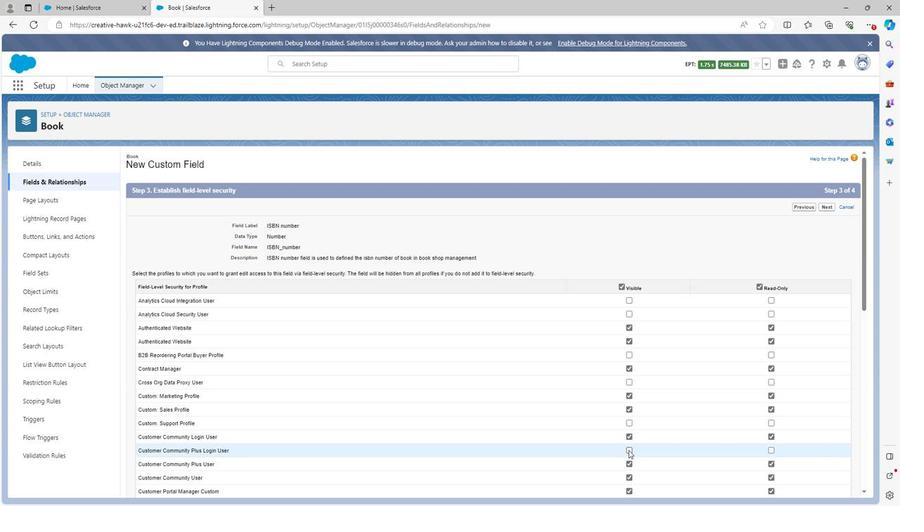 
Action: Mouse moved to (627, 427)
Screenshot: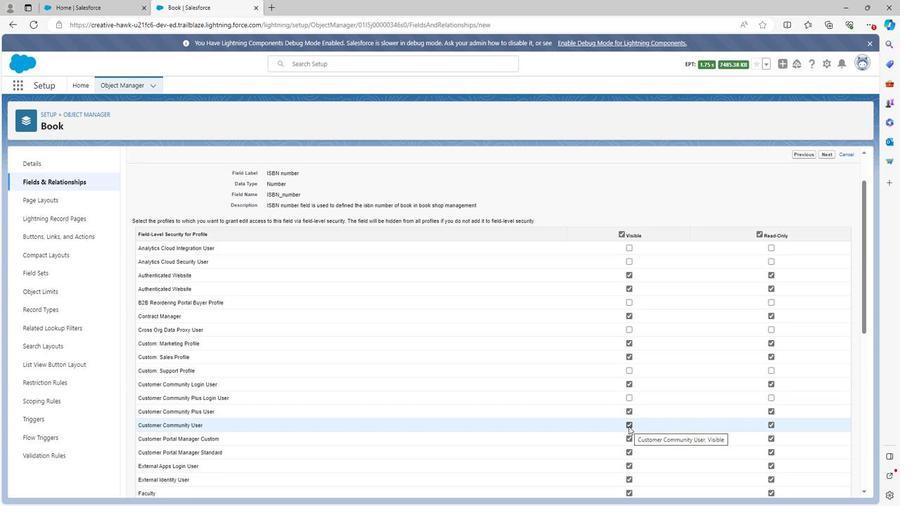 
Action: Mouse pressed left at (627, 427)
Screenshot: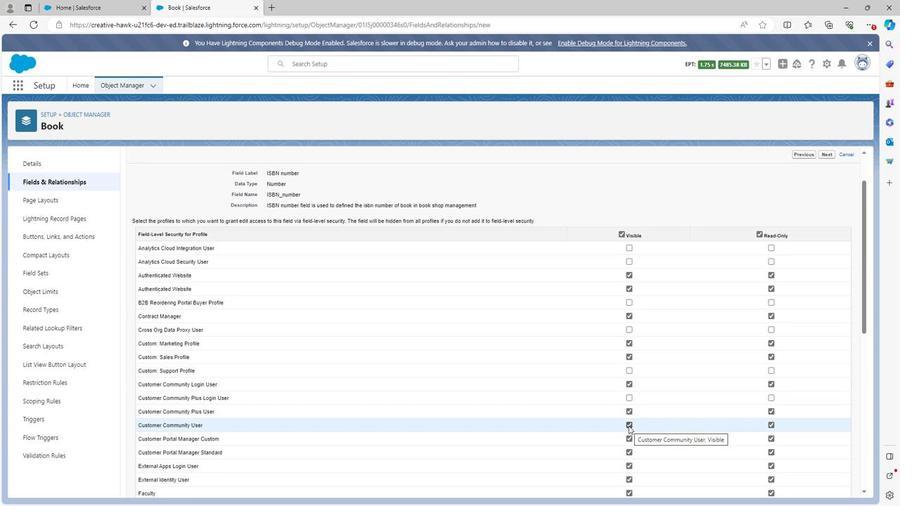
Action: Mouse moved to (627, 479)
Screenshot: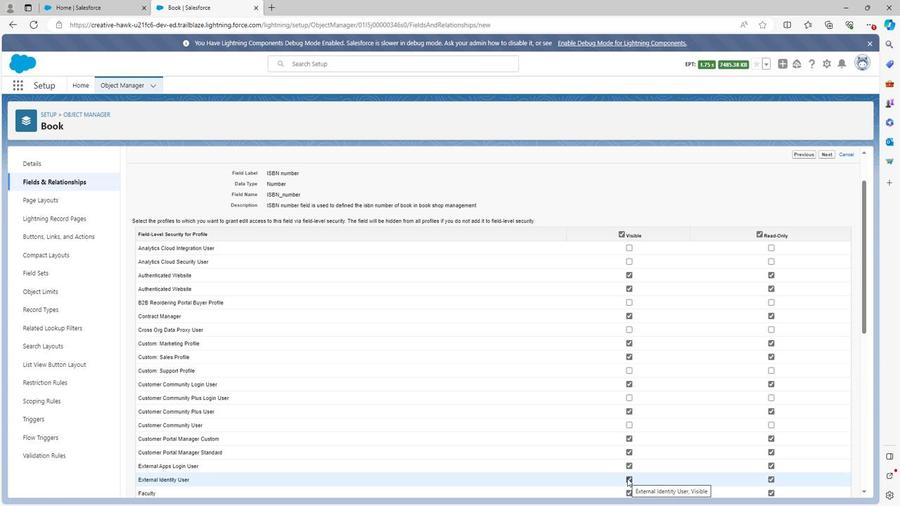 
Action: Mouse pressed left at (627, 479)
Screenshot: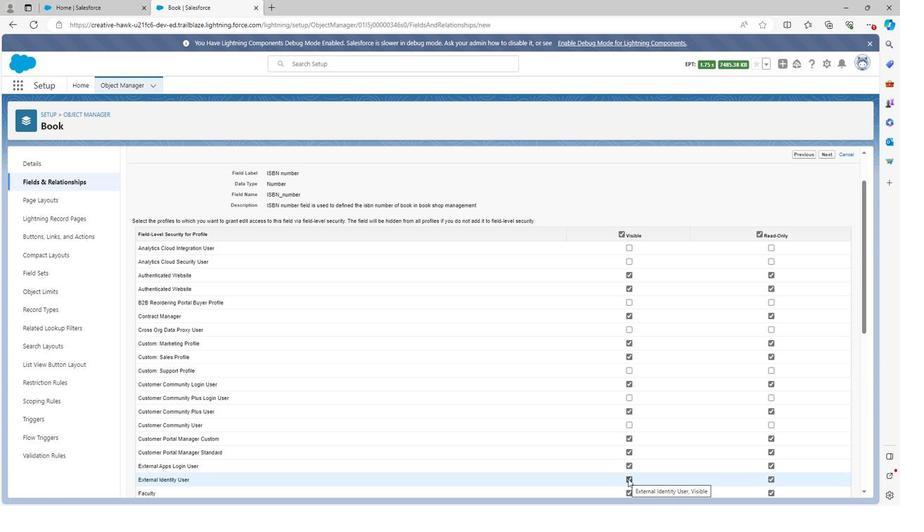 
Action: Mouse scrolled (627, 478) with delta (0, 0)
Screenshot: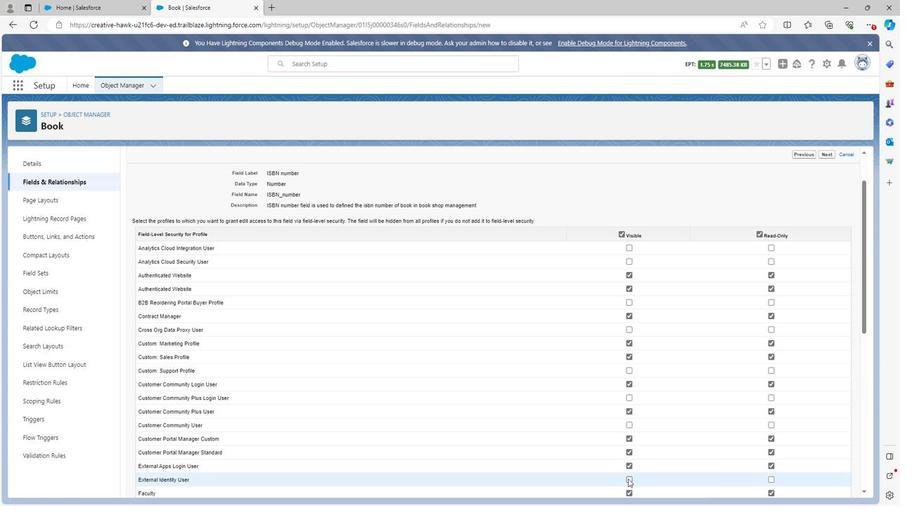 
Action: Mouse moved to (629, 443)
Screenshot: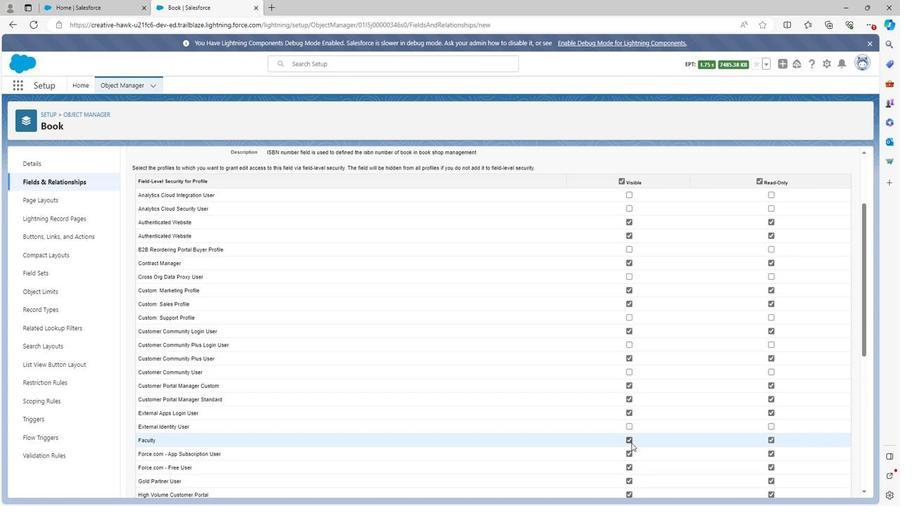 
Action: Mouse pressed left at (629, 443)
Screenshot: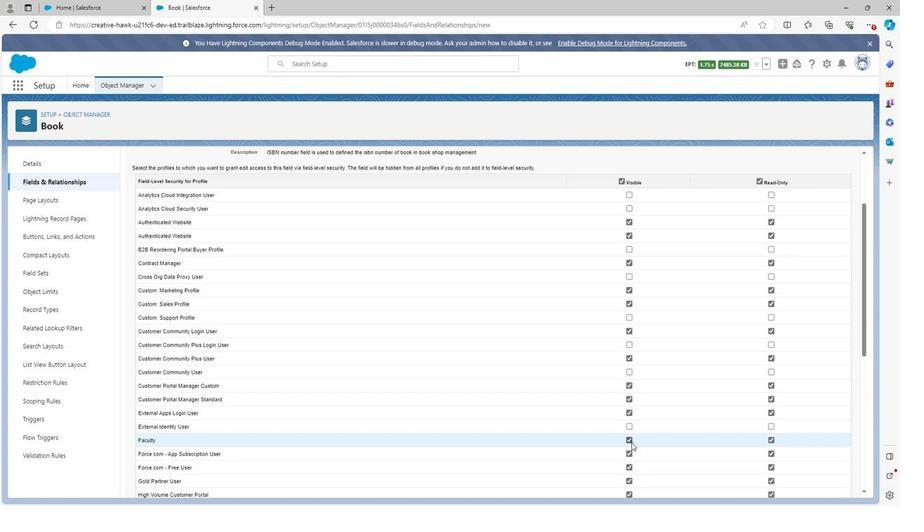 
Action: Mouse moved to (628, 479)
Screenshot: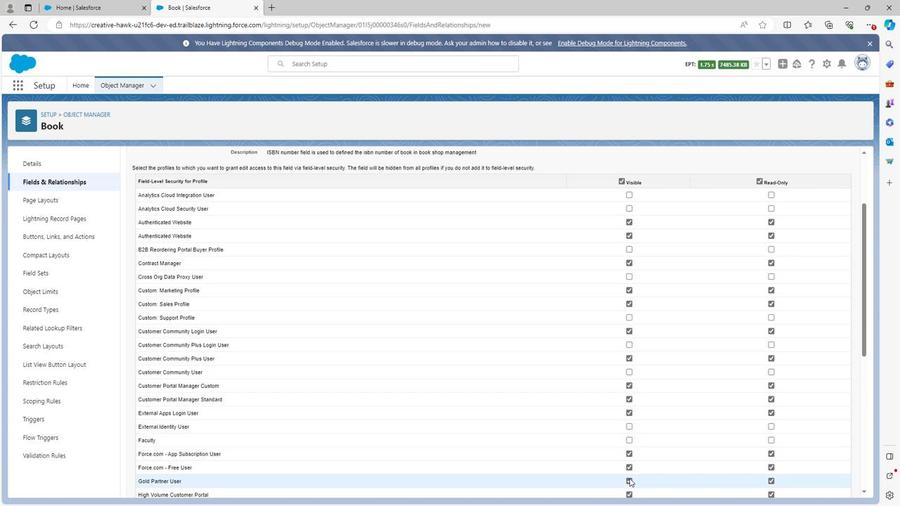 
Action: Mouse pressed left at (628, 479)
Screenshot: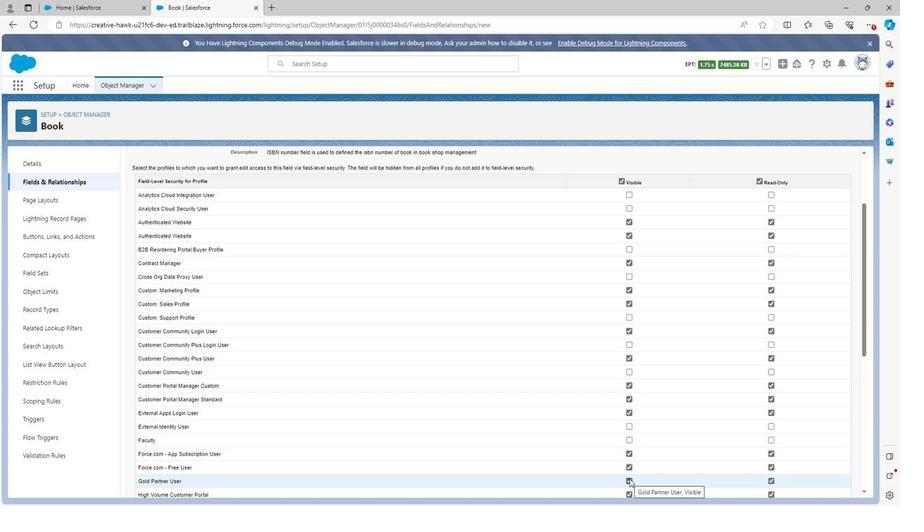 
Action: Mouse scrolled (628, 478) with delta (0, 0)
Screenshot: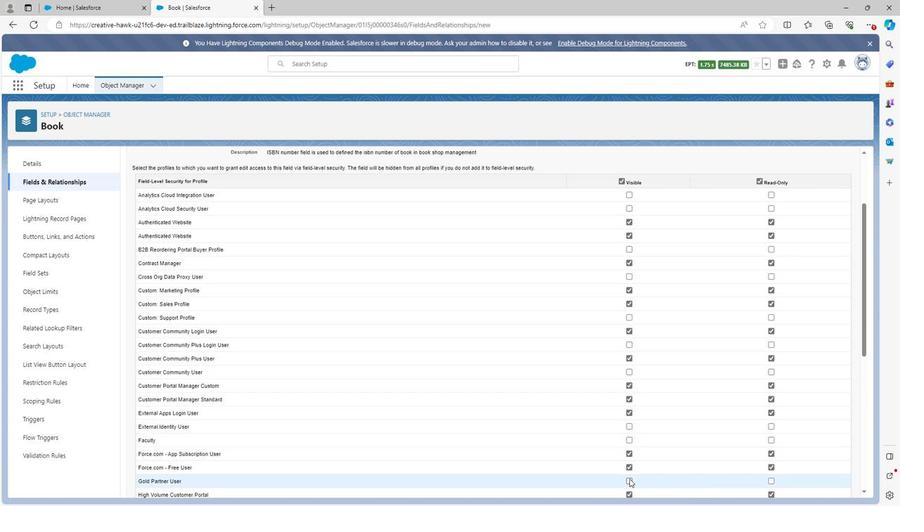 
Action: Mouse scrolled (628, 478) with delta (0, 0)
Screenshot: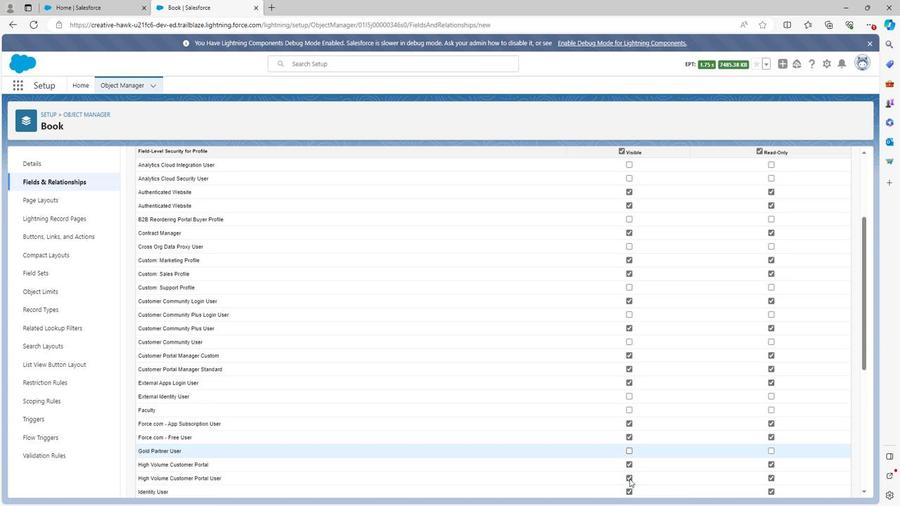 
Action: Mouse moved to (628, 394)
Screenshot: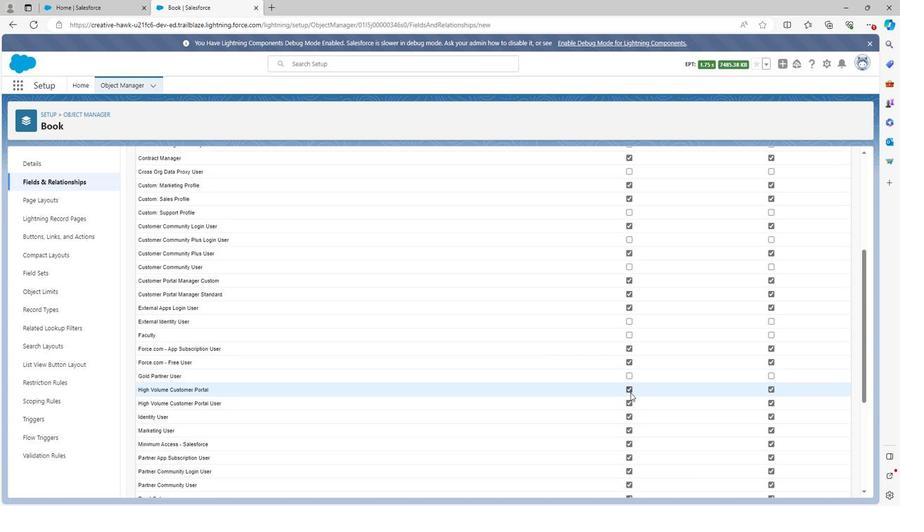 
Action: Mouse pressed left at (628, 394)
Screenshot: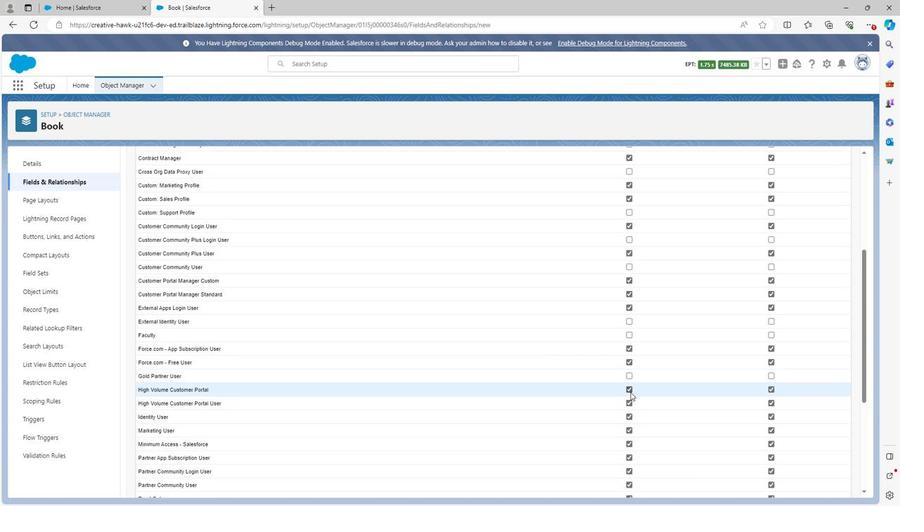 
Action: Mouse moved to (627, 405)
Screenshot: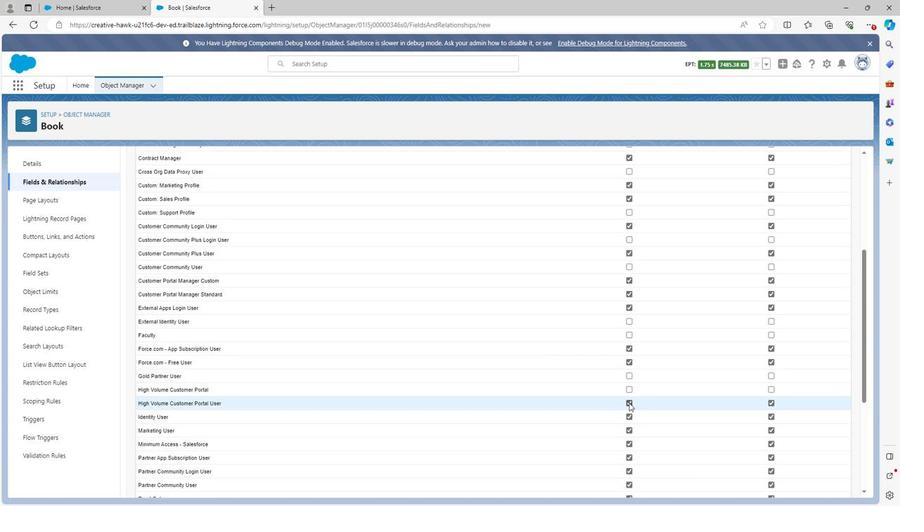
Action: Mouse pressed left at (627, 405)
Screenshot: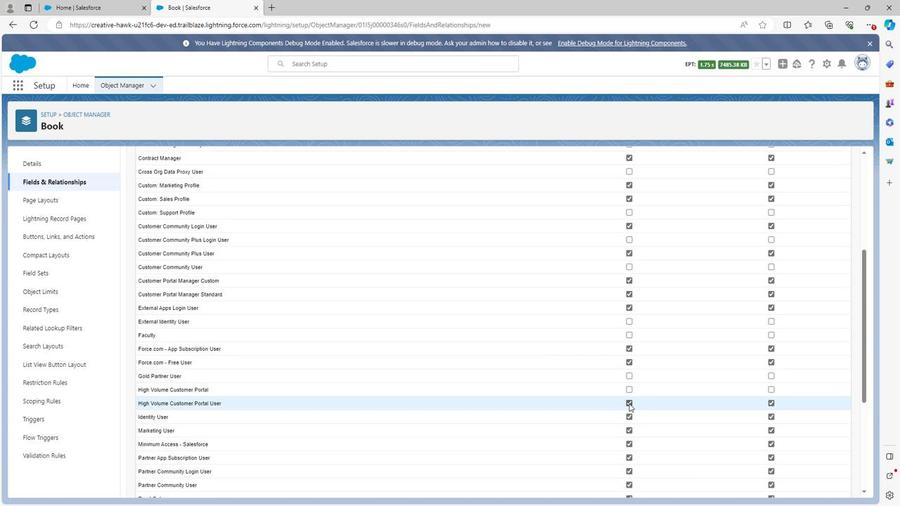 
Action: Mouse moved to (627, 446)
Screenshot: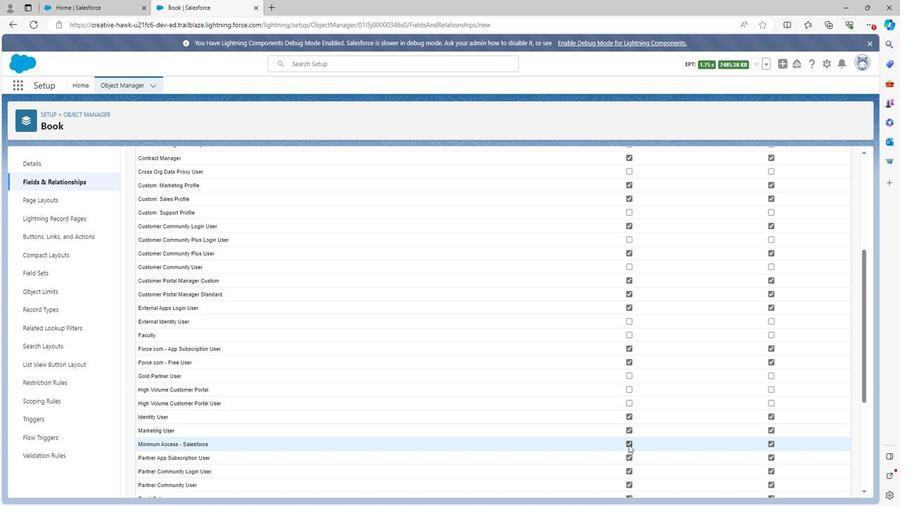 
Action: Mouse pressed left at (627, 446)
Screenshot: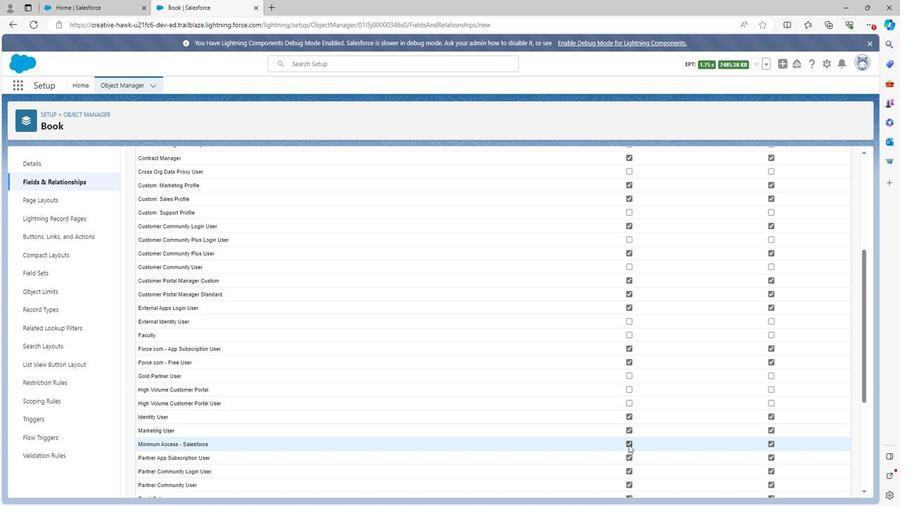 
Action: Mouse scrolled (627, 445) with delta (0, 0)
Screenshot: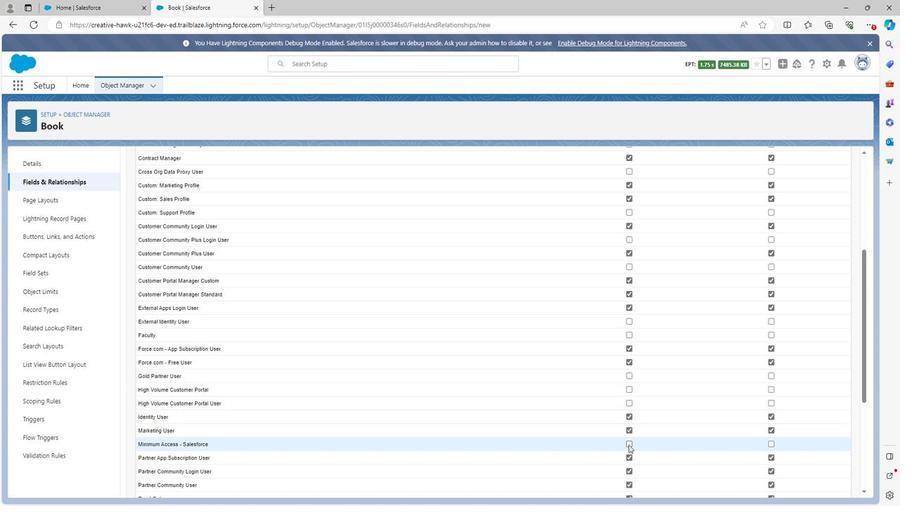 
Action: Mouse scrolled (627, 445) with delta (0, 0)
Screenshot: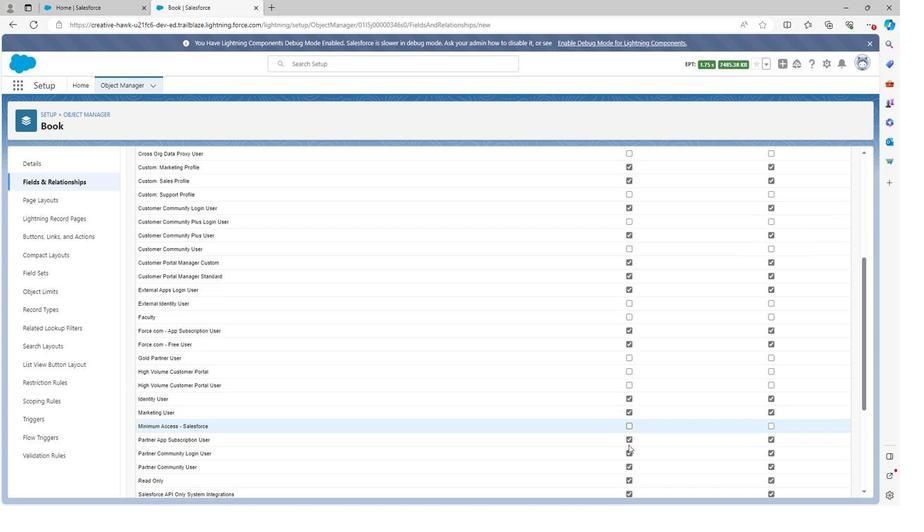 
Action: Mouse moved to (627, 341)
Screenshot: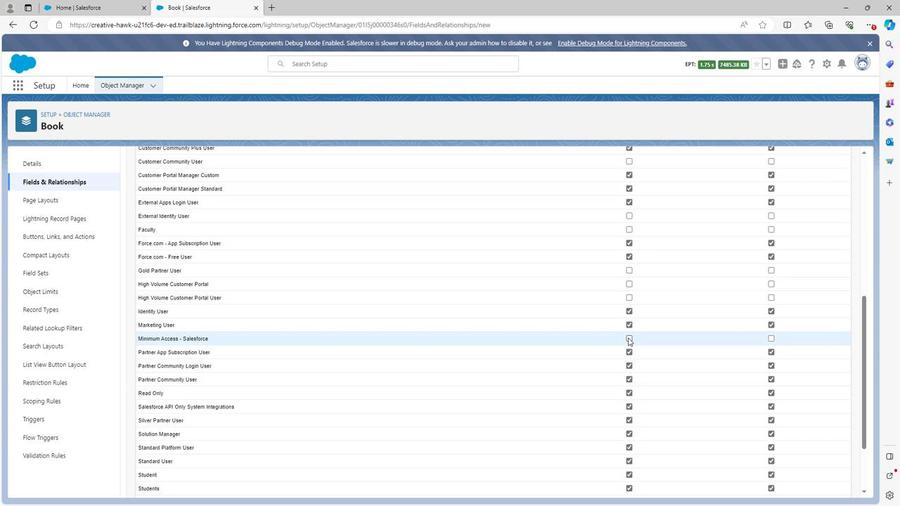 
Action: Mouse pressed left at (627, 341)
Screenshot: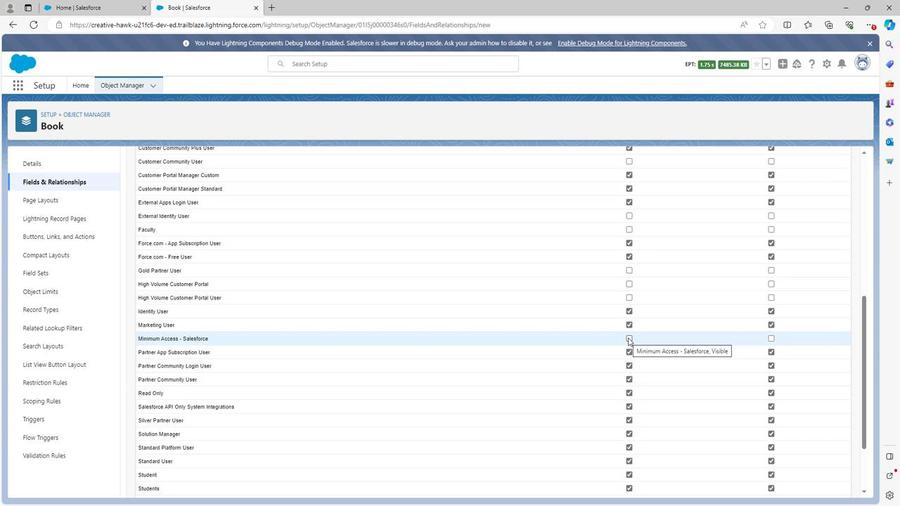 
Action: Mouse moved to (628, 353)
Screenshot: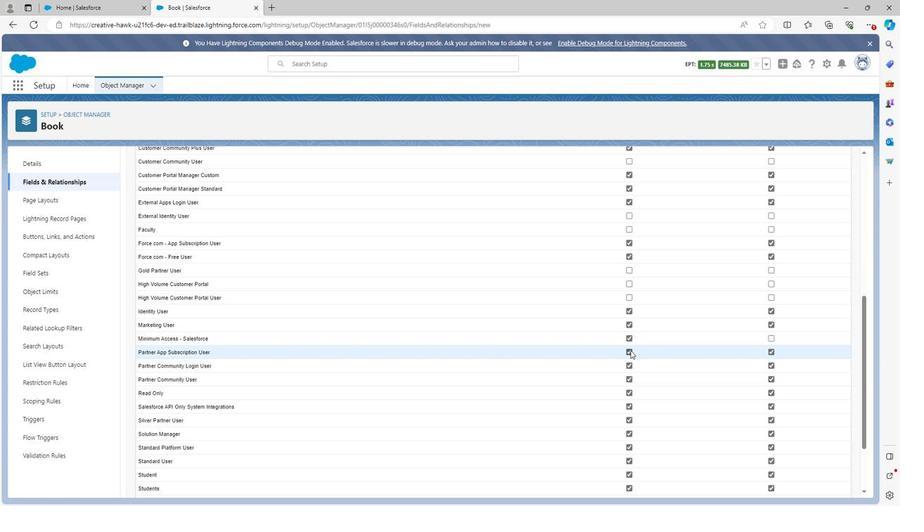 
Action: Mouse pressed left at (628, 353)
Screenshot: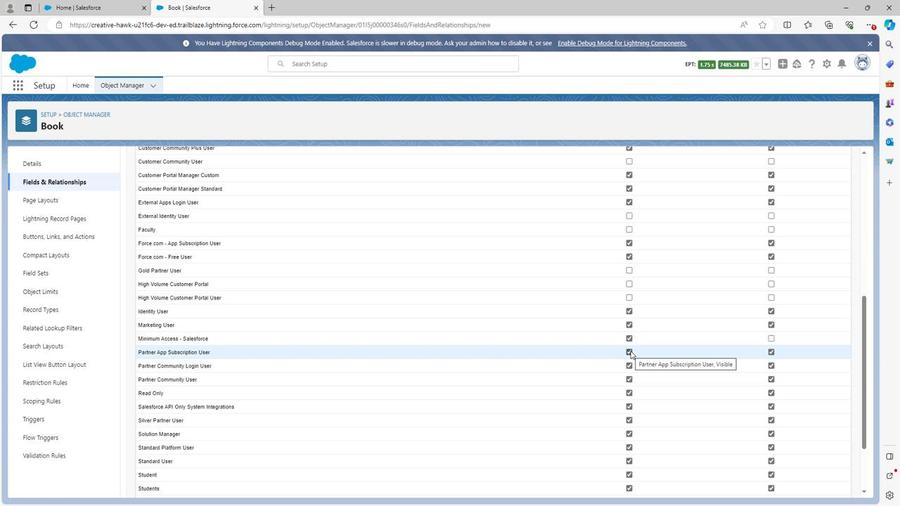 
Action: Mouse moved to (627, 394)
Screenshot: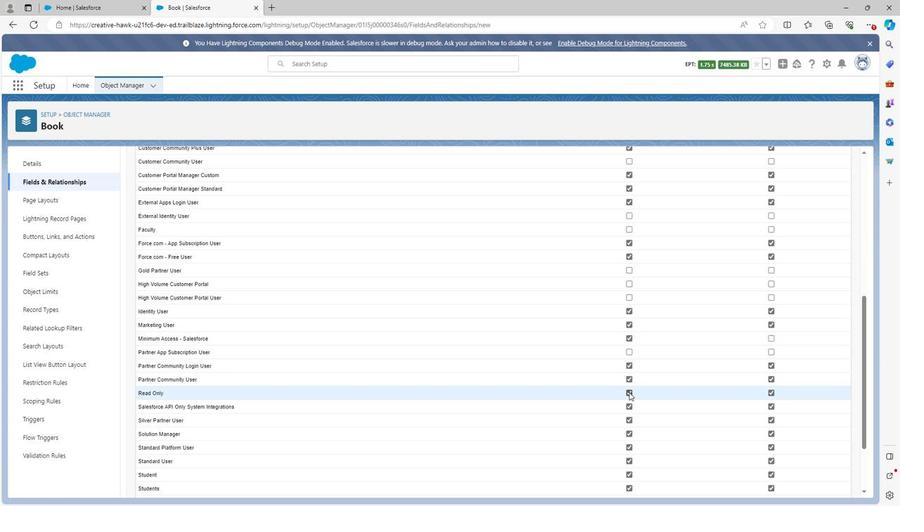 
Action: Mouse pressed left at (627, 394)
Screenshot: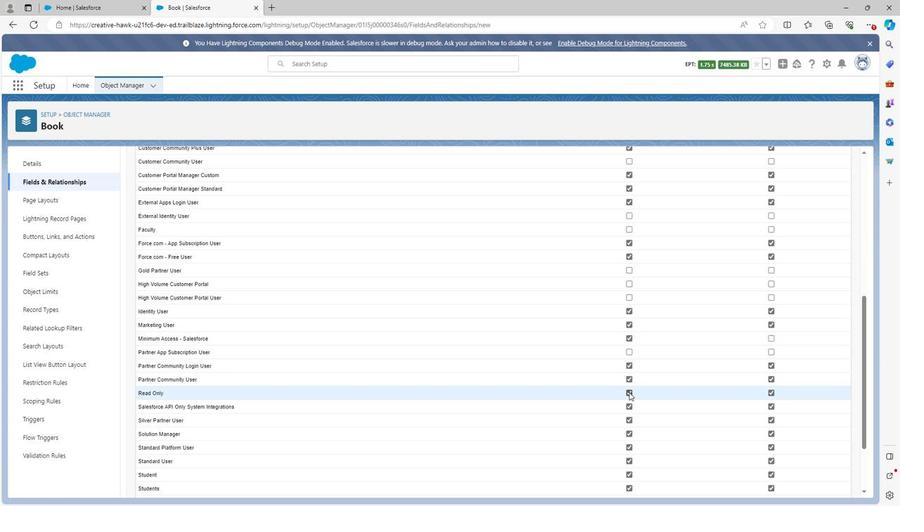 
Action: Mouse moved to (627, 407)
Screenshot: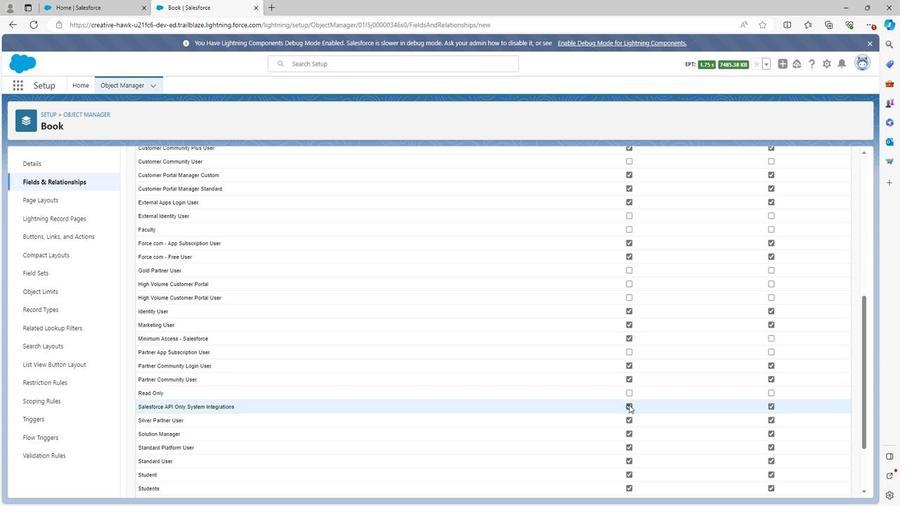
Action: Mouse pressed left at (627, 407)
Screenshot: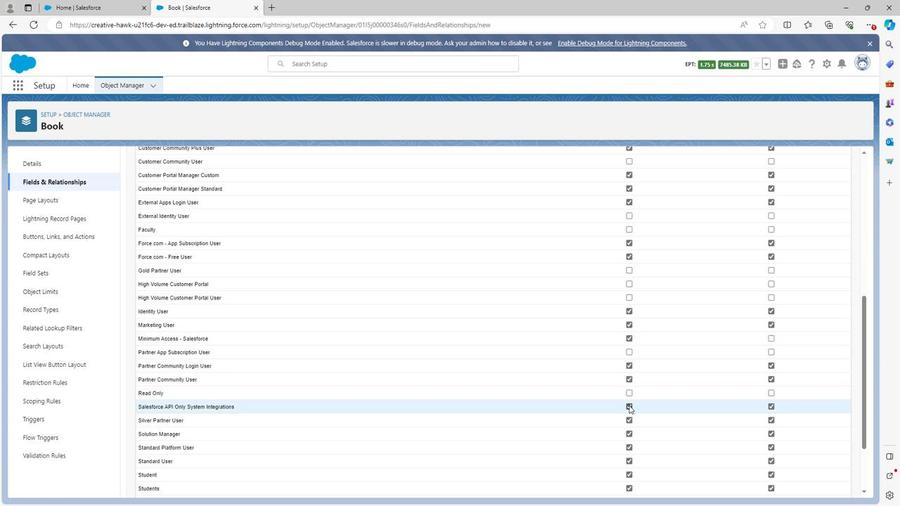 
Action: Mouse moved to (628, 474)
Screenshot: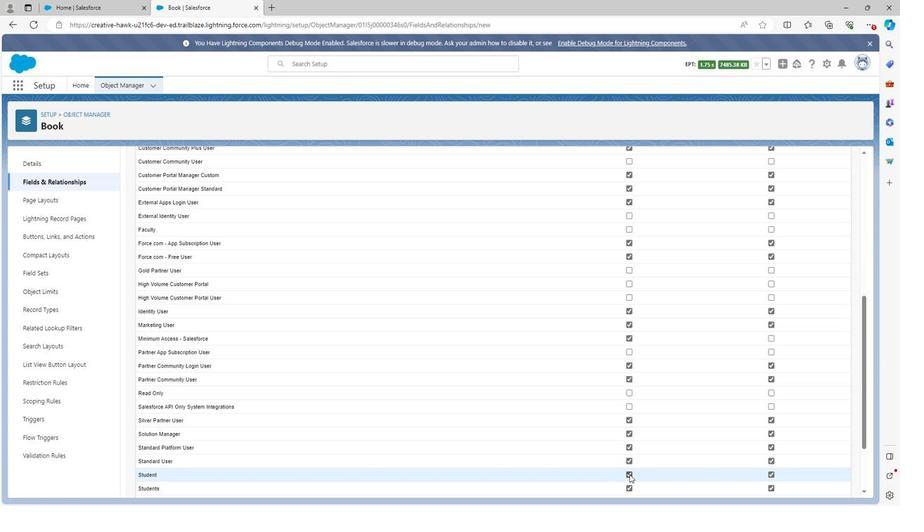 
Action: Mouse pressed left at (628, 474)
Screenshot: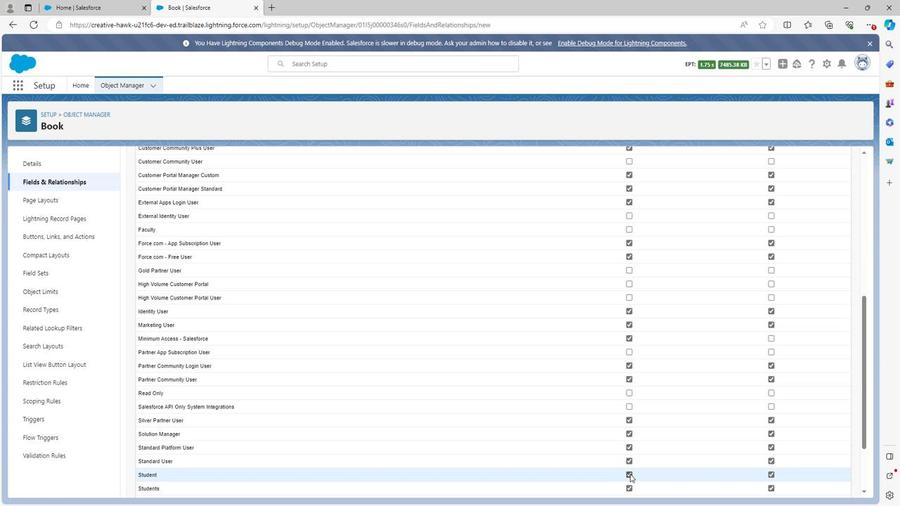 
Action: Mouse moved to (627, 486)
Screenshot: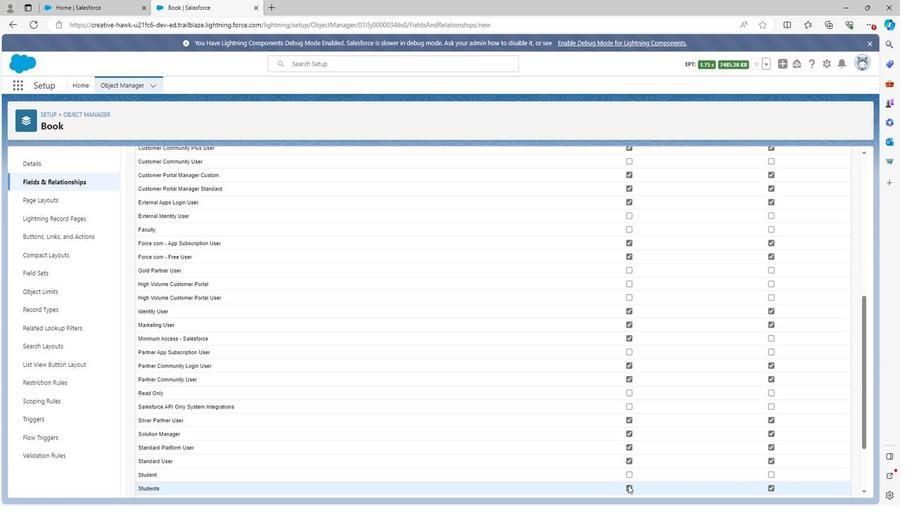 
Action: Mouse pressed left at (627, 486)
Screenshot: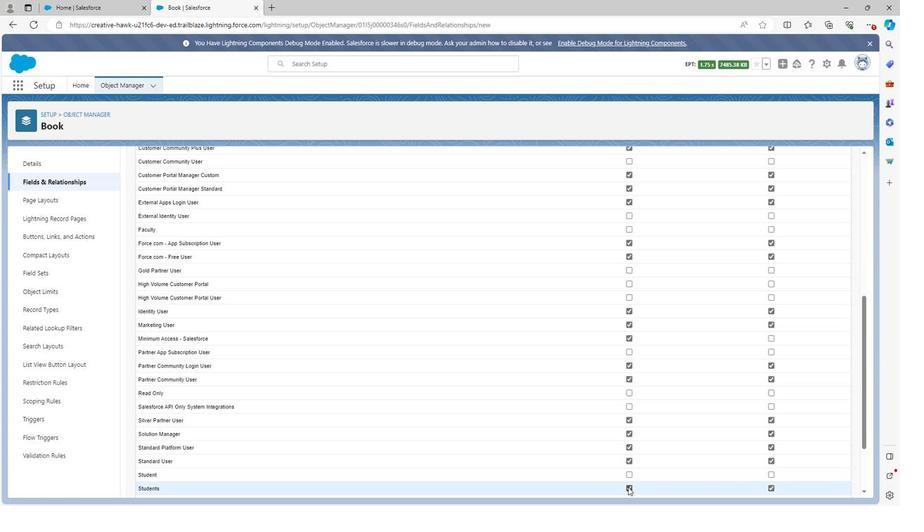 
Action: Mouse moved to (629, 478)
Screenshot: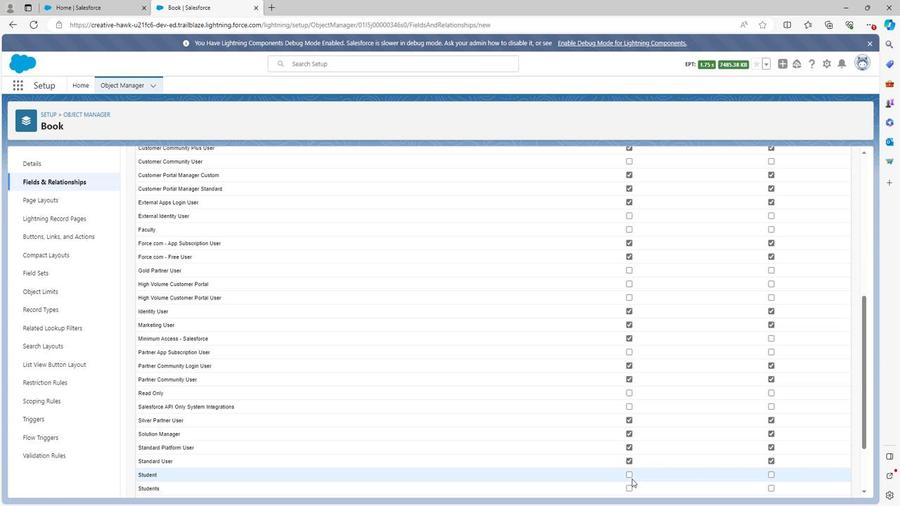 
Action: Mouse scrolled (629, 477) with delta (0, 0)
Screenshot: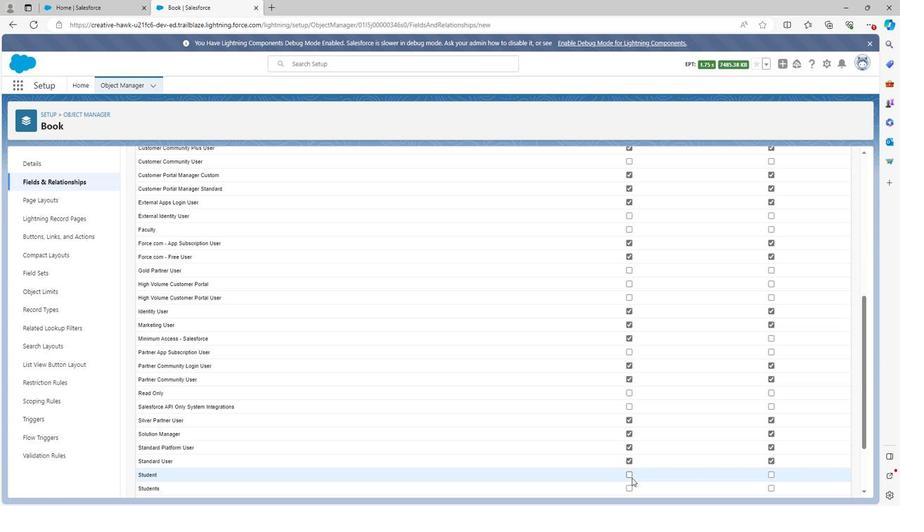 
Action: Mouse scrolled (629, 477) with delta (0, 0)
Screenshot: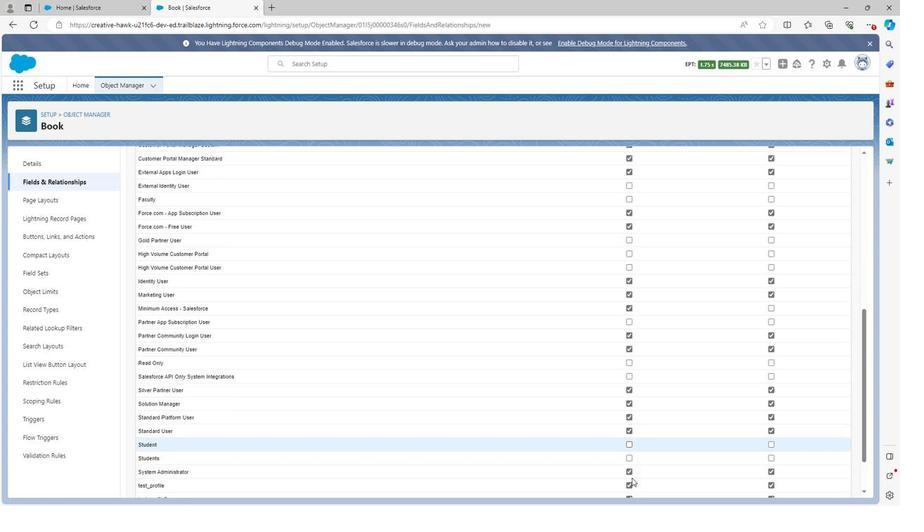 
Action: Mouse scrolled (629, 477) with delta (0, 0)
Screenshot: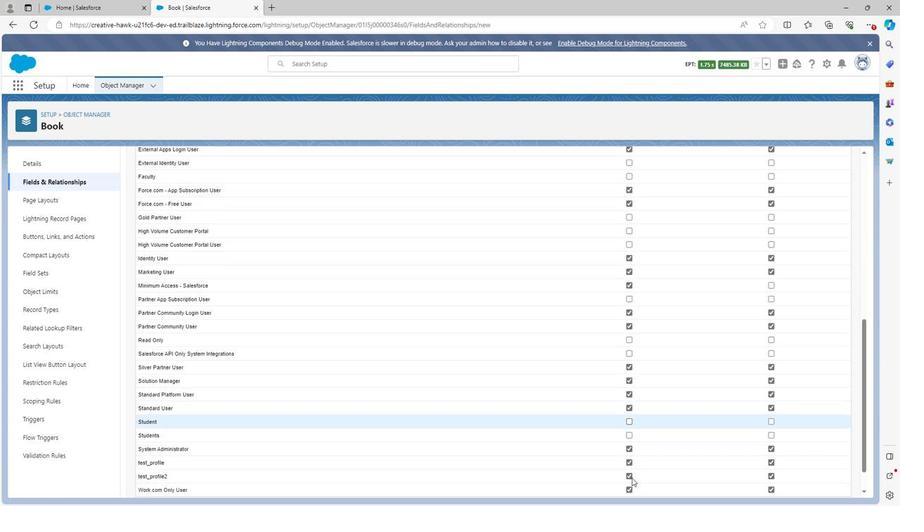 
Action: Mouse moved to (626, 432)
Screenshot: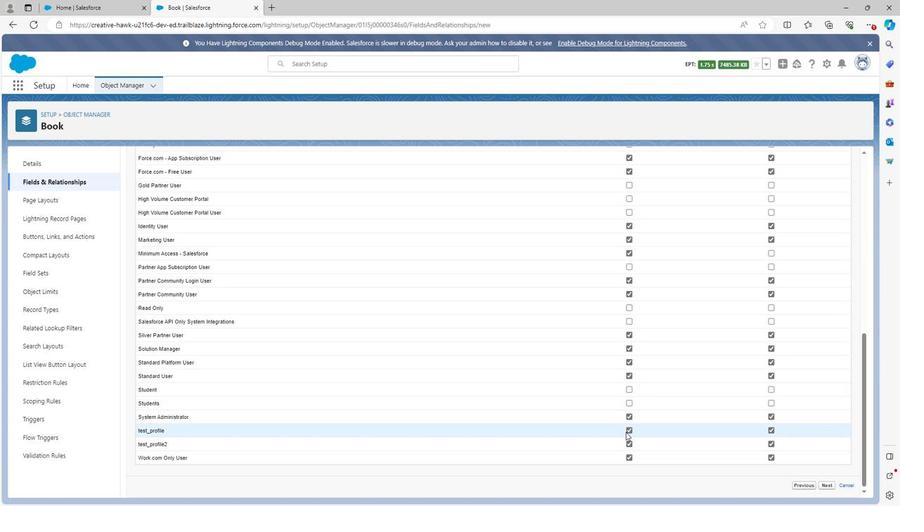 
Action: Mouse pressed left at (626, 432)
Screenshot: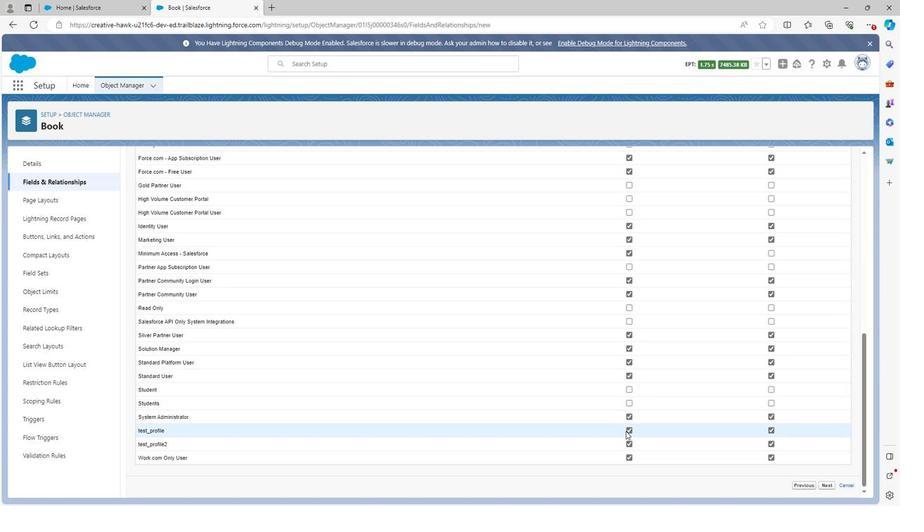 
Action: Mouse moved to (627, 434)
Screenshot: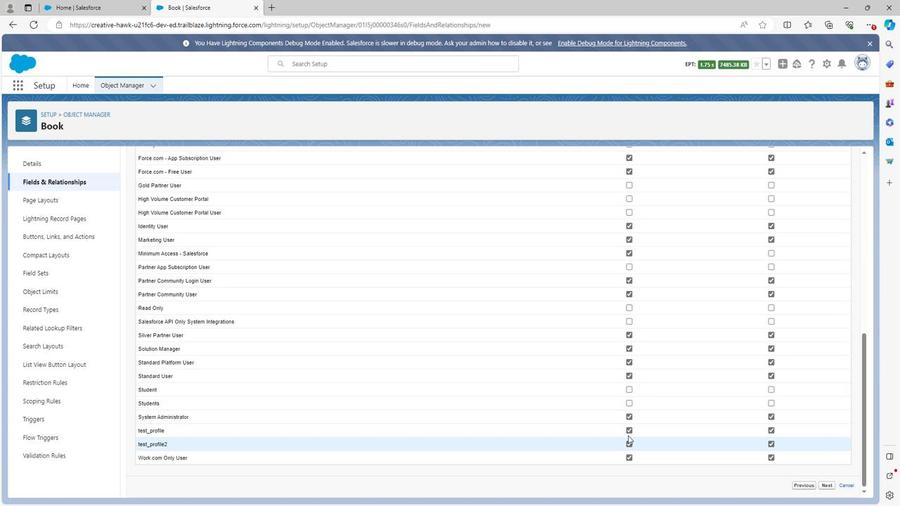 
Action: Mouse pressed left at (627, 434)
Screenshot: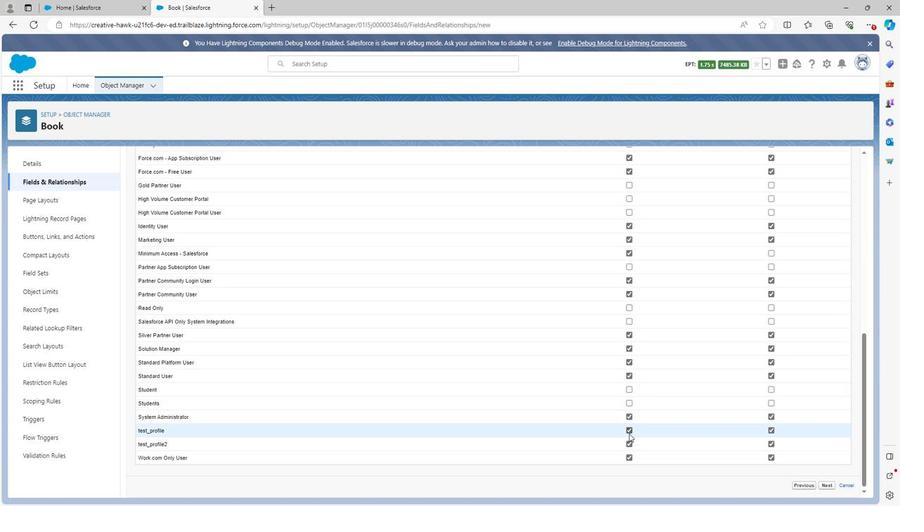 
Action: Mouse moved to (627, 444)
Screenshot: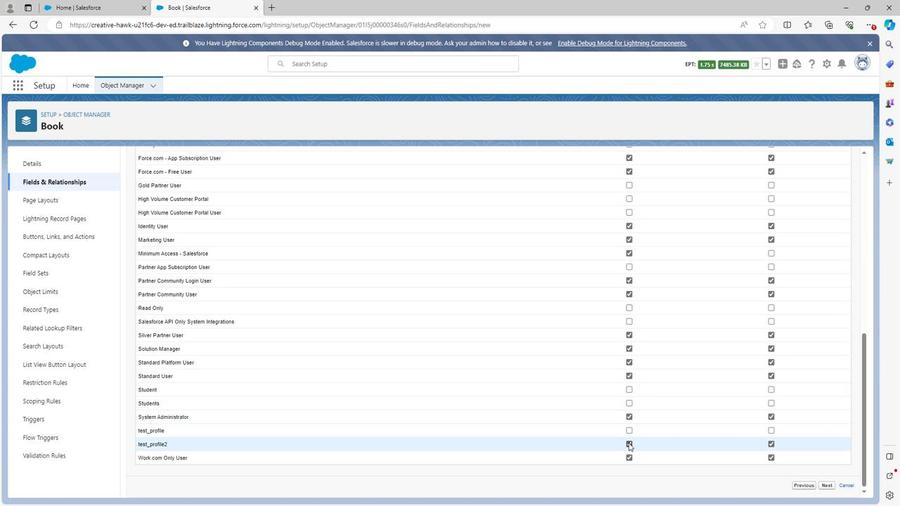 
Action: Mouse pressed left at (627, 444)
Screenshot: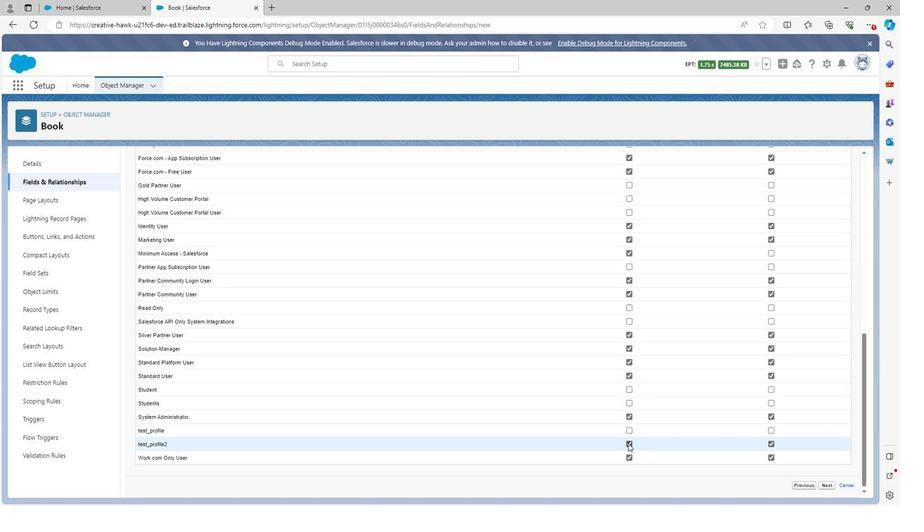 
Action: Mouse moved to (627, 456)
Screenshot: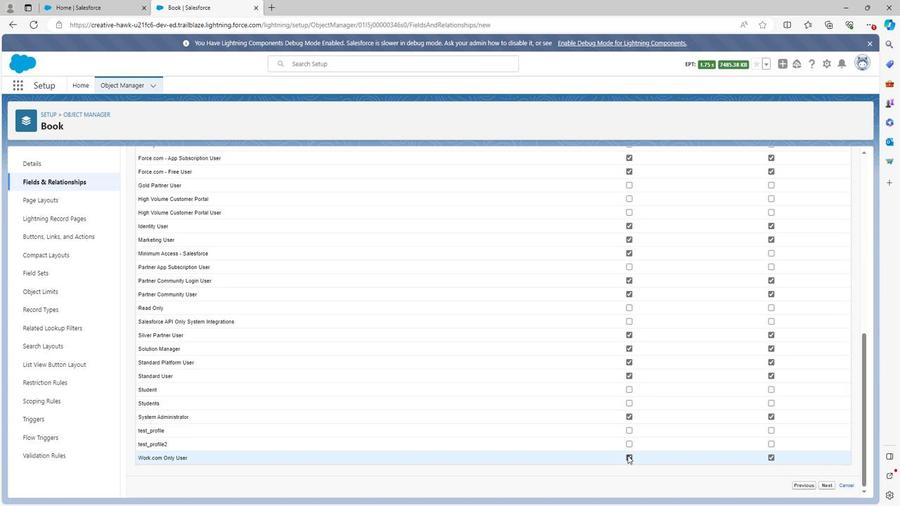 
Action: Mouse pressed left at (627, 456)
Screenshot: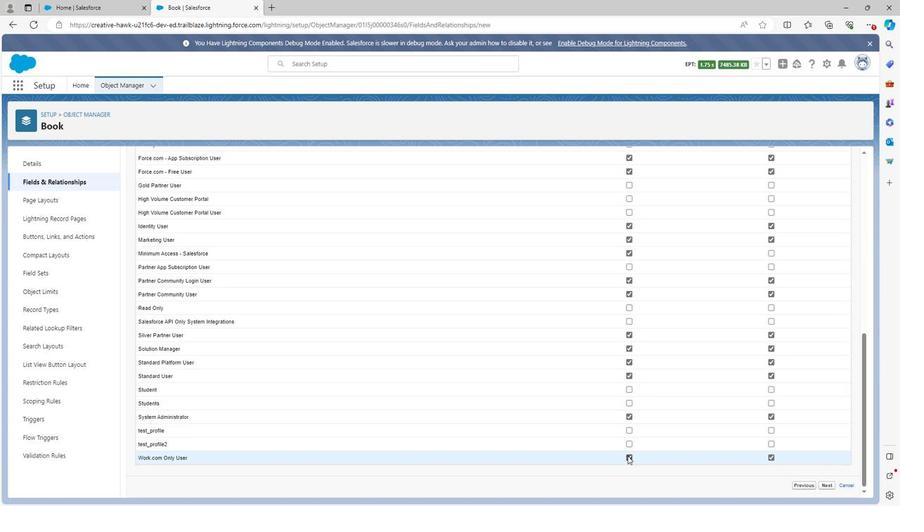 
Action: Mouse moved to (714, 405)
Screenshot: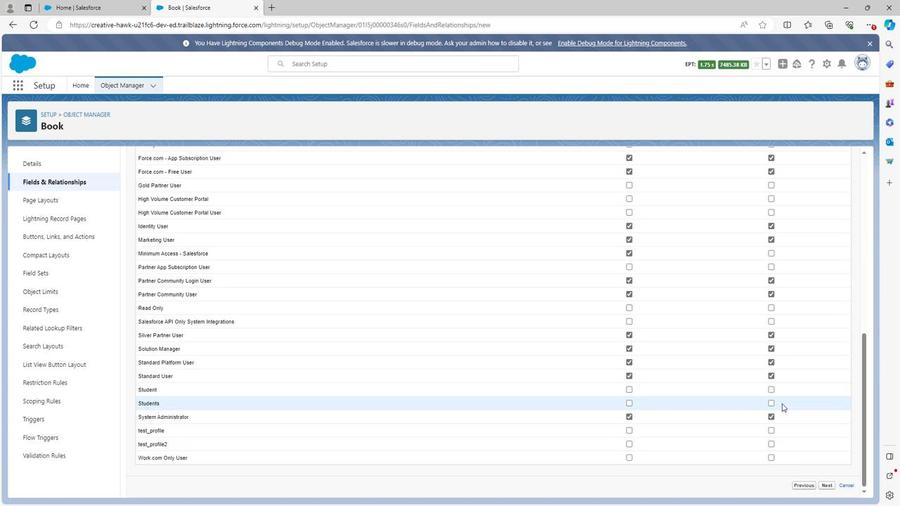 
Action: Mouse scrolled (714, 406) with delta (0, 0)
Screenshot: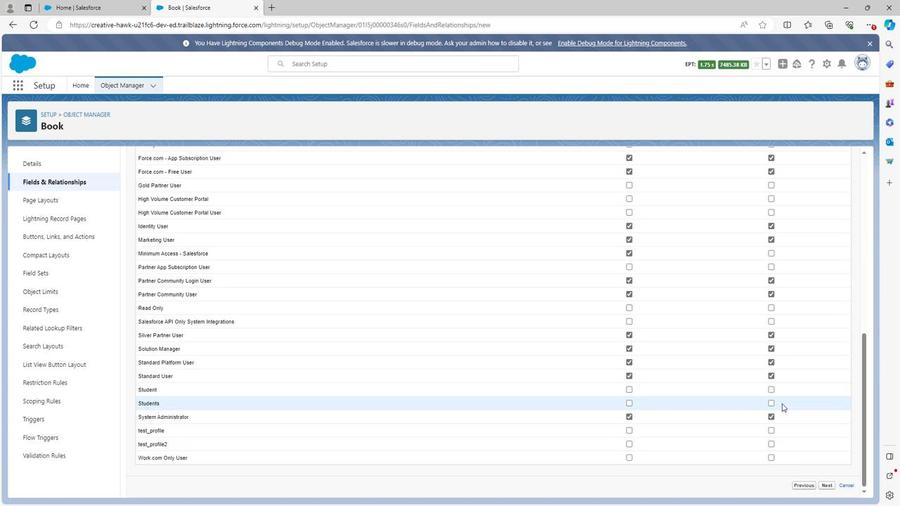 
Action: Mouse moved to (714, 405)
Screenshot: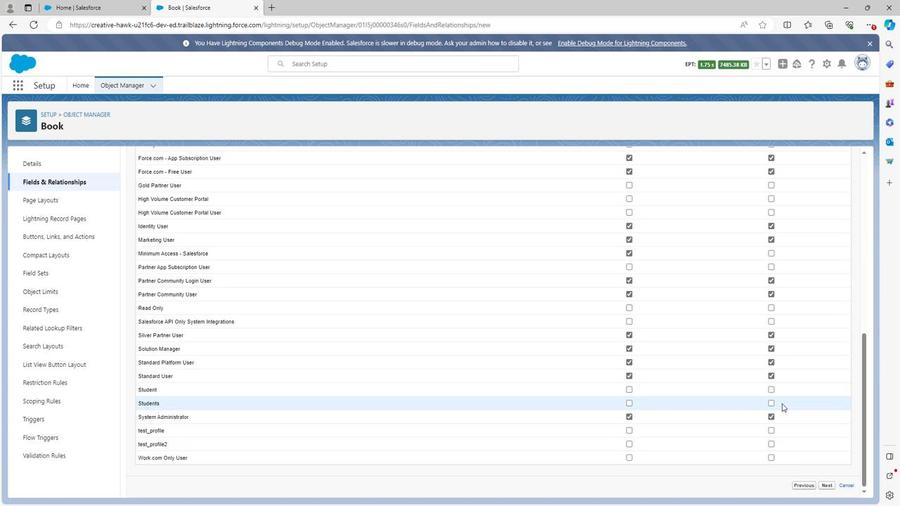 
Action: Mouse scrolled (714, 406) with delta (0, 0)
Screenshot: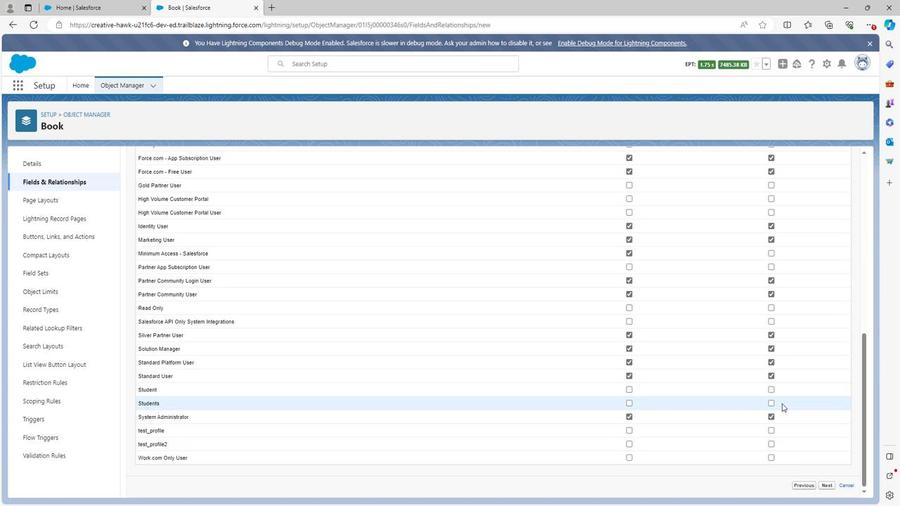 
Action: Mouse moved to (714, 405)
Screenshot: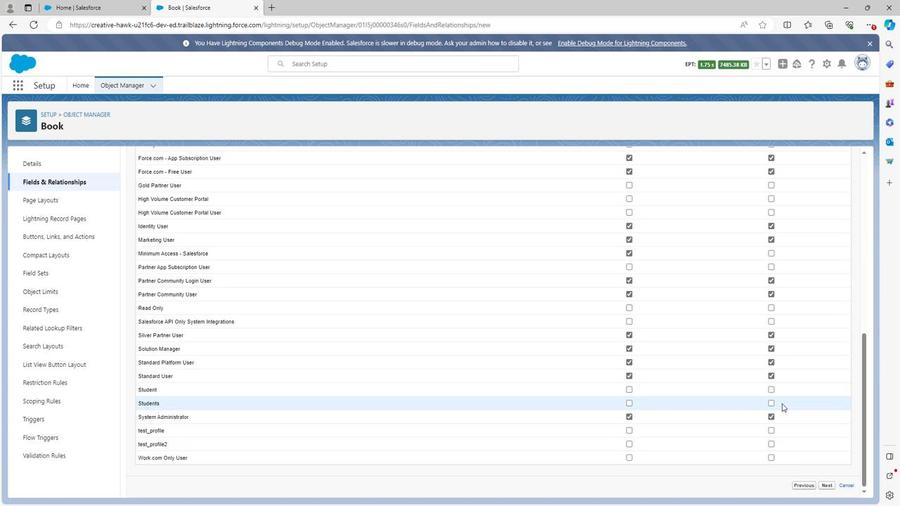 
Action: Mouse scrolled (714, 406) with delta (0, 0)
Screenshot: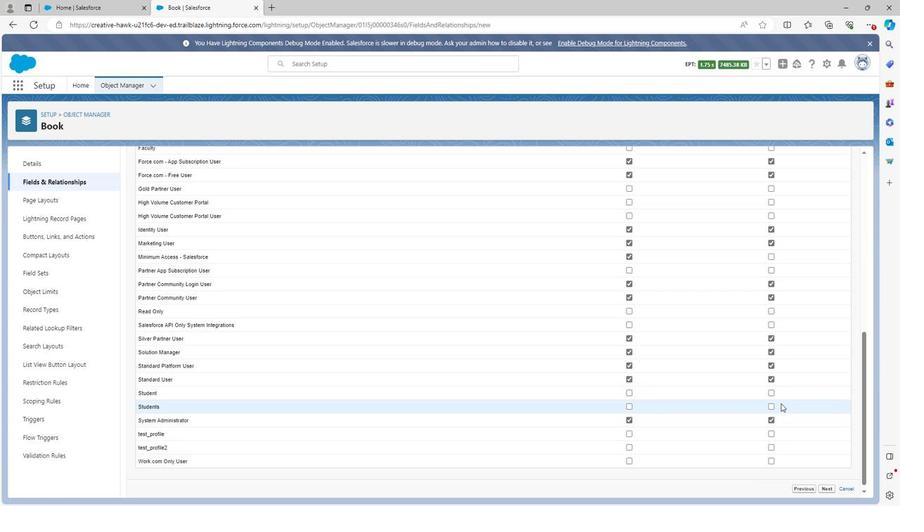 
Action: Mouse scrolled (714, 406) with delta (0, 0)
Screenshot: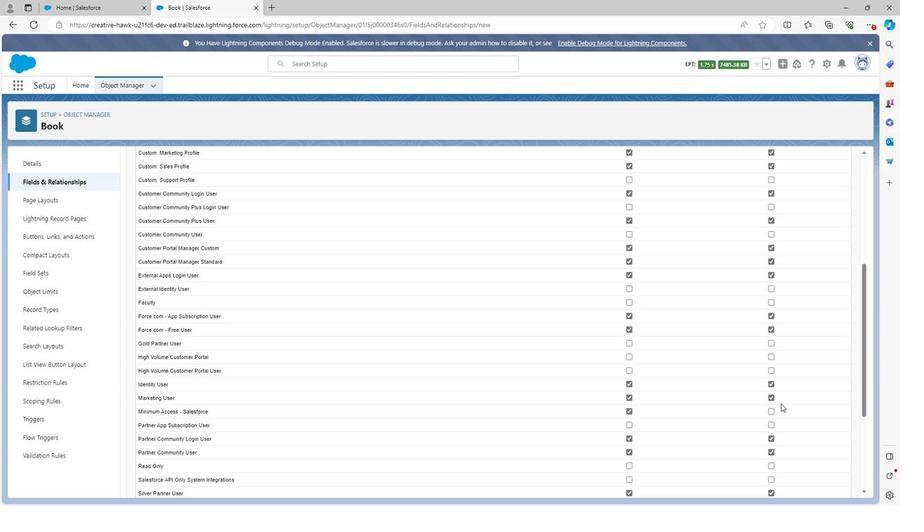 
Action: Mouse moved to (713, 405)
Screenshot: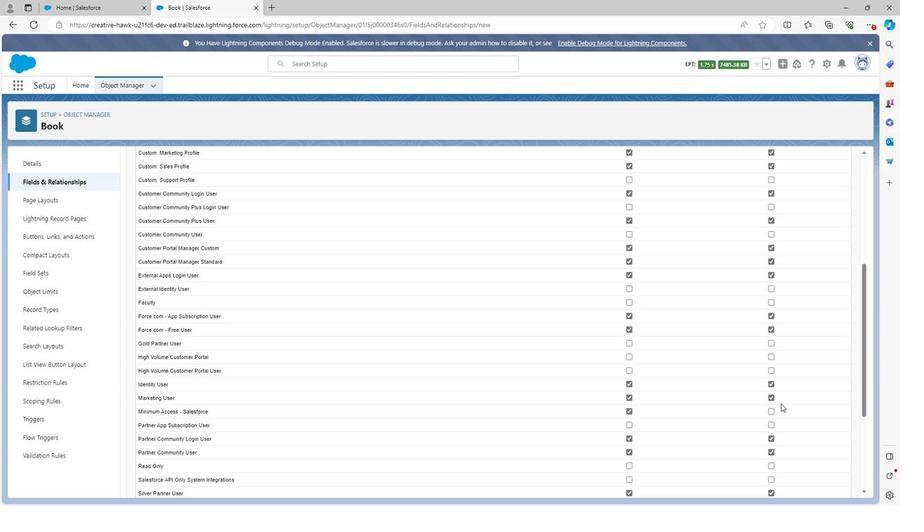 
Action: Mouse scrolled (713, 406) with delta (0, 0)
Screenshot: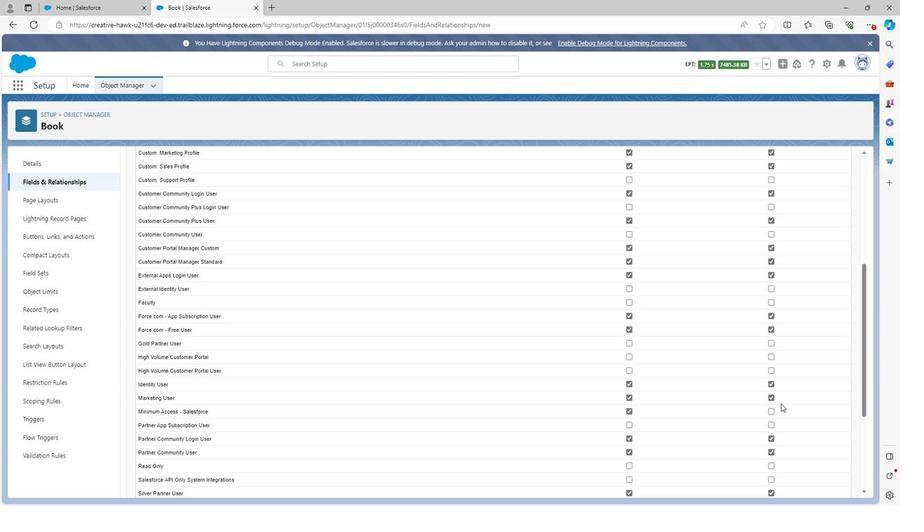 
Action: Mouse moved to (712, 406)
Screenshot: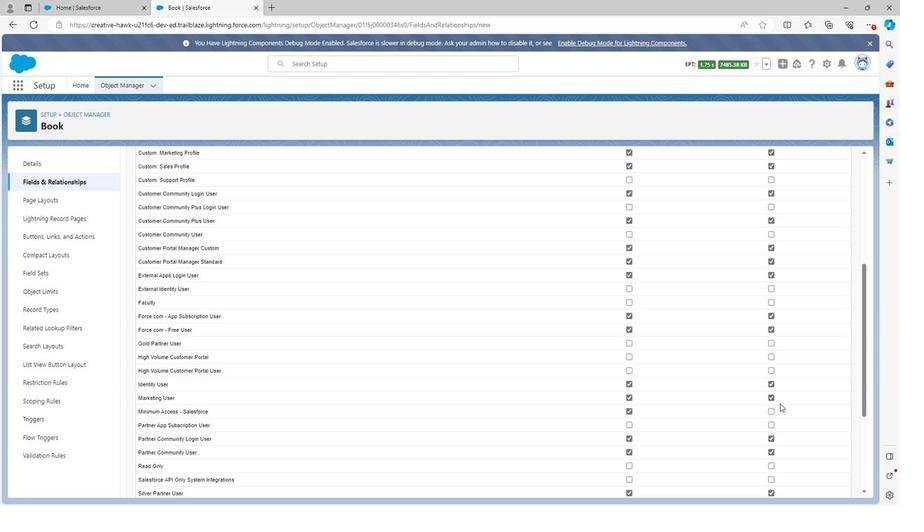 
Action: Mouse scrolled (712, 406) with delta (0, 0)
Screenshot: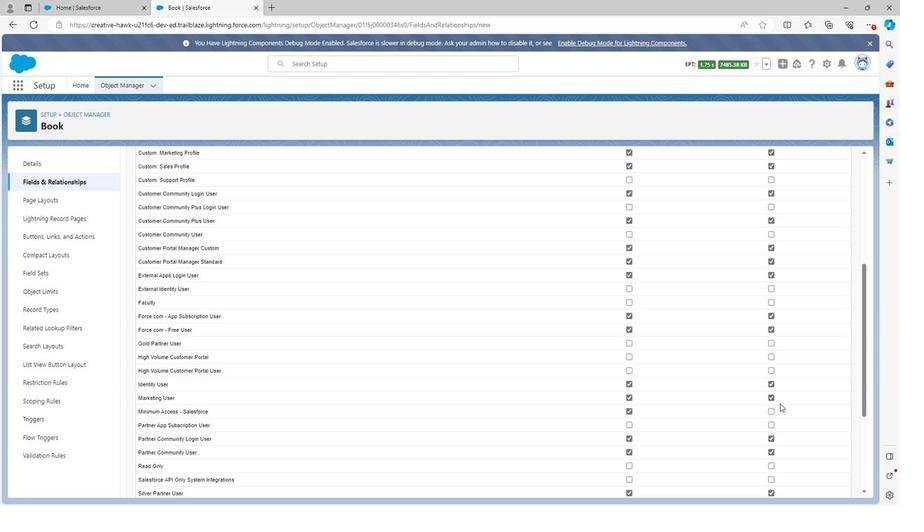
Action: Mouse moved to (712, 406)
Screenshot: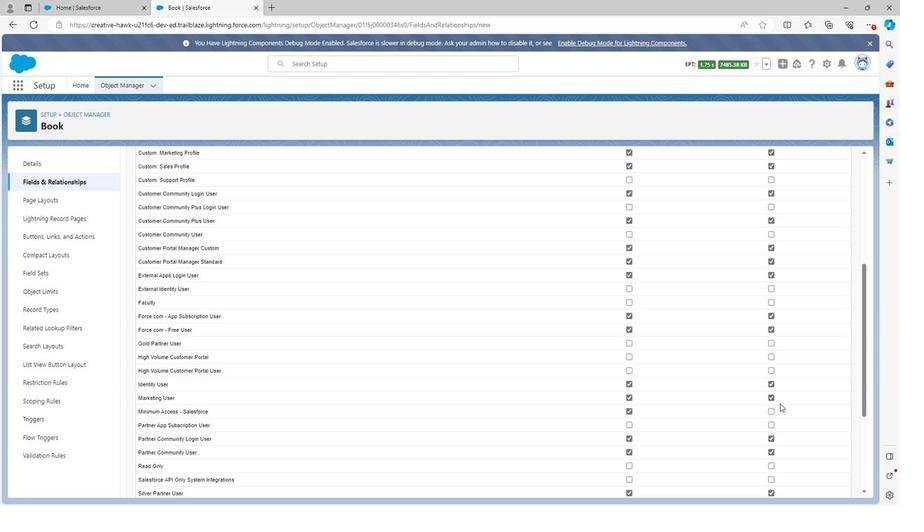 
Action: Mouse scrolled (712, 406) with delta (0, 0)
Screenshot: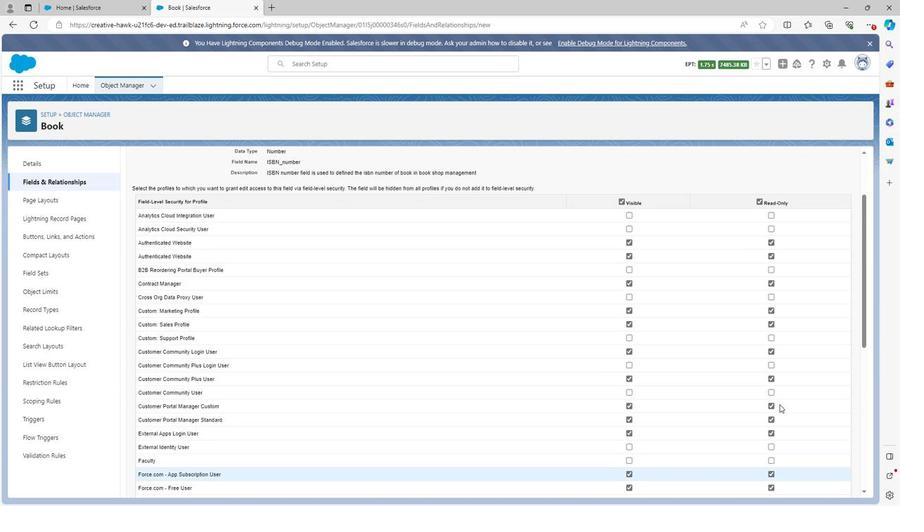 
Action: Mouse scrolled (712, 406) with delta (0, 0)
Screenshot: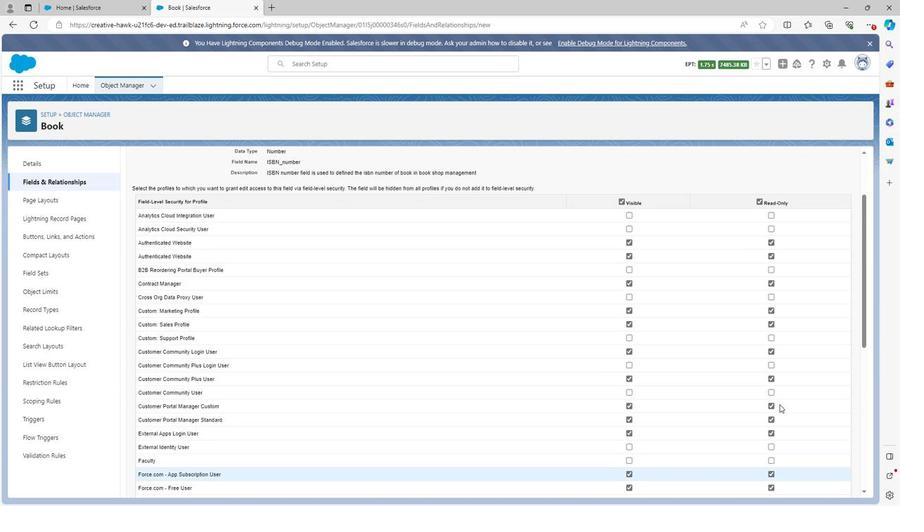 
Action: Mouse scrolled (712, 406) with delta (0, 0)
Screenshot: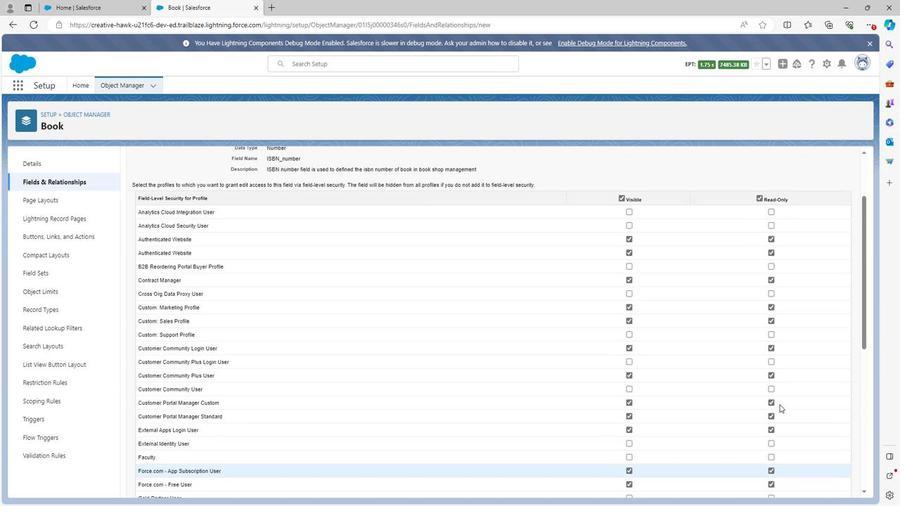
Action: Mouse scrolled (712, 406) with delta (0, 0)
Screenshot: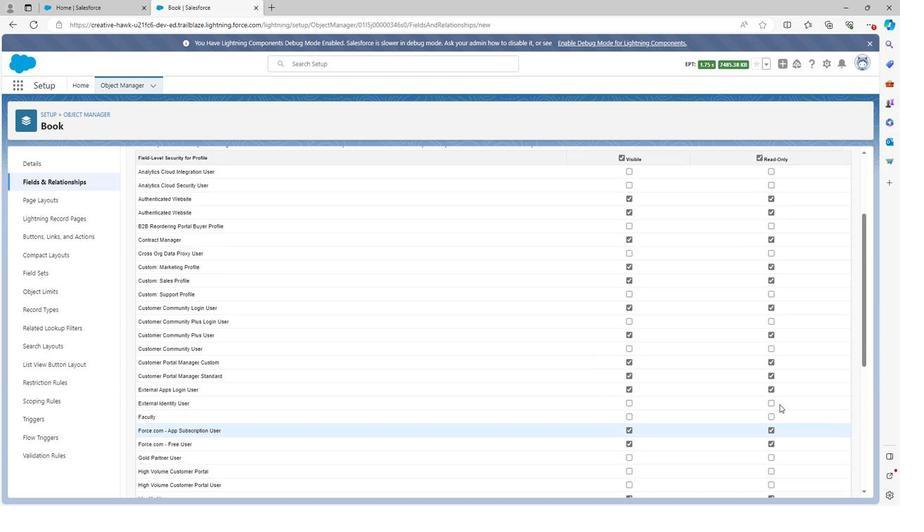 
Action: Mouse scrolled (712, 406) with delta (0, 0)
Screenshot: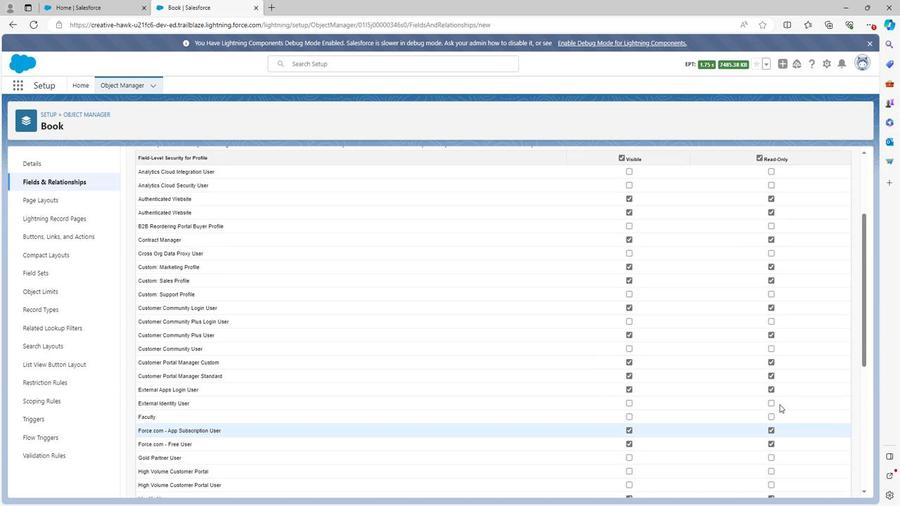 
Action: Mouse scrolled (712, 406) with delta (0, 0)
Screenshot: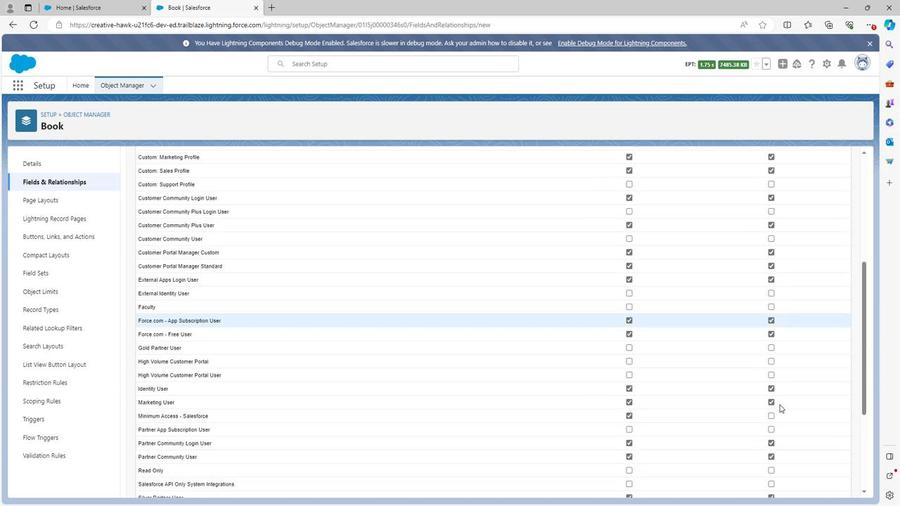 
Action: Mouse moved to (741, 482)
Screenshot: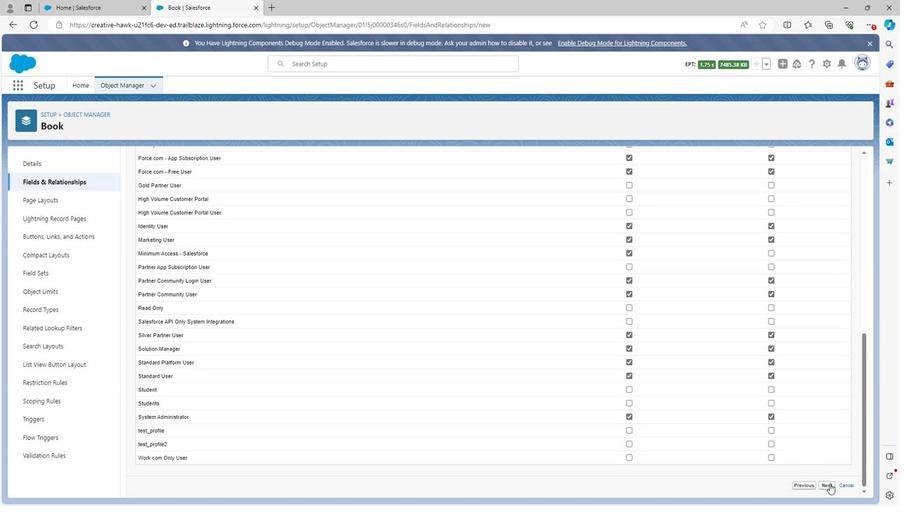 
Action: Mouse pressed left at (741, 482)
Screenshot: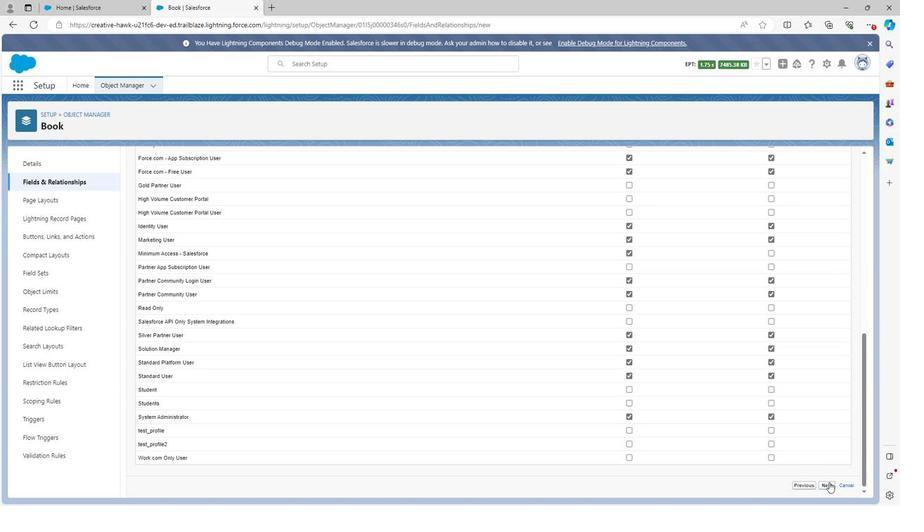 
Action: Mouse moved to (743, 350)
Screenshot: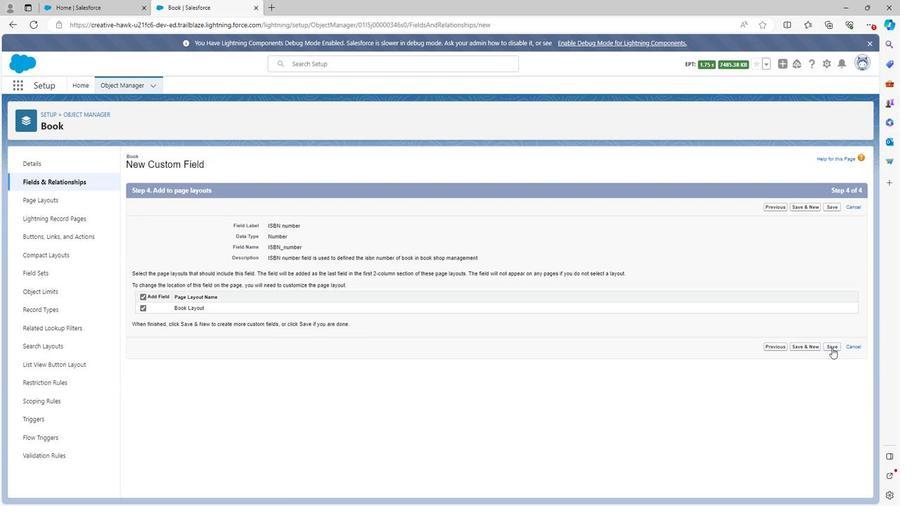 
Action: Mouse pressed left at (743, 350)
Screenshot: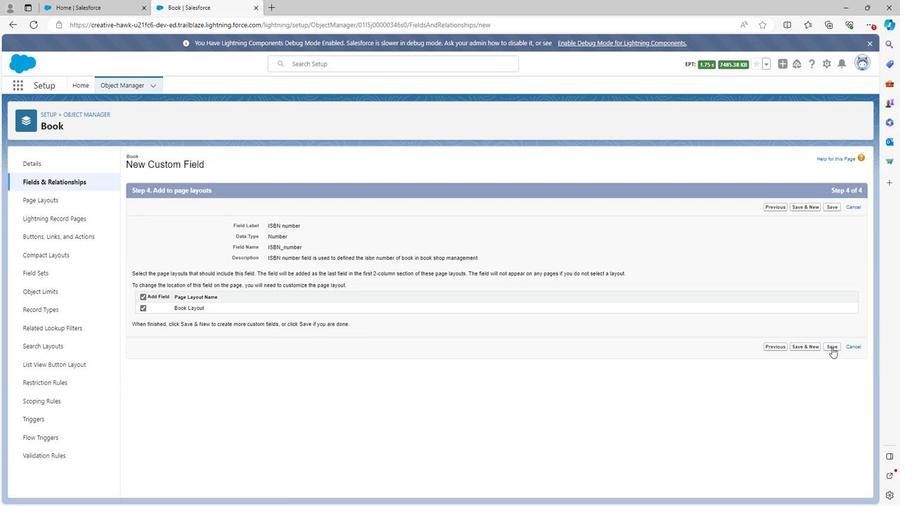 
Action: Mouse moved to (648, 169)
Screenshot: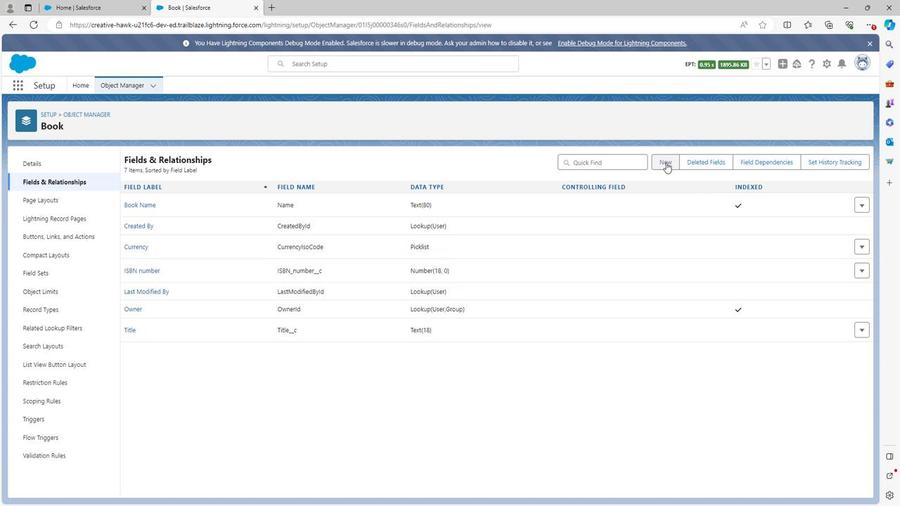 
Action: Mouse pressed left at (648, 169)
Screenshot: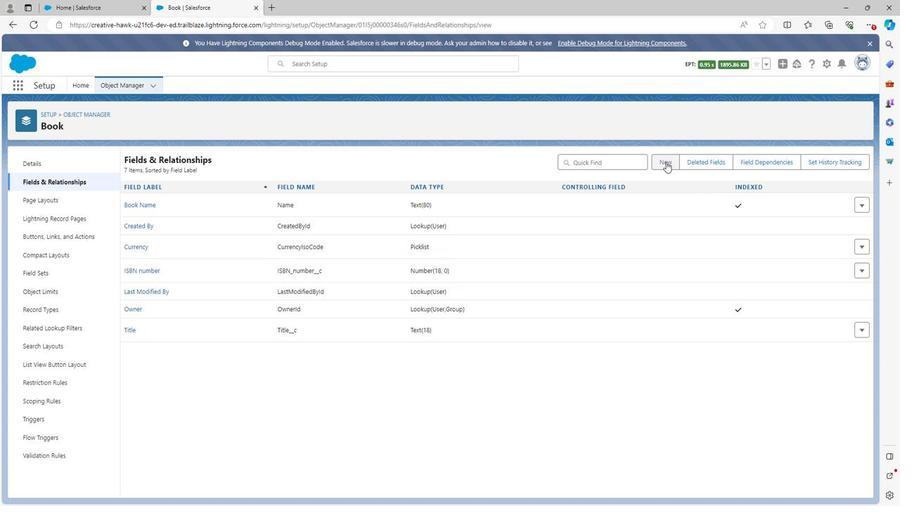 
Action: Mouse moved to (349, 448)
Screenshot: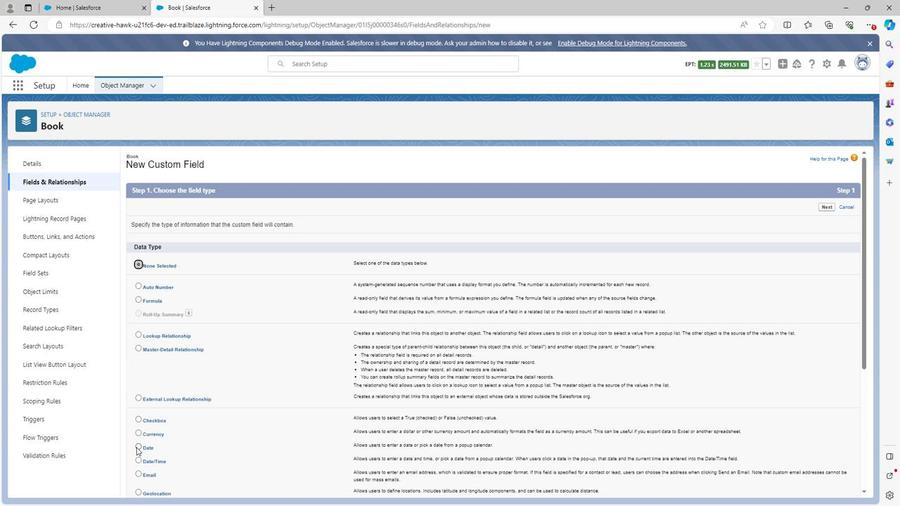 
Action: Mouse pressed left at (349, 448)
Screenshot: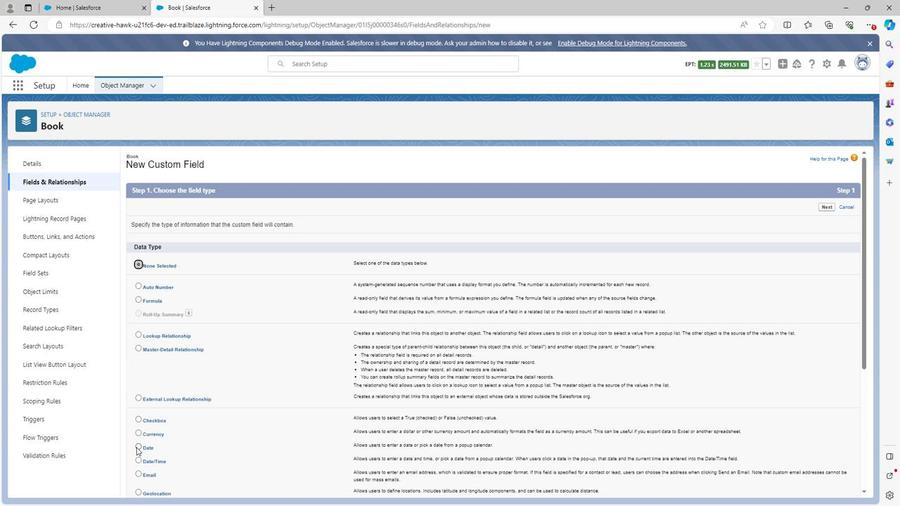 
Action: Mouse moved to (698, 453)
Screenshot: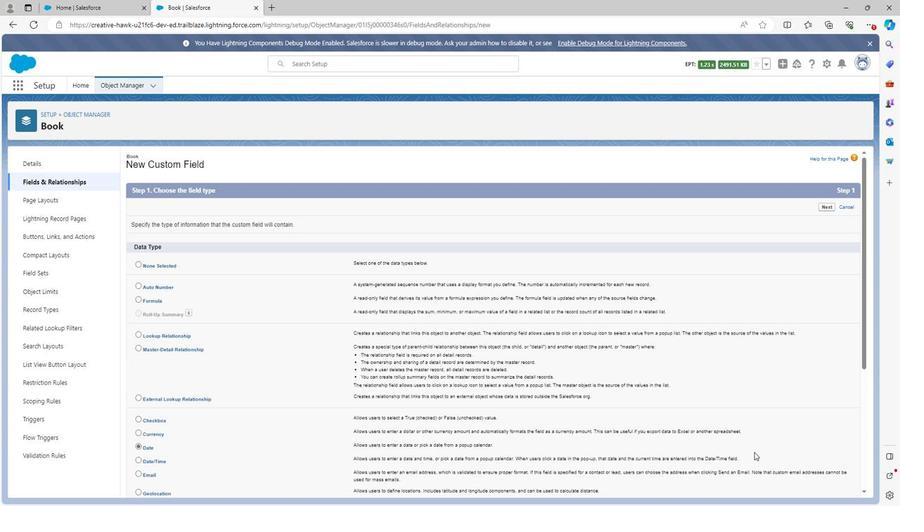 
Action: Mouse scrolled (698, 452) with delta (0, 0)
Screenshot: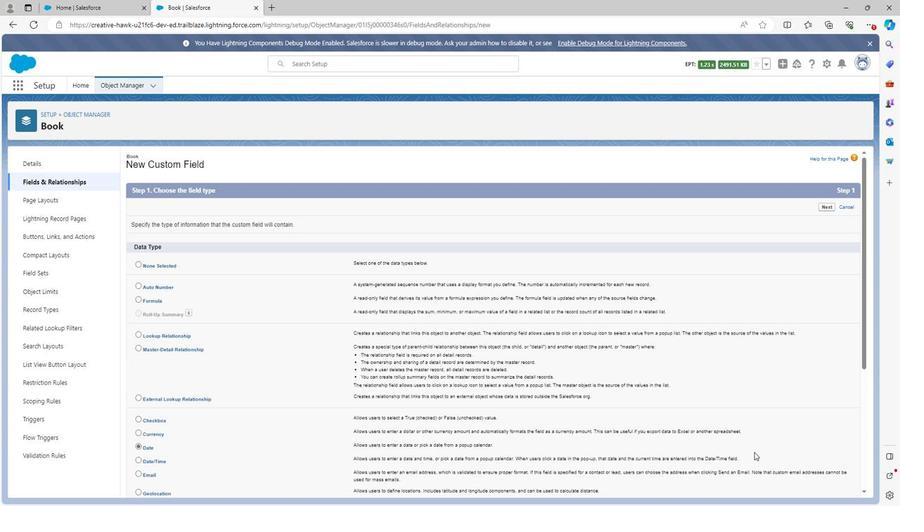 
Action: Mouse moved to (700, 453)
Screenshot: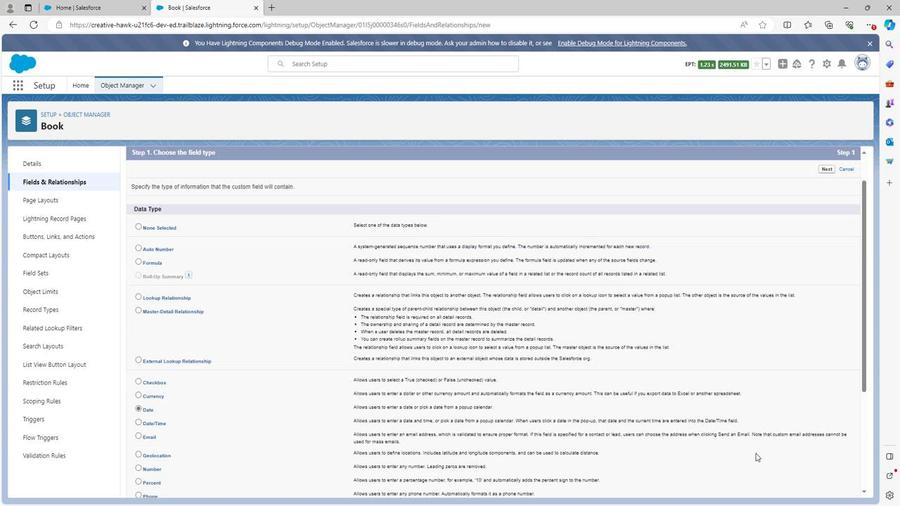 
Action: Mouse scrolled (700, 453) with delta (0, 0)
Screenshot: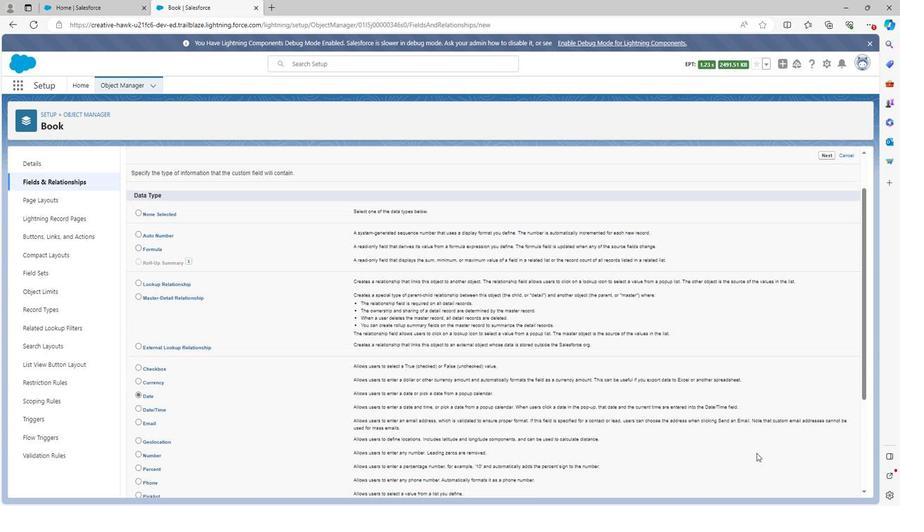 
Action: Mouse moved to (700, 455)
Screenshot: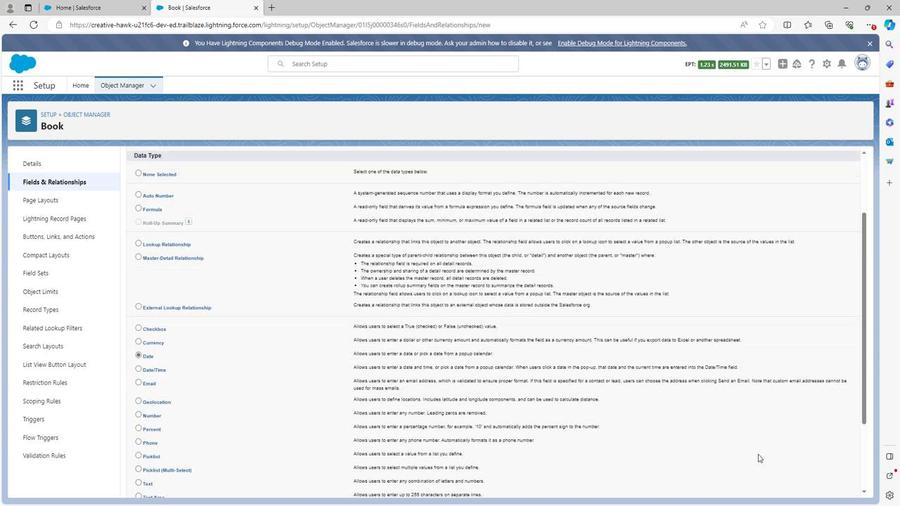 
Action: Mouse scrolled (700, 454) with delta (0, 0)
Screenshot: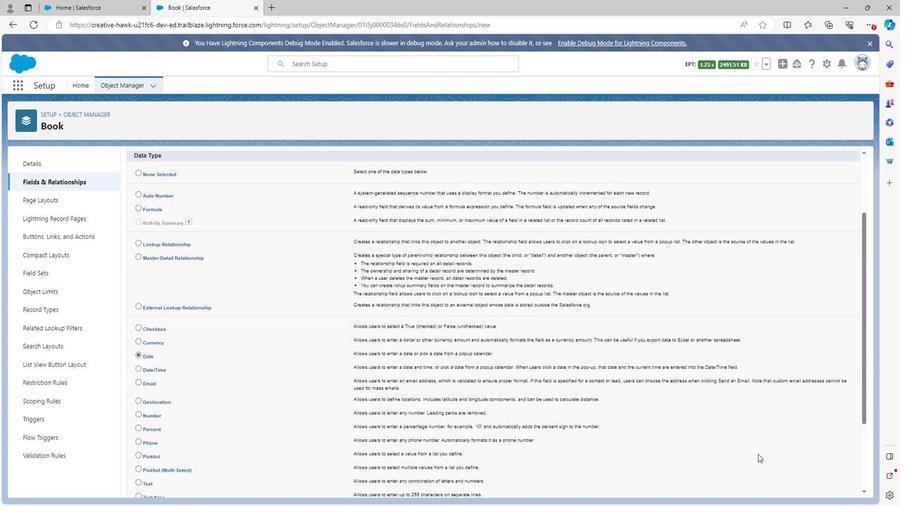 
Action: Mouse moved to (700, 455)
Screenshot: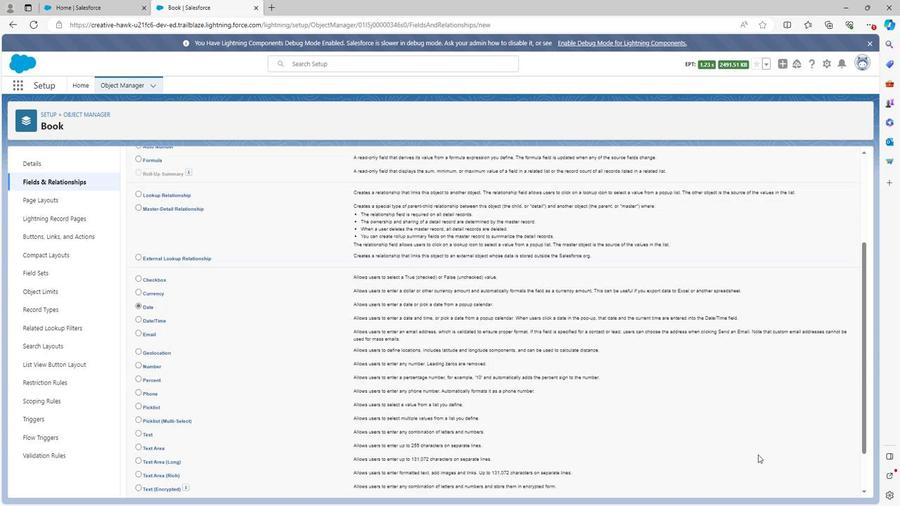 
Action: Mouse scrolled (700, 455) with delta (0, 0)
Screenshot: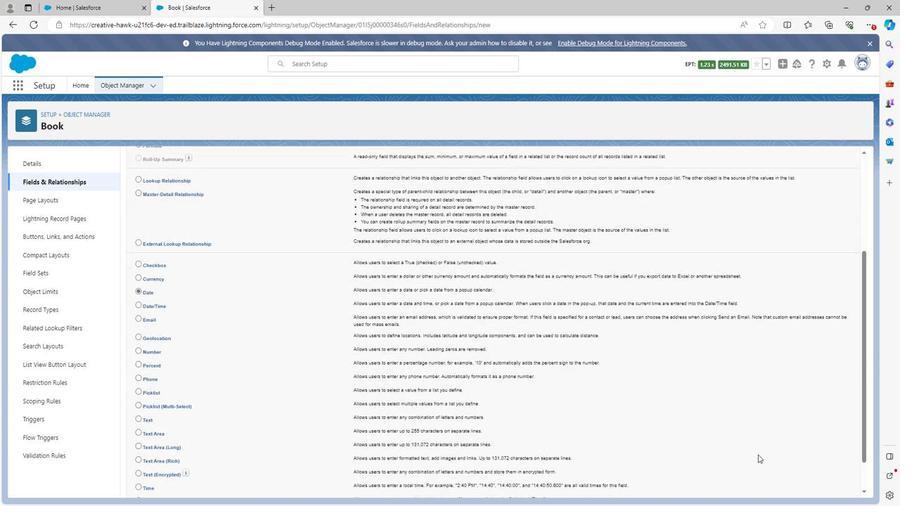 
Action: Mouse moved to (700, 456)
Screenshot: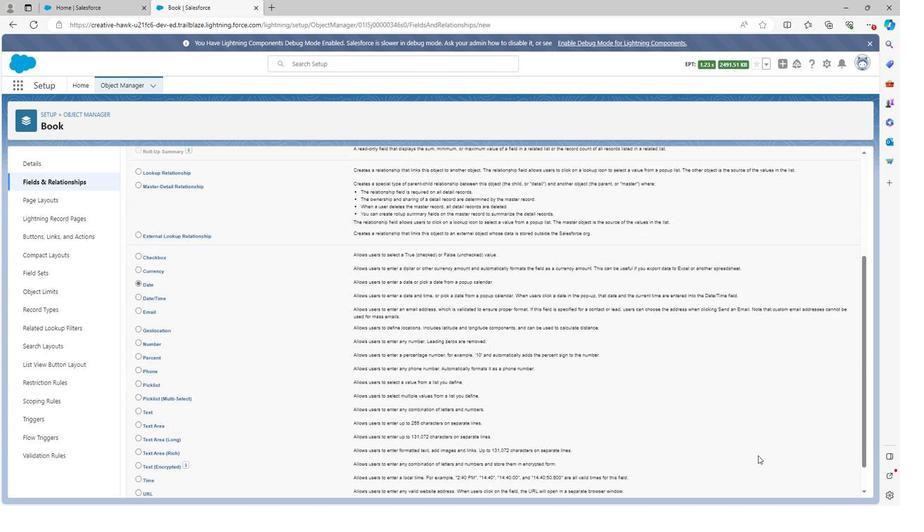 
Action: Mouse scrolled (700, 456) with delta (0, 0)
Screenshot: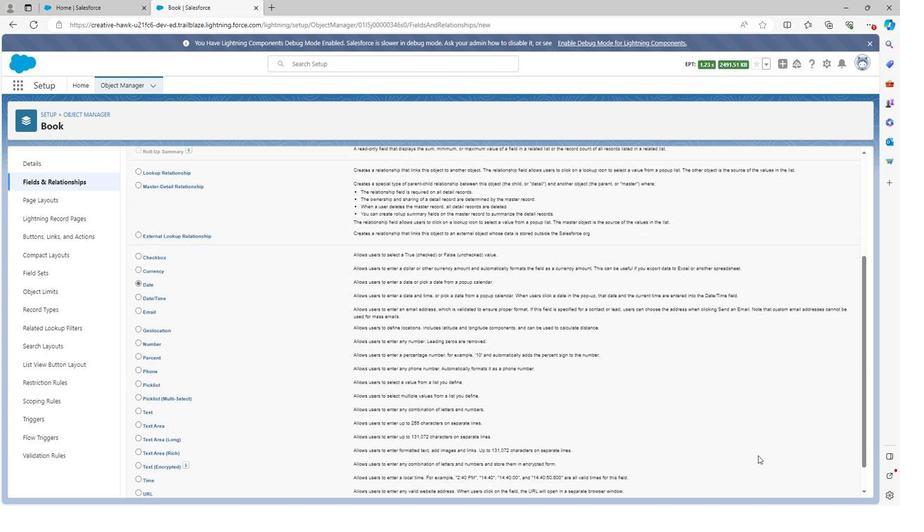 
Action: Mouse moved to (700, 456)
Screenshot: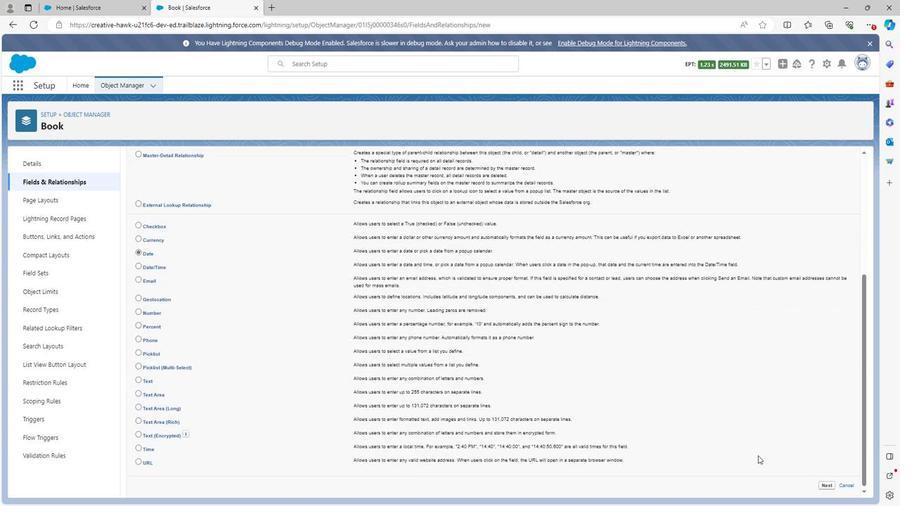 
Action: Mouse scrolled (700, 456) with delta (0, 0)
Screenshot: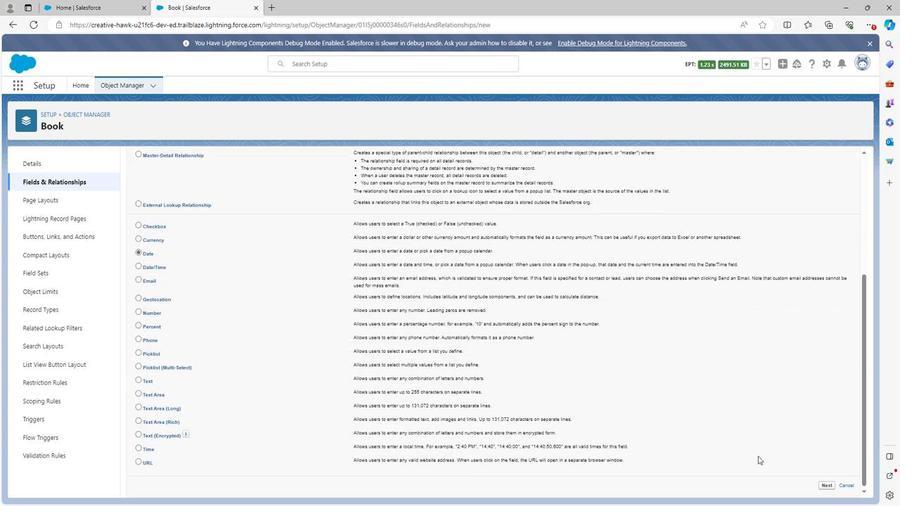 
Action: Mouse moved to (738, 485)
Screenshot: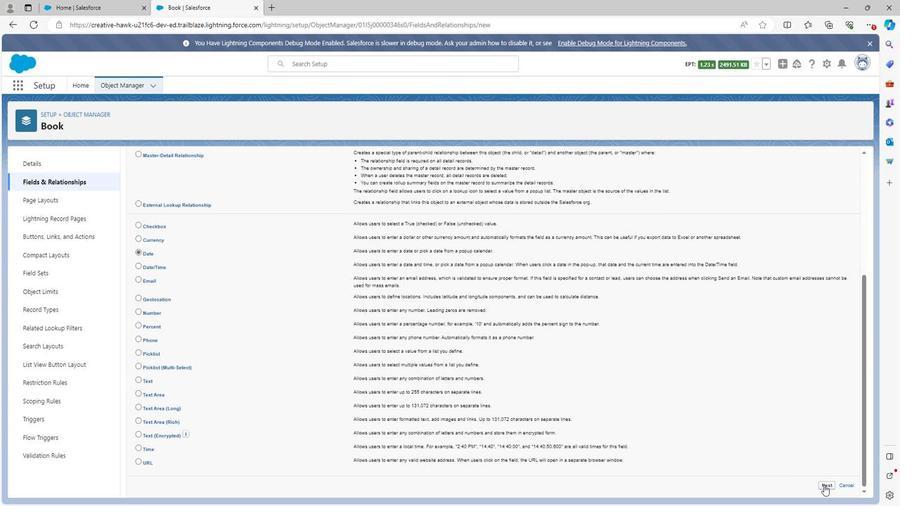 
Action: Mouse pressed left at (738, 485)
Screenshot: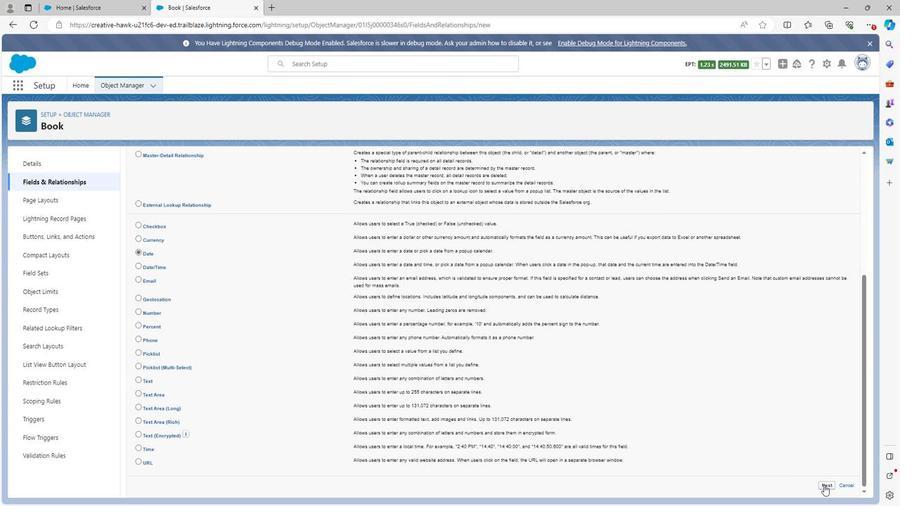 
Action: Mouse moved to (435, 228)
Screenshot: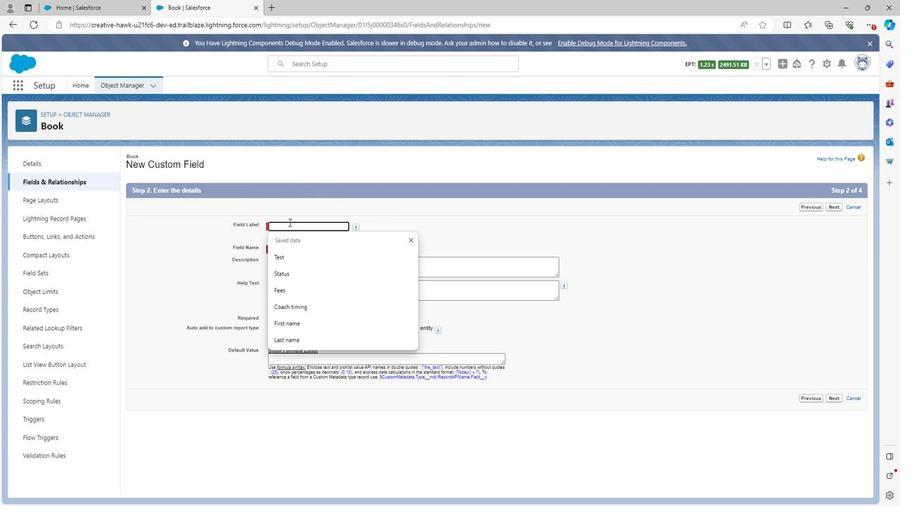 
Action: Mouse pressed left at (435, 228)
Screenshot: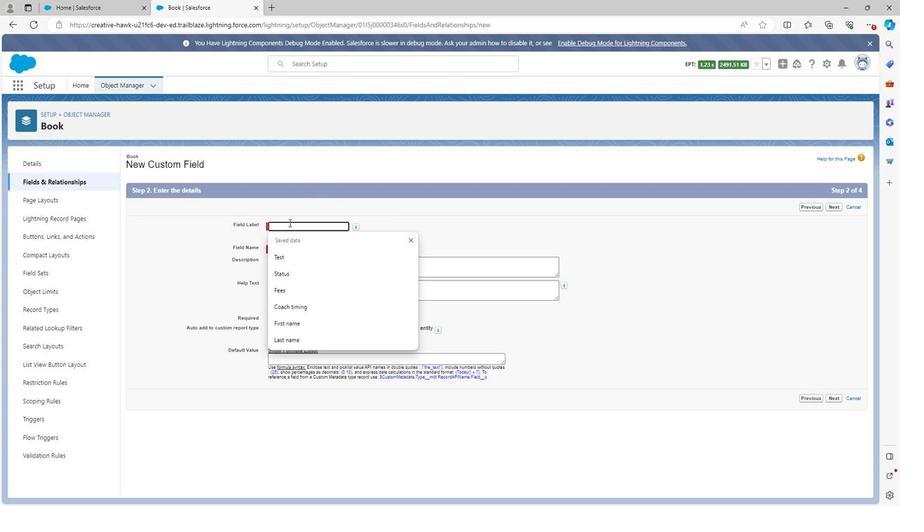 
Action: Key pressed <Key.shift>Publication<Key.space>date
Screenshot: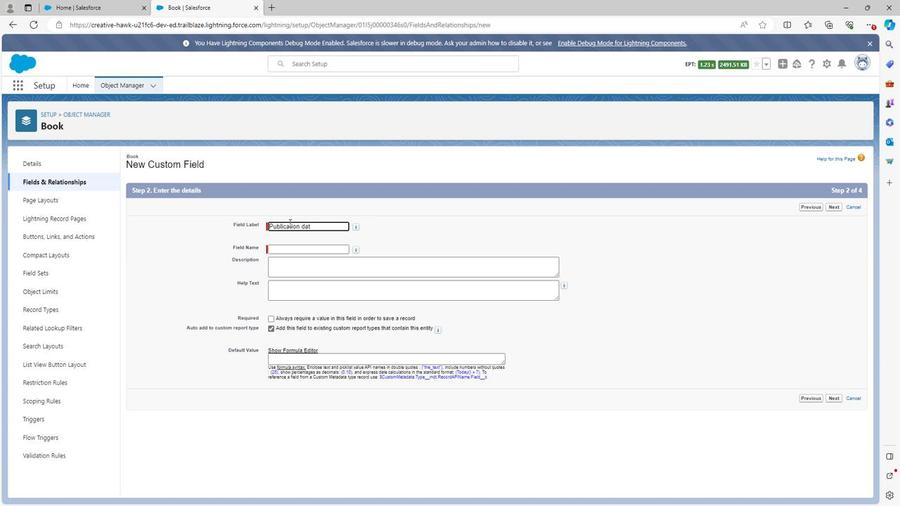 
Action: Mouse moved to (486, 244)
Screenshot: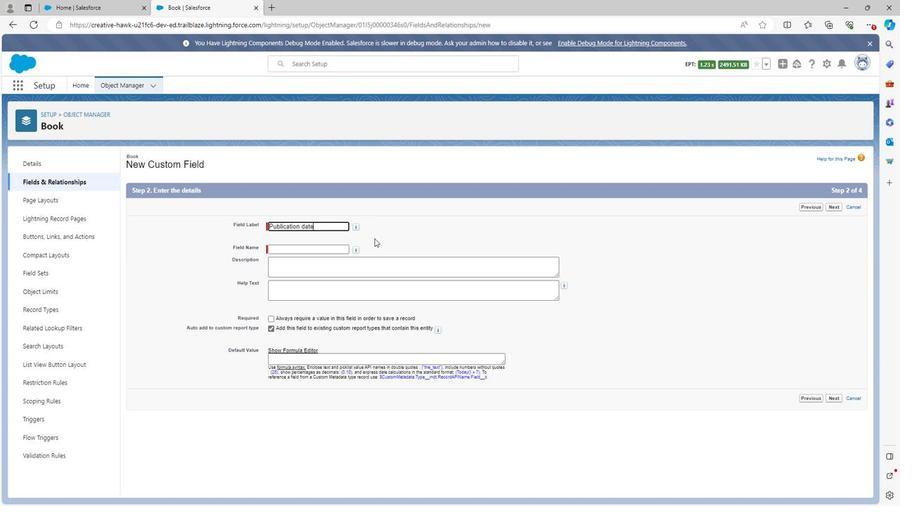 
Action: Mouse pressed left at (486, 244)
Screenshot: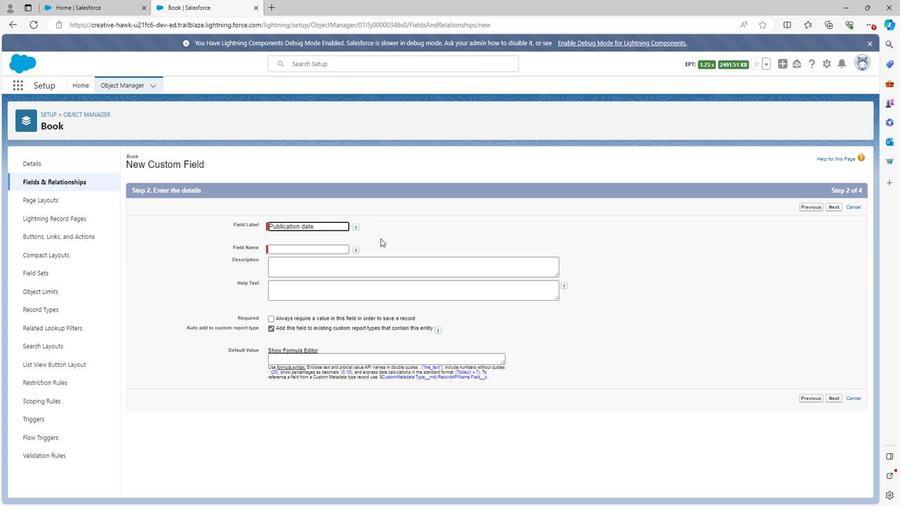 
Action: Mouse moved to (465, 267)
Screenshot: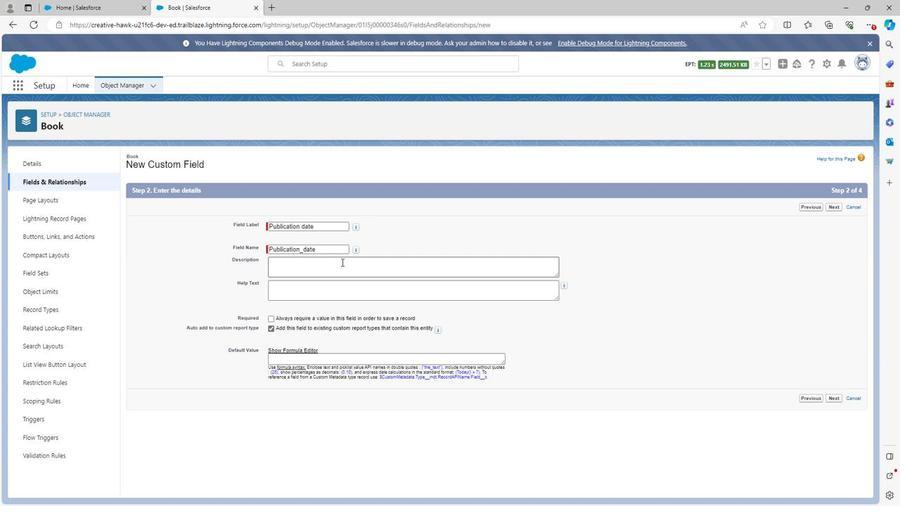 
Action: Mouse pressed left at (465, 267)
Screenshot: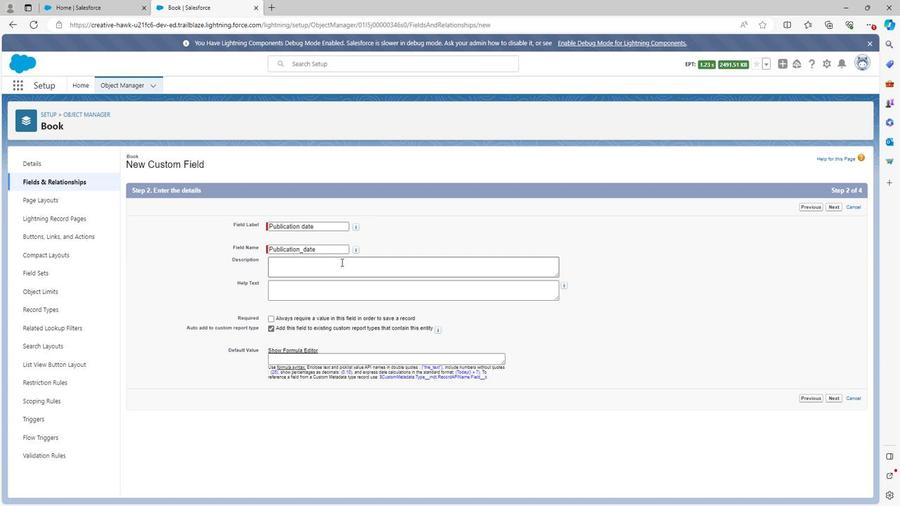 
Action: Key pressed <Key.shift>Publication<Key.space>date<Key.space>field<Key.space>is<Key.space>the<Key.space>field<Key.space>which<Key.space>is<Key.space>used<Key.space>to<Key.space>defined<Key.space>the<Key.space>publication<Key.space>date<Key.space>of<Key.space>book<Key.space>in<Key.space>book<Key.space>shop<Key.space>management
Screenshot: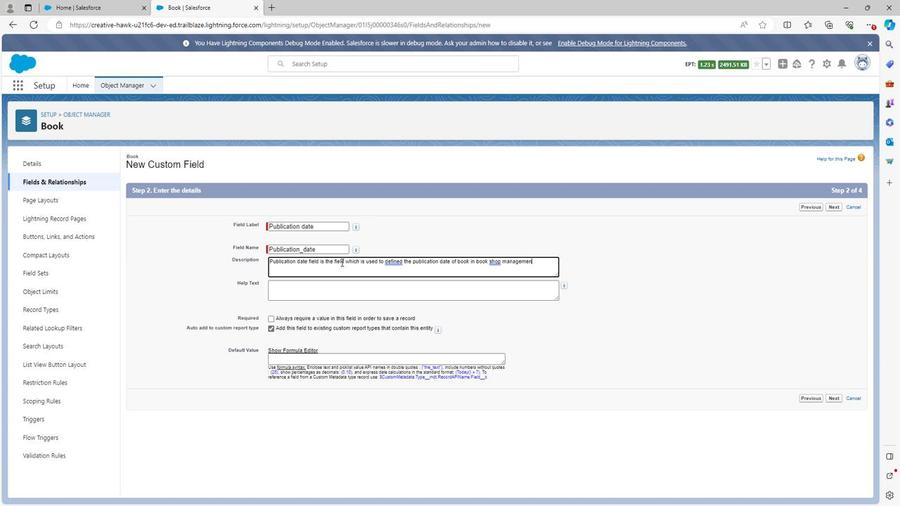
Action: Mouse moved to (446, 290)
Screenshot: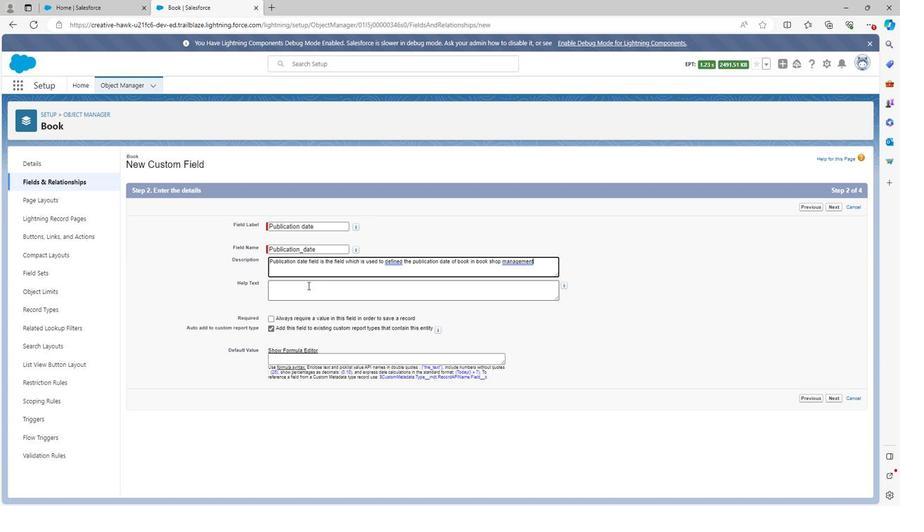
Action: Mouse pressed left at (446, 290)
Screenshot: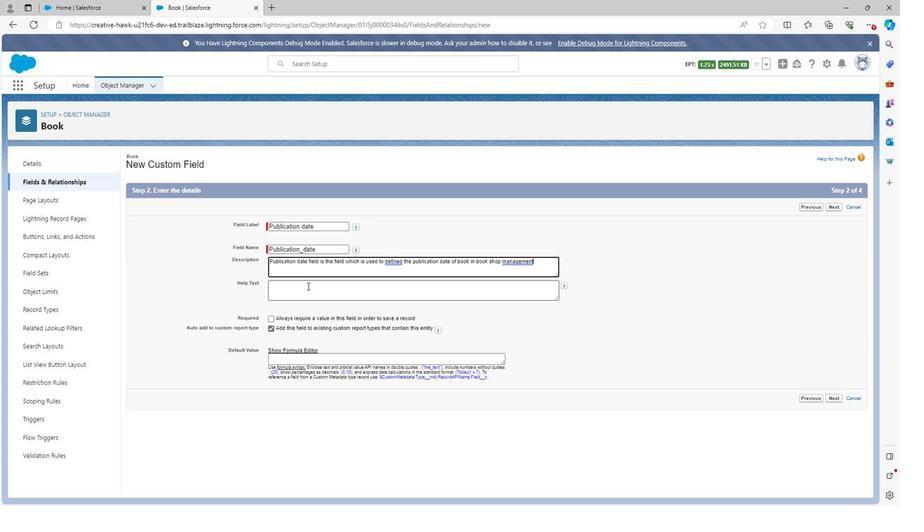 
Action: Key pressed <Key.shift><Key.shift><Key.shift><Key.shift><Key.shift>Publication<Key.space>date
